 Task: Find connections with filter location Ibiúna with filter topic #startupwith filter profile language Spanish with filter current company Afaqs! with filter school Sri Krishna College of Technology with filter industry Agriculture, Construction, Mining Machinery Manufacturing with filter service category Packaging Design with filter keywords title Quality Control
Action: Mouse moved to (608, 109)
Screenshot: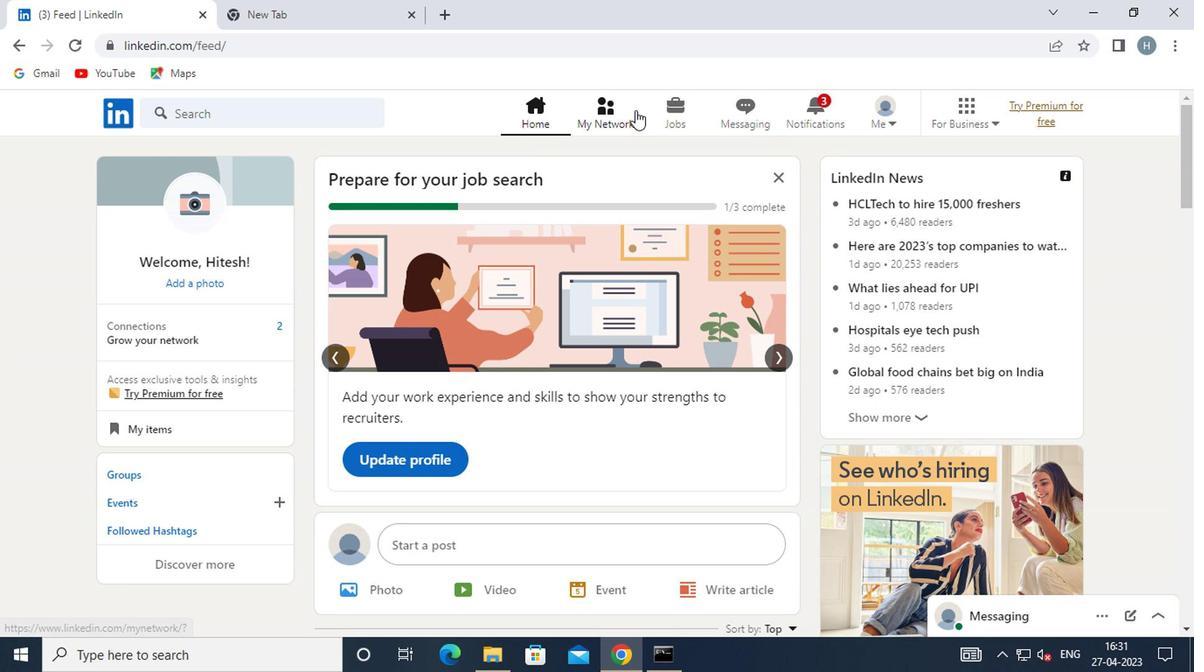 
Action: Mouse pressed left at (608, 109)
Screenshot: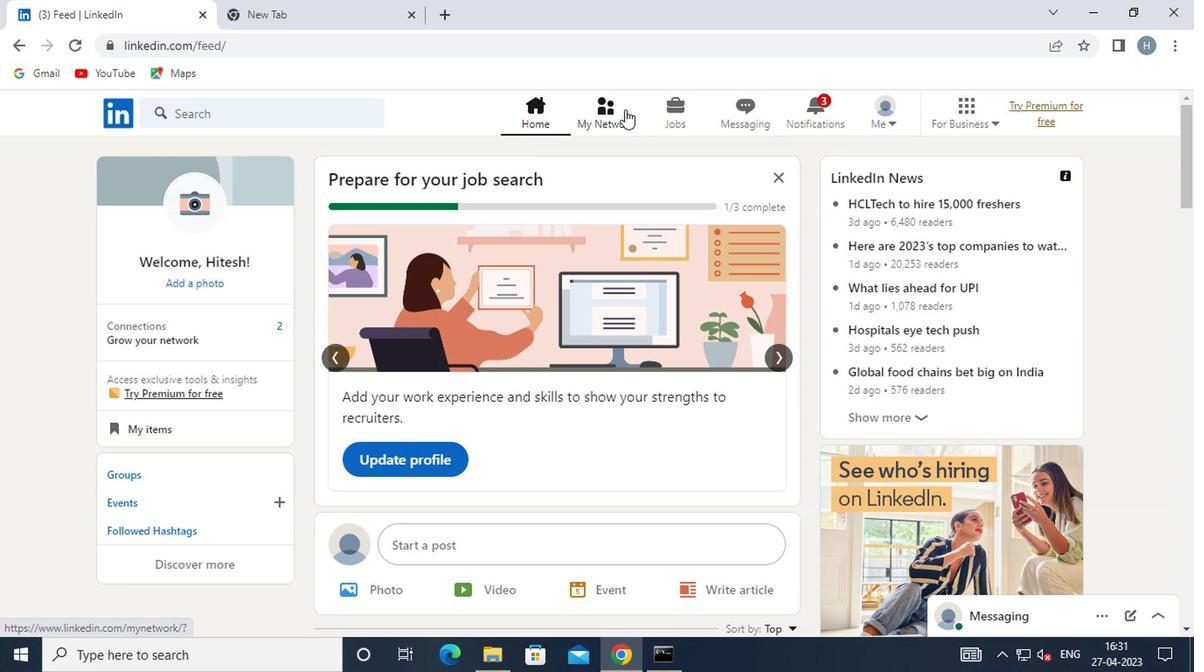 
Action: Mouse moved to (291, 210)
Screenshot: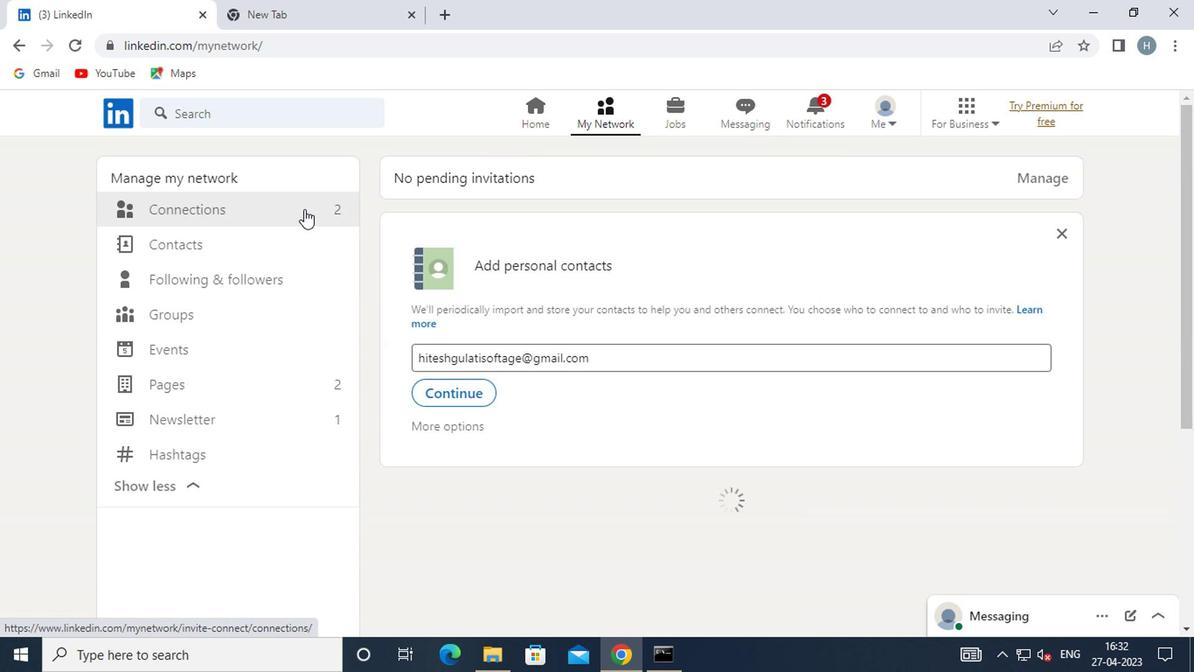 
Action: Mouse pressed left at (291, 210)
Screenshot: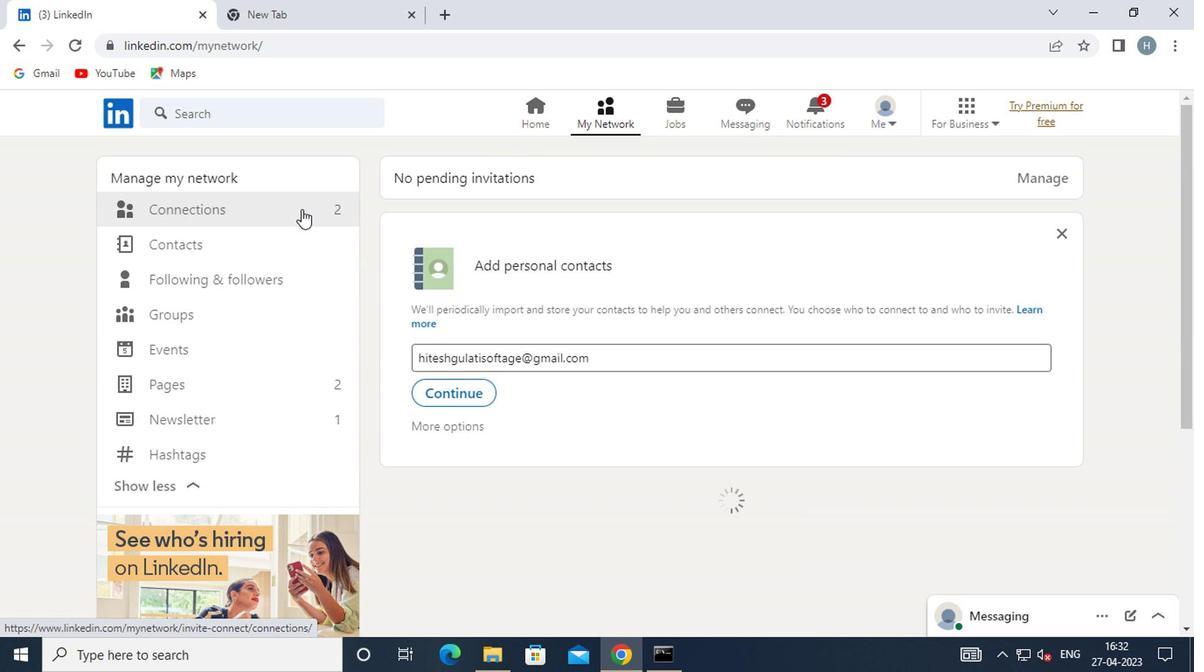 
Action: Mouse moved to (726, 214)
Screenshot: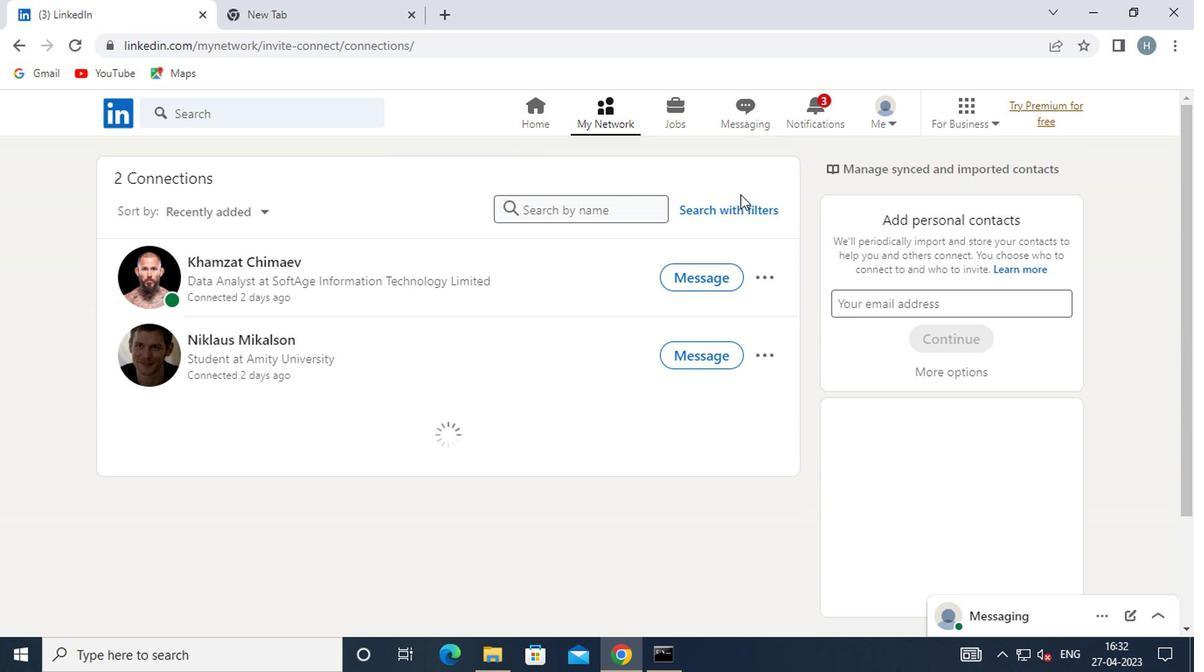 
Action: Mouse pressed left at (726, 214)
Screenshot: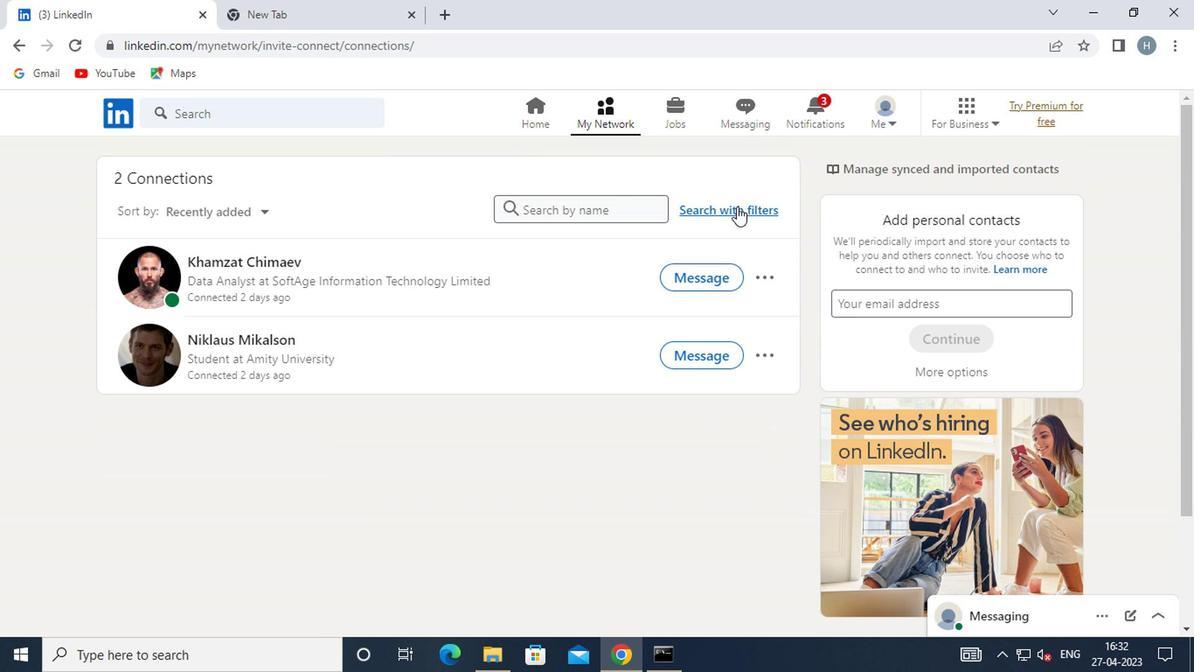 
Action: Mouse moved to (662, 159)
Screenshot: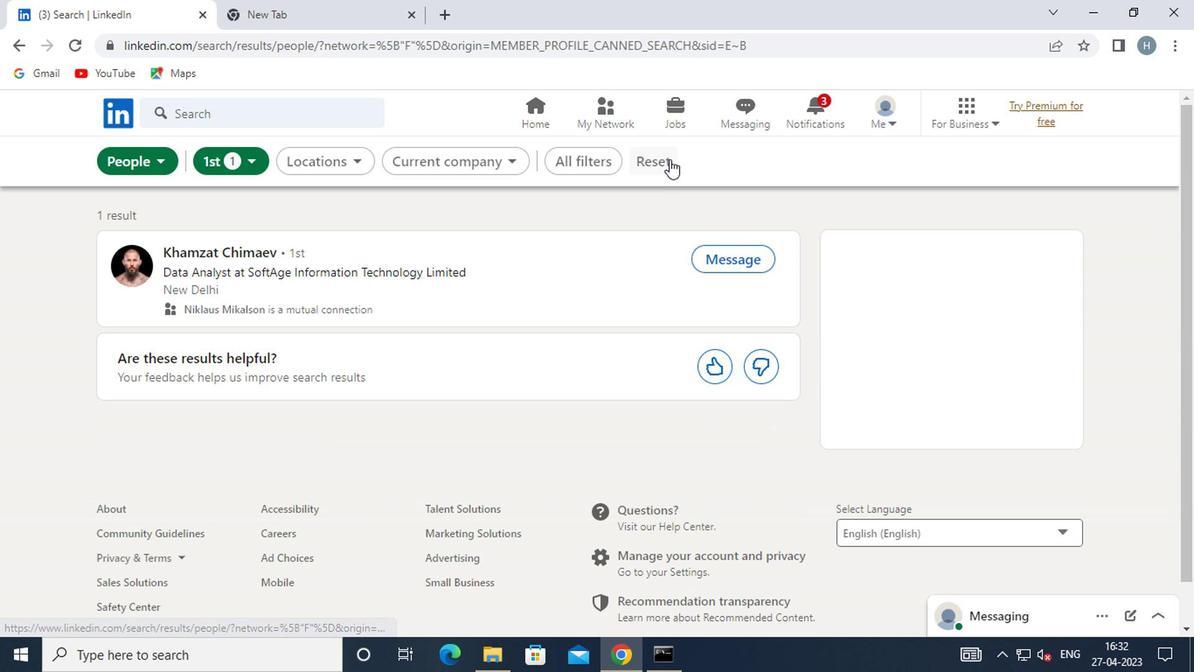
Action: Mouse pressed left at (662, 159)
Screenshot: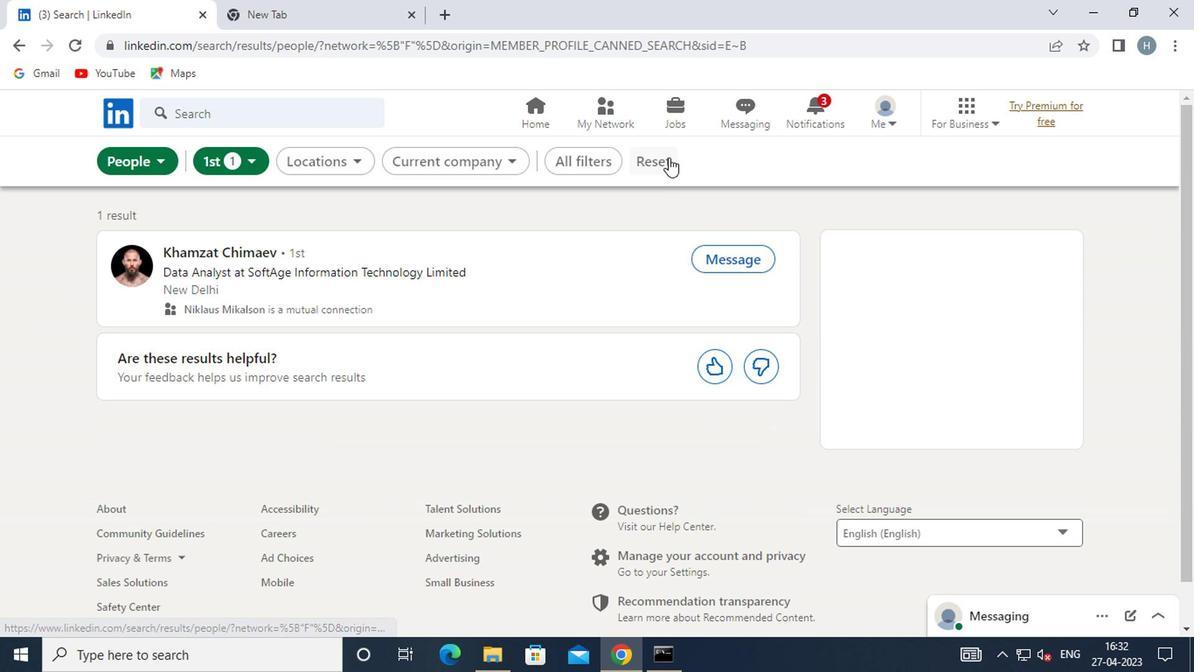 
Action: Mouse moved to (599, 162)
Screenshot: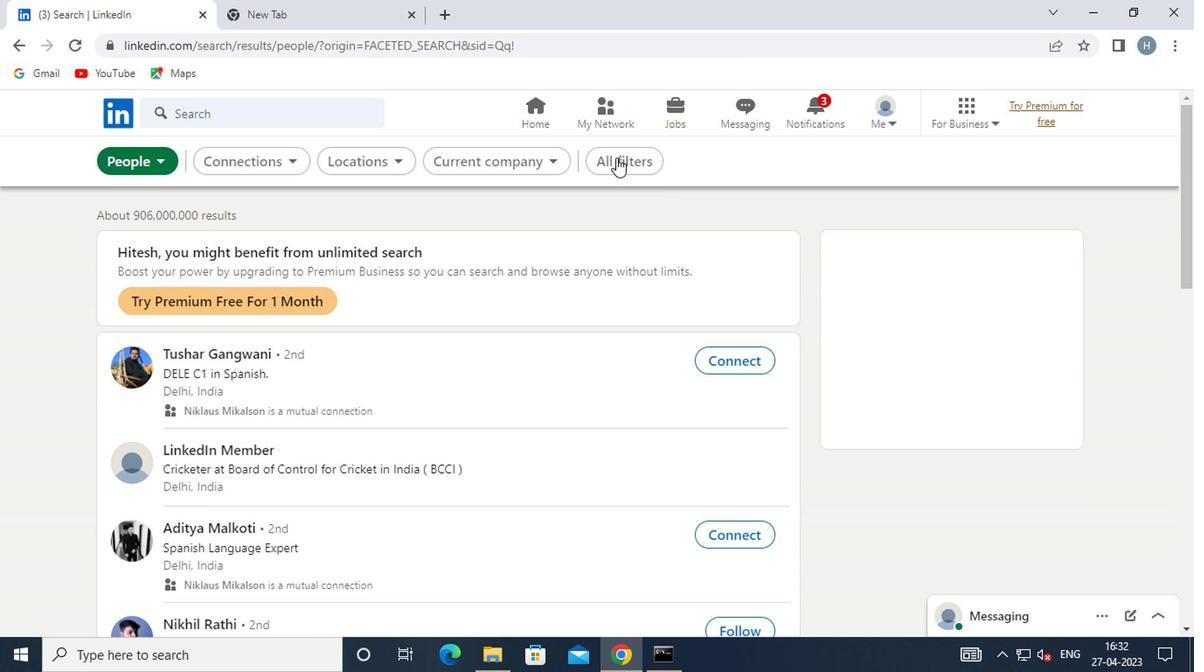 
Action: Mouse pressed left at (599, 162)
Screenshot: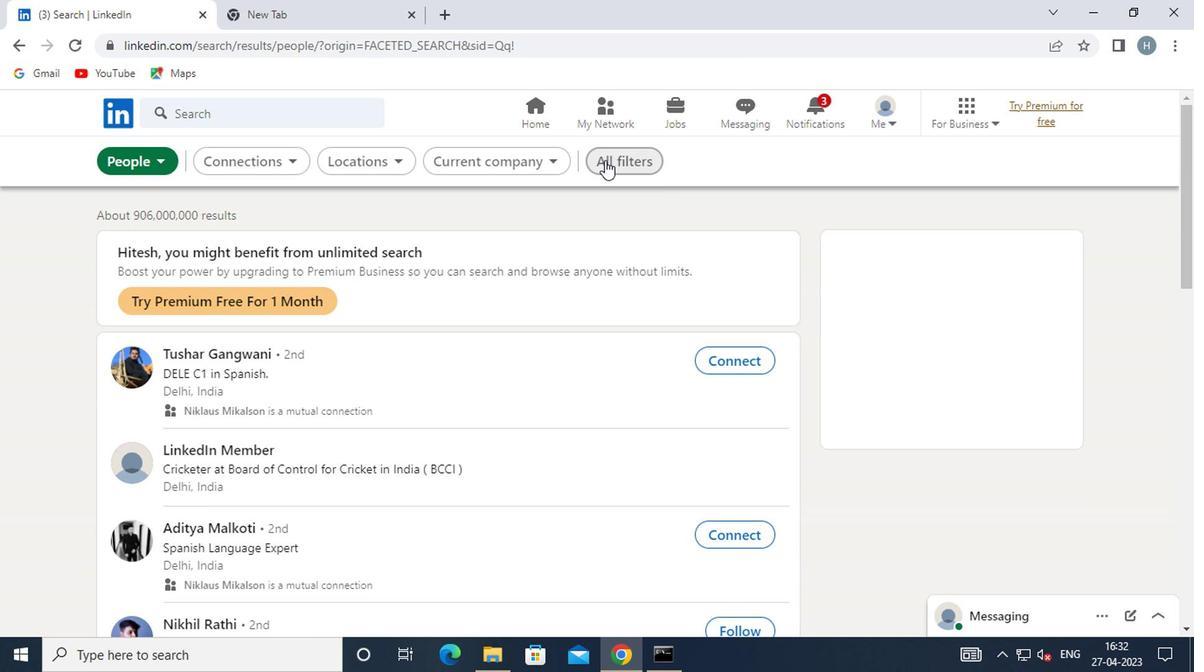 
Action: Mouse moved to (878, 380)
Screenshot: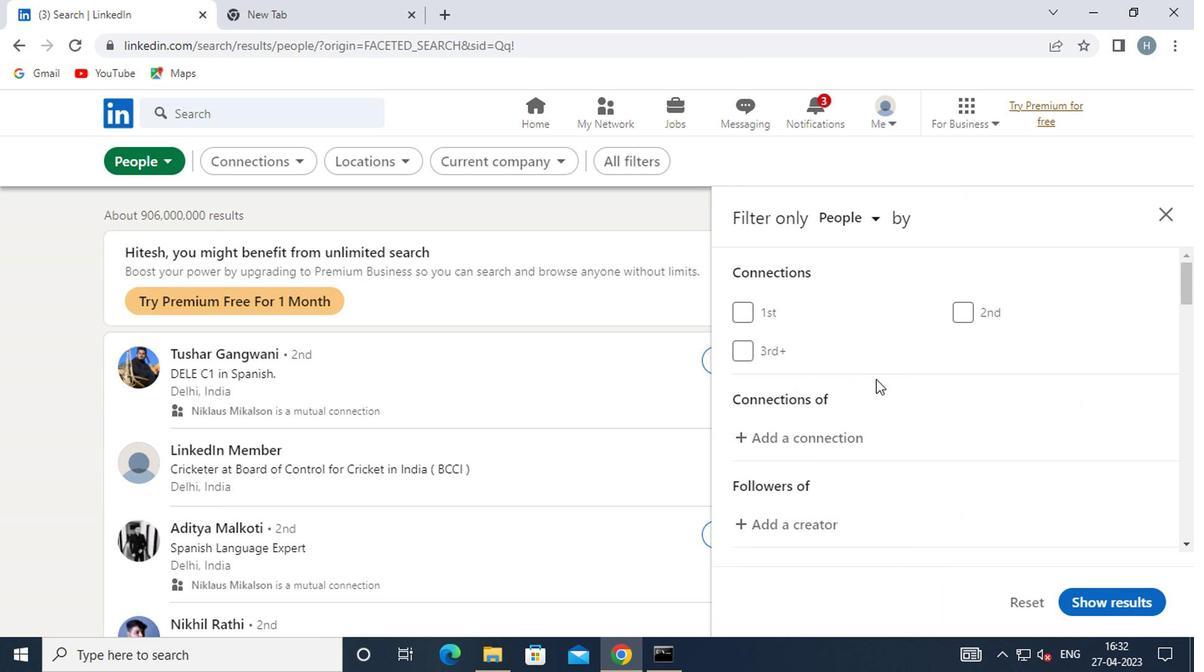 
Action: Mouse scrolled (878, 379) with delta (0, 0)
Screenshot: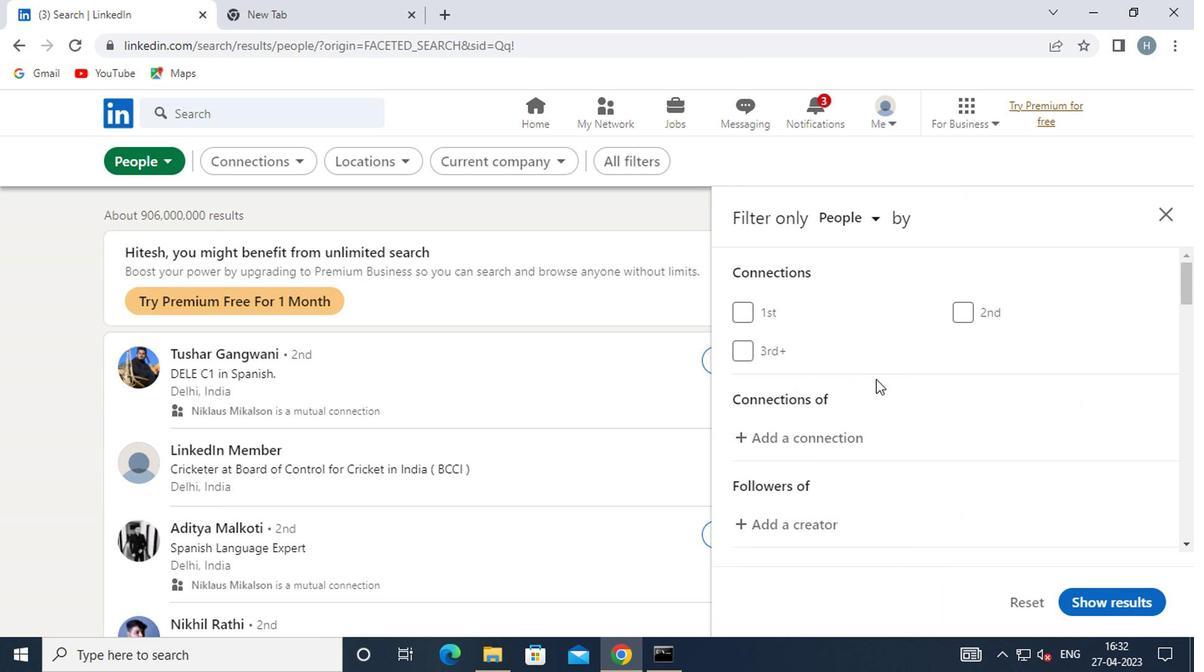 
Action: Mouse scrolled (878, 379) with delta (0, 0)
Screenshot: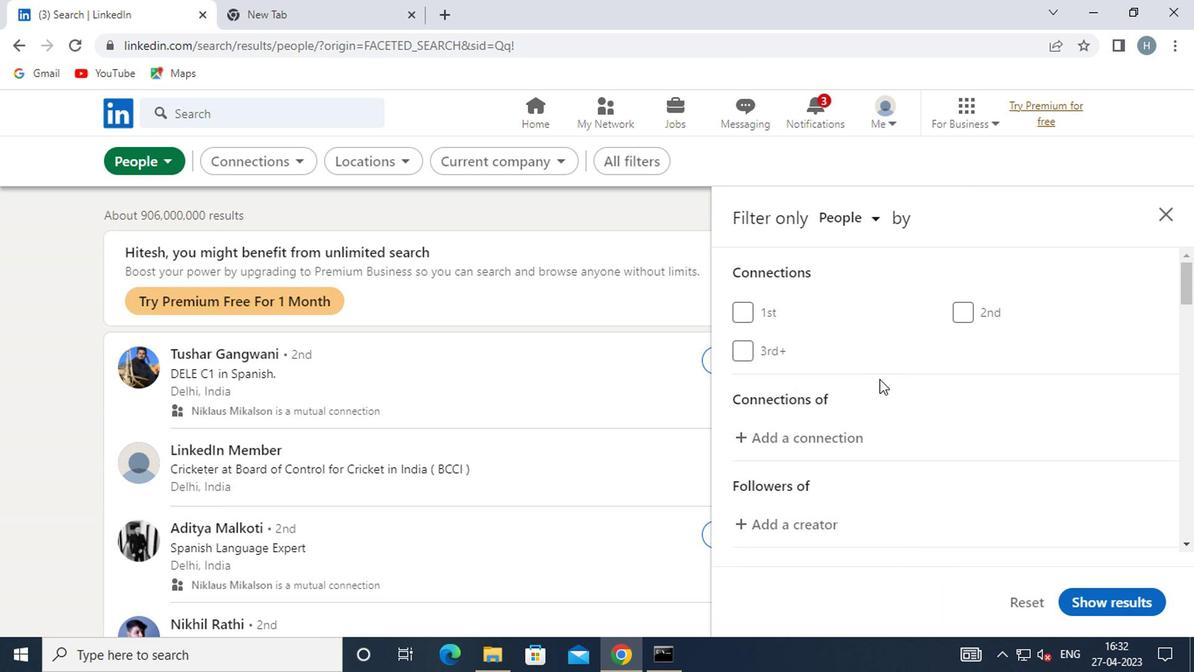 
Action: Mouse moved to (879, 380)
Screenshot: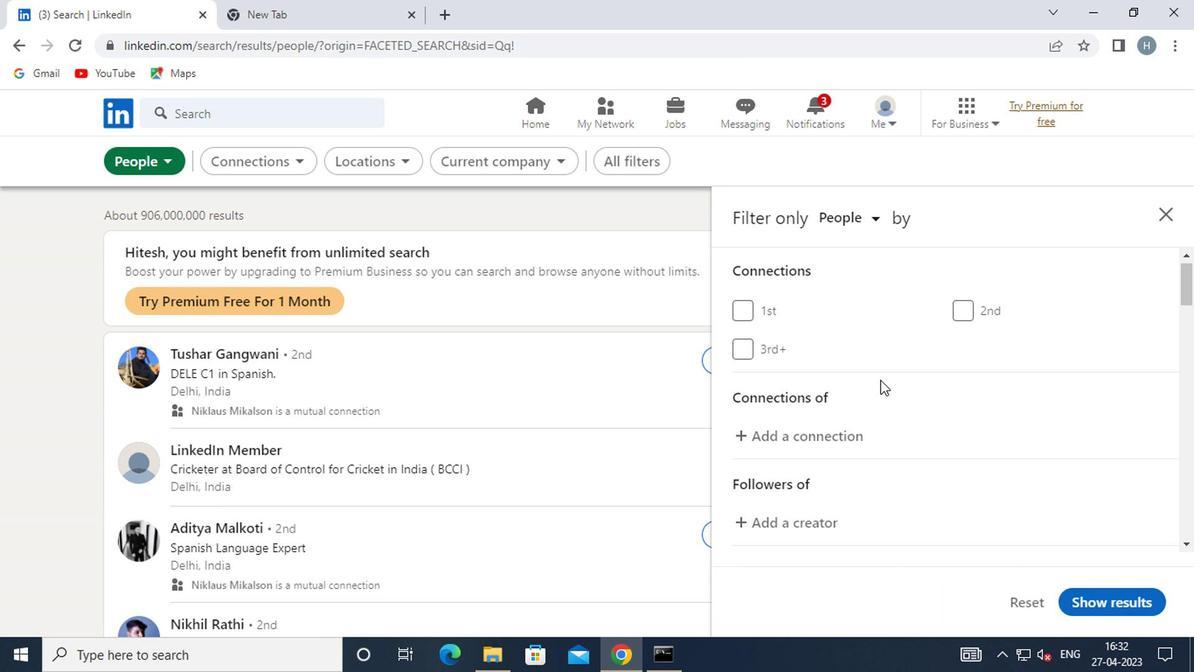 
Action: Mouse scrolled (879, 379) with delta (0, 0)
Screenshot: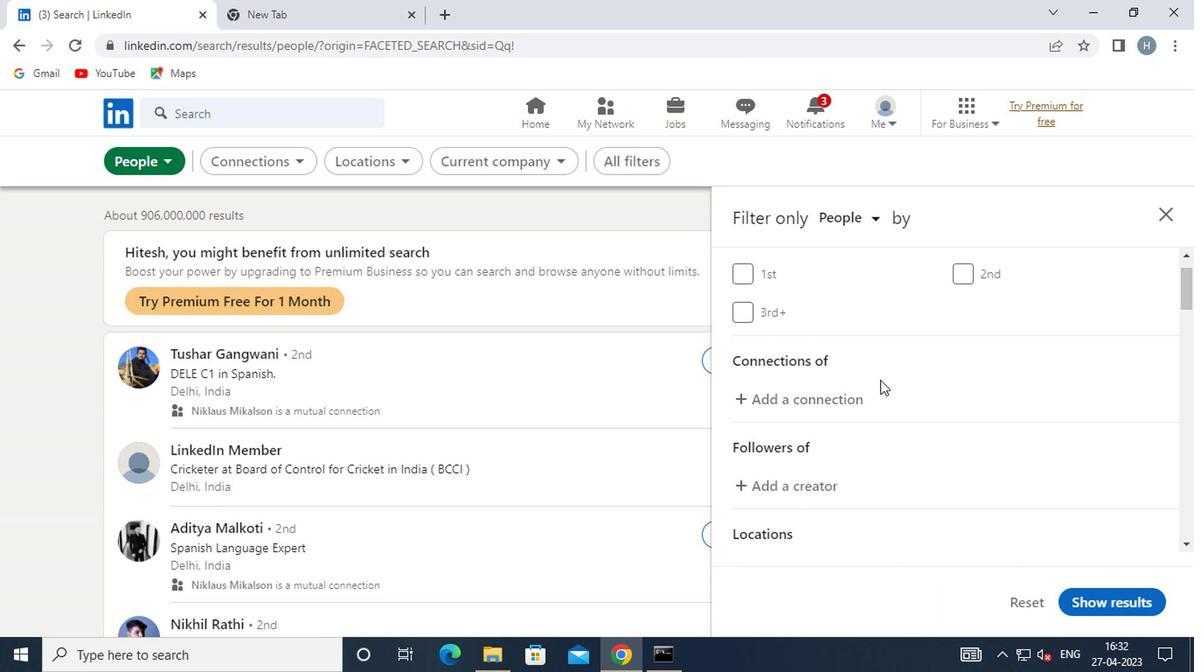 
Action: Mouse scrolled (879, 379) with delta (0, 0)
Screenshot: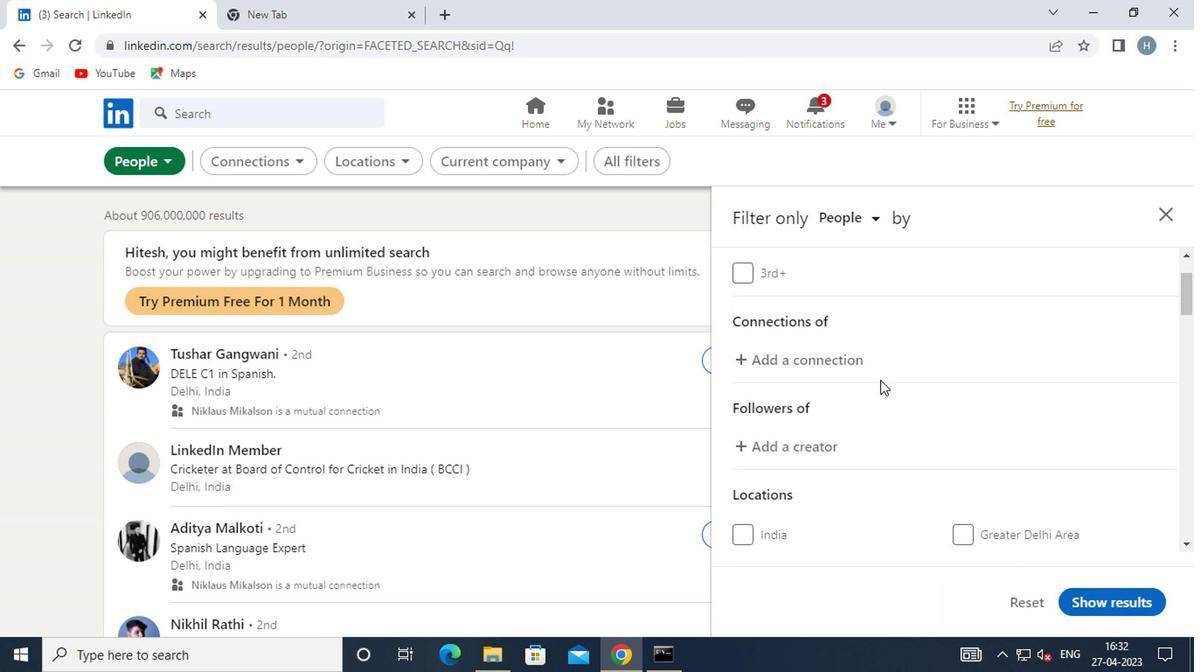 
Action: Mouse moved to (988, 324)
Screenshot: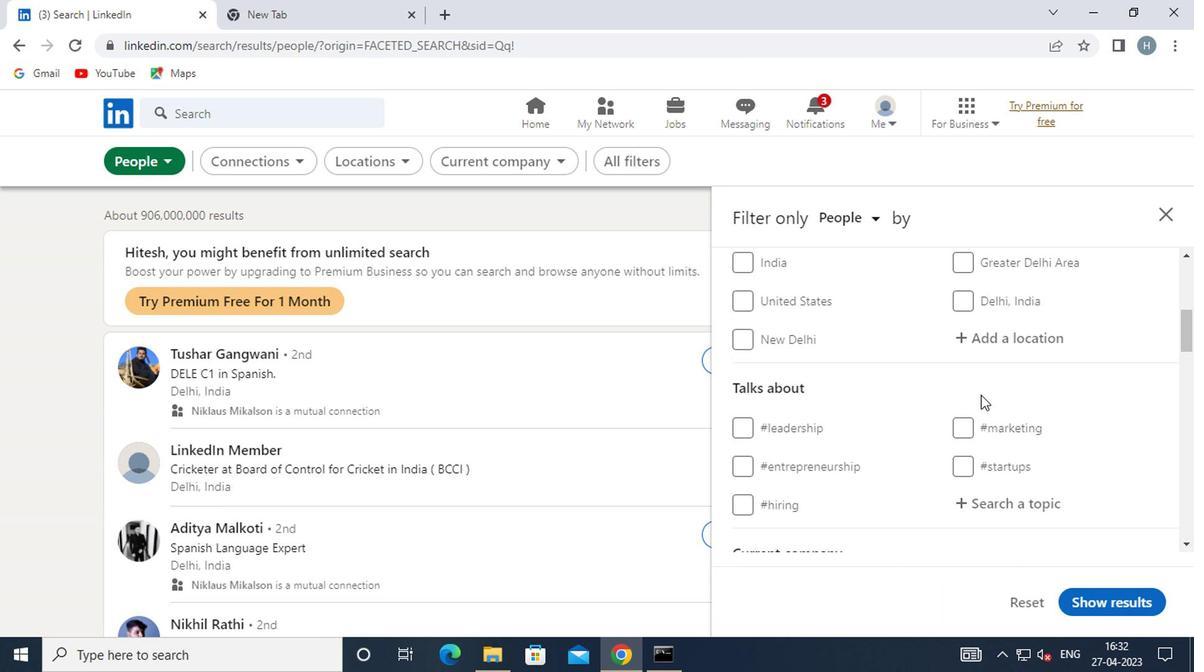 
Action: Mouse pressed left at (988, 324)
Screenshot: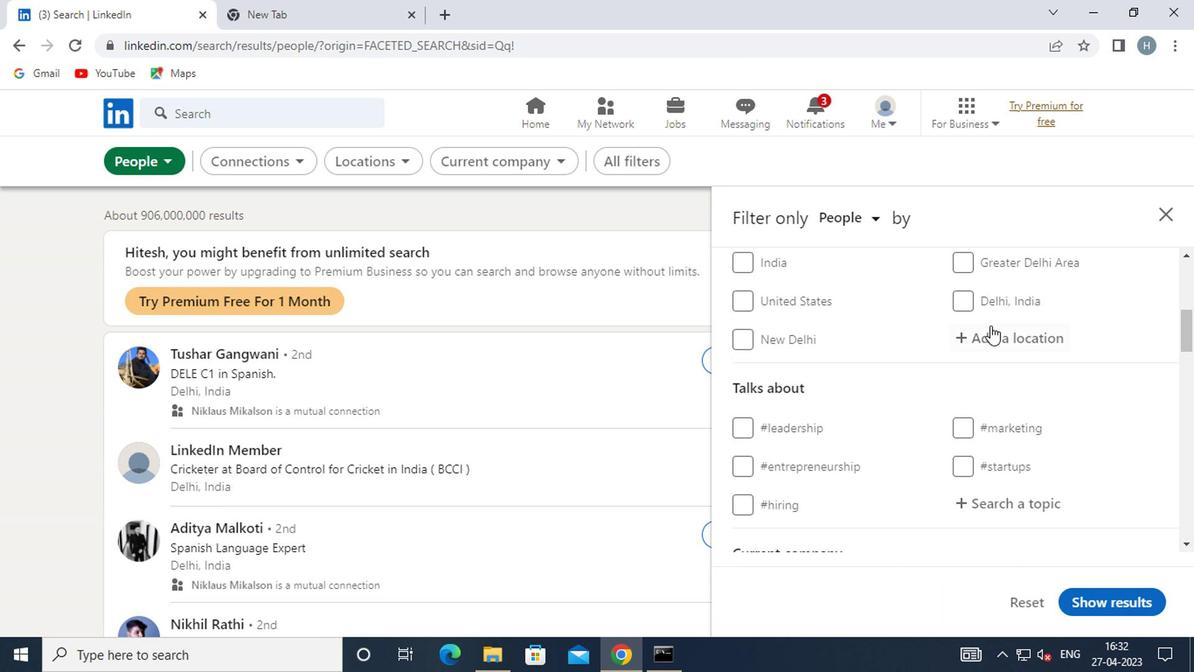 
Action: Mouse moved to (988, 327)
Screenshot: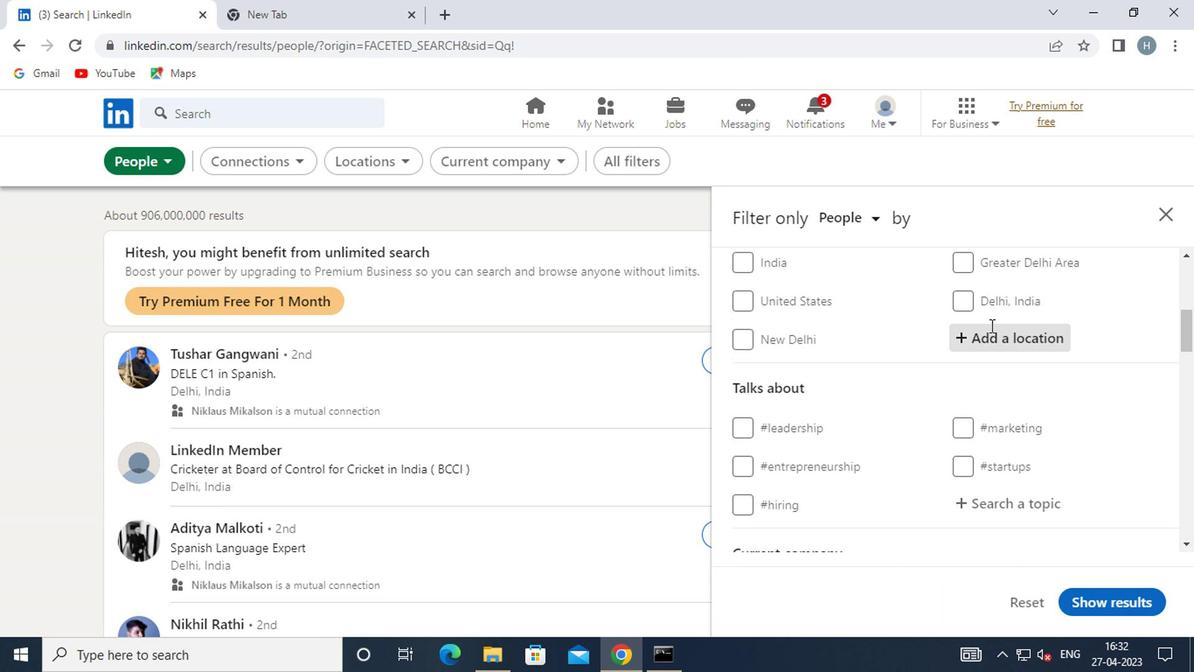 
Action: Key pressed <Key.shift><Key.shift><Key.shift><Key.shift><Key.shift><Key.shift><Key.shift>IBIUNA
Screenshot: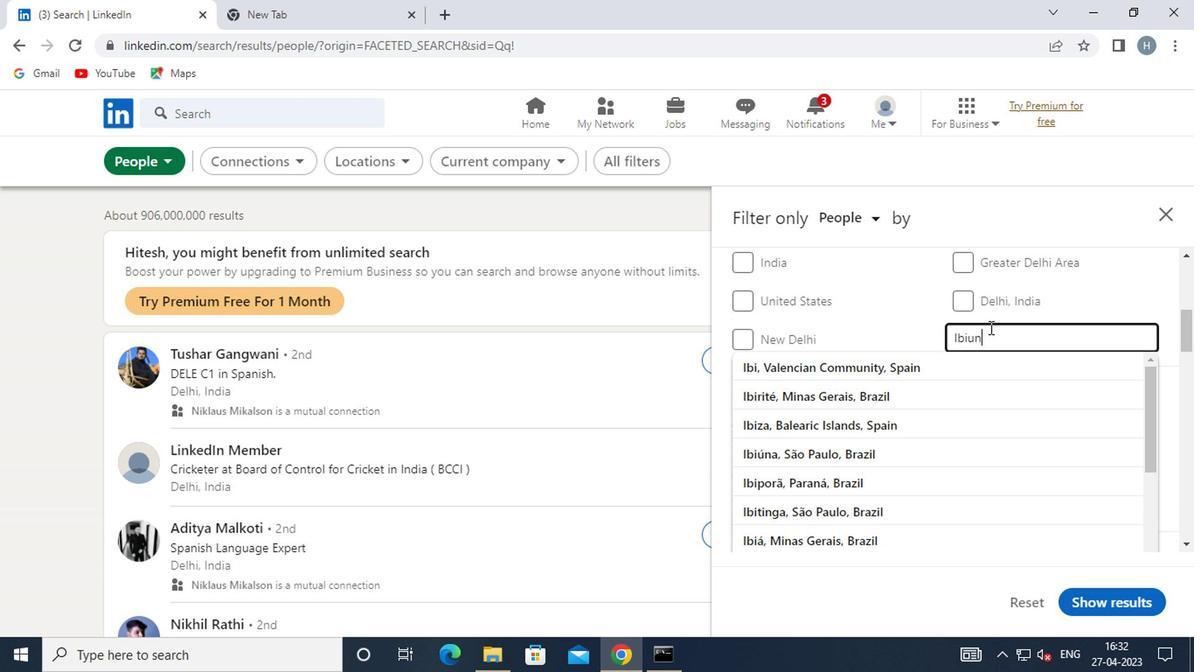 
Action: Mouse moved to (1095, 292)
Screenshot: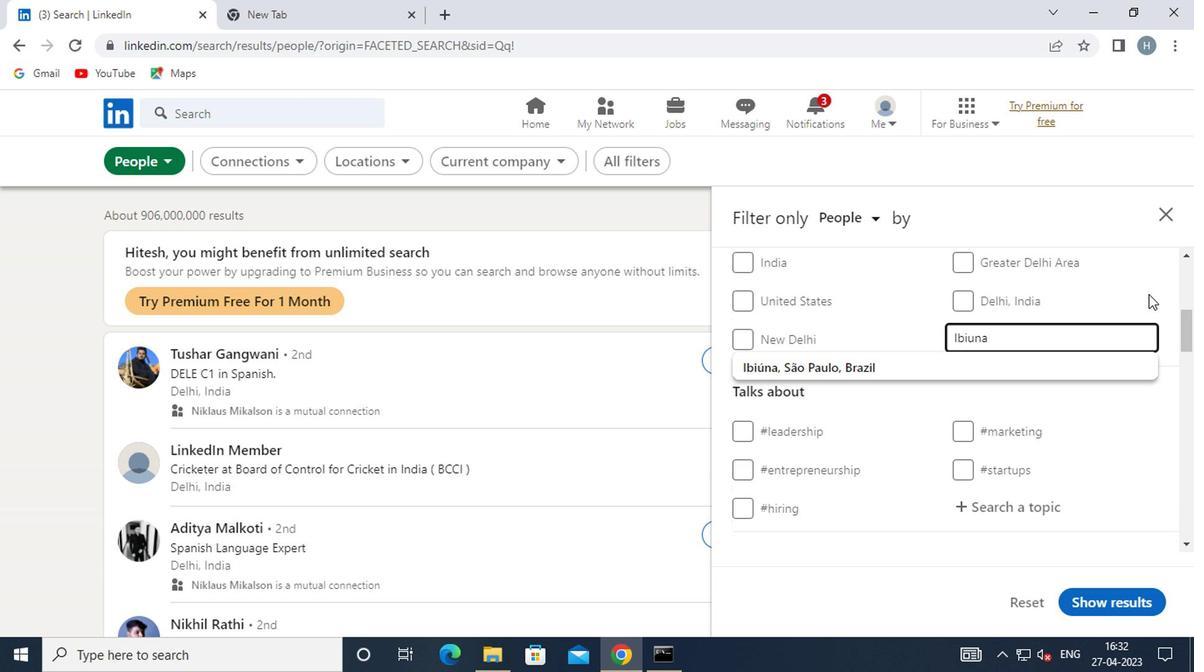 
Action: Mouse pressed left at (1095, 292)
Screenshot: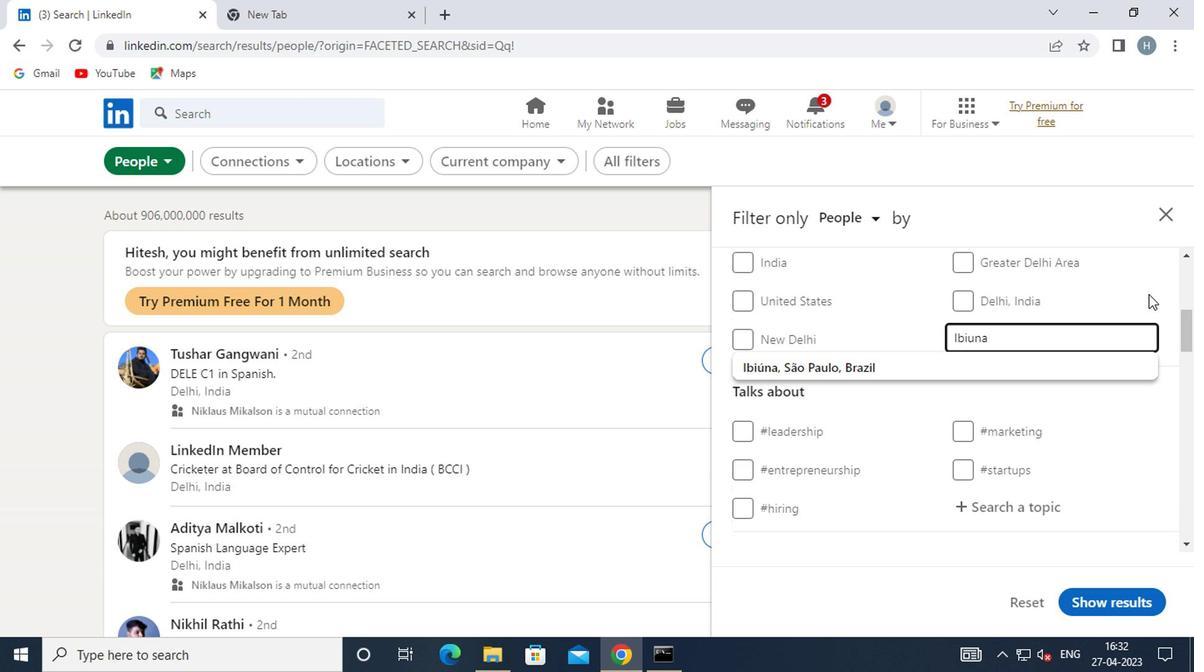 
Action: Mouse moved to (1054, 337)
Screenshot: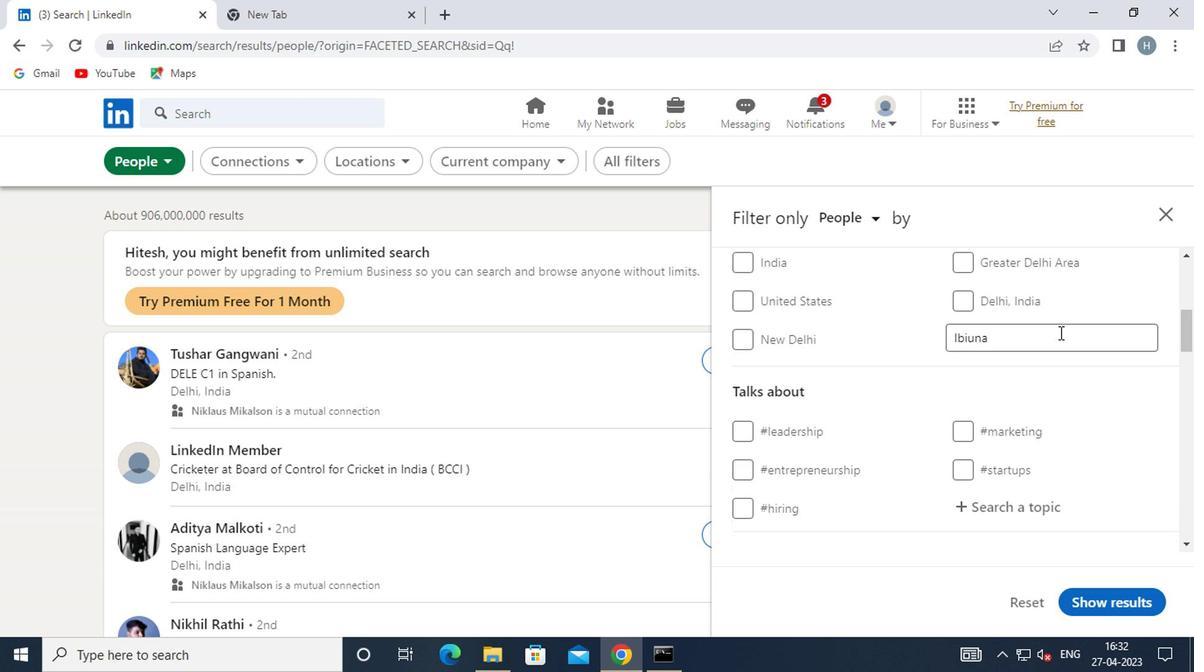 
Action: Mouse scrolled (1054, 336) with delta (0, -1)
Screenshot: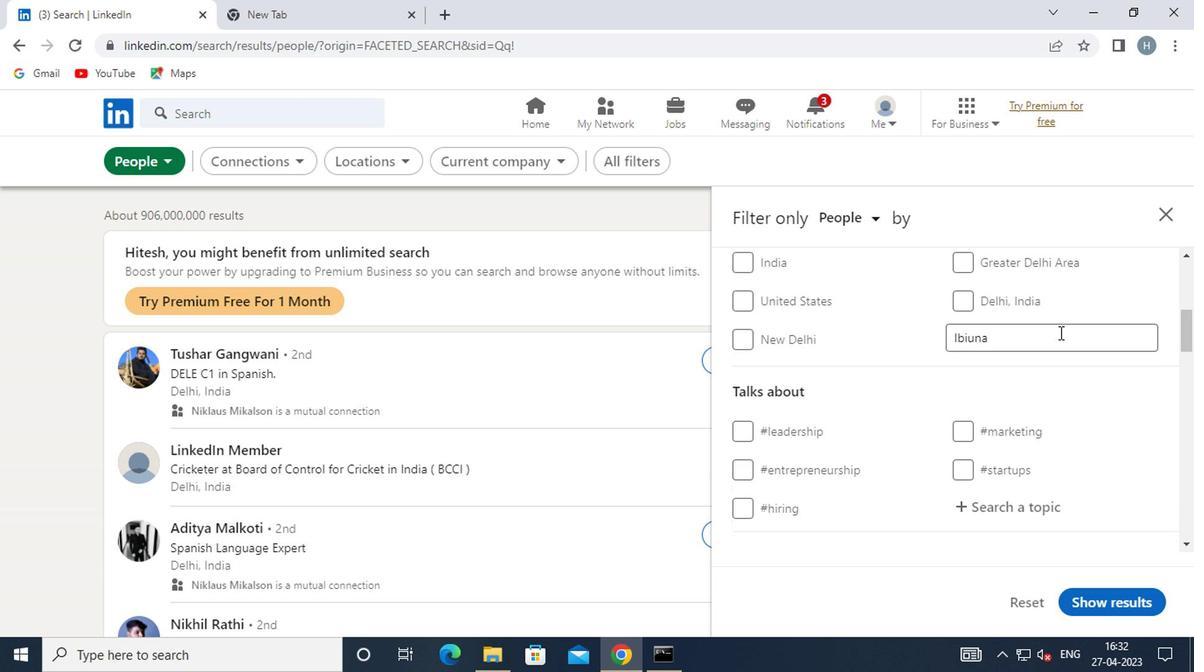 
Action: Mouse moved to (1054, 339)
Screenshot: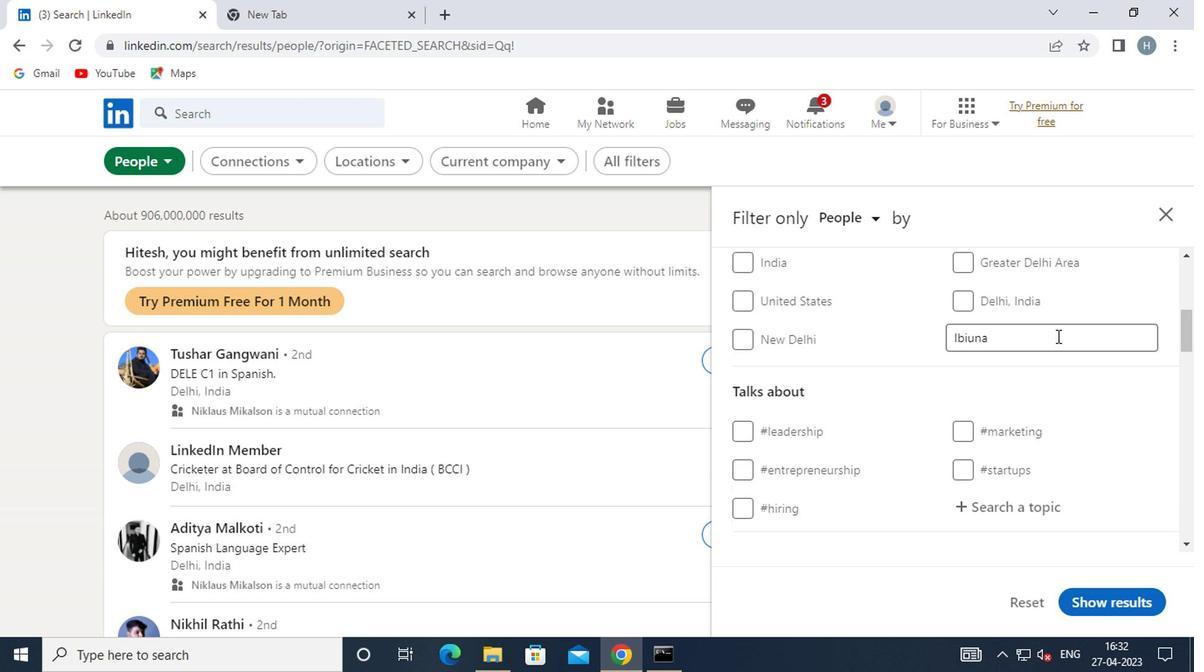 
Action: Mouse scrolled (1054, 338) with delta (0, 0)
Screenshot: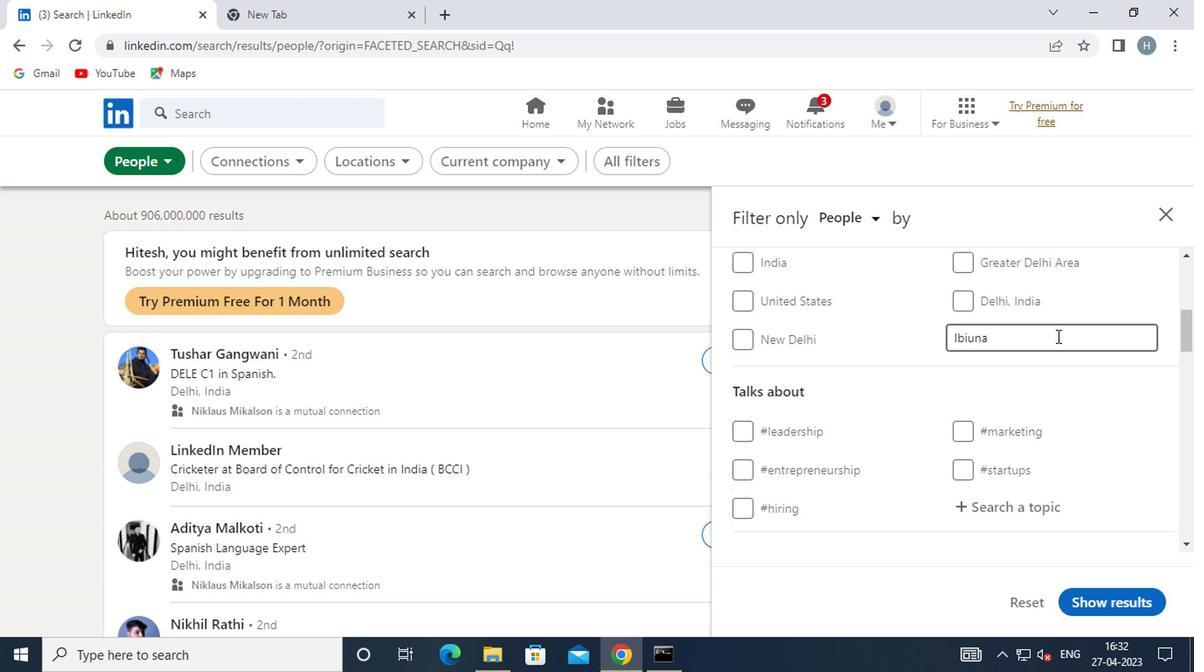 
Action: Mouse moved to (1020, 334)
Screenshot: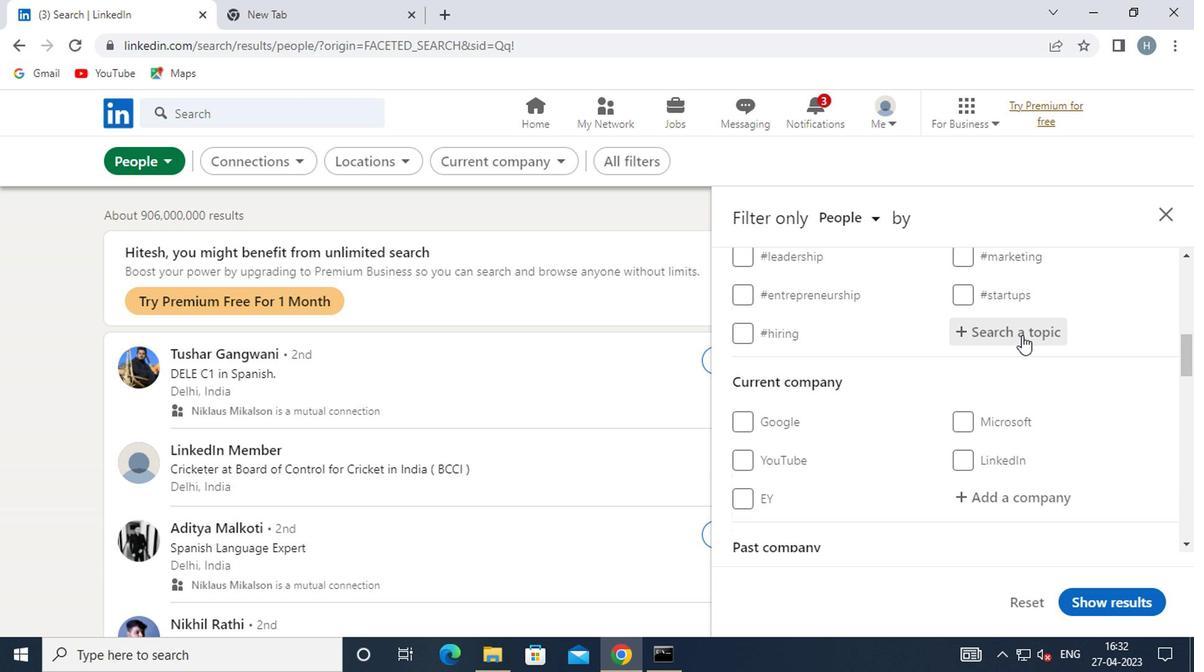 
Action: Mouse pressed left at (1020, 334)
Screenshot: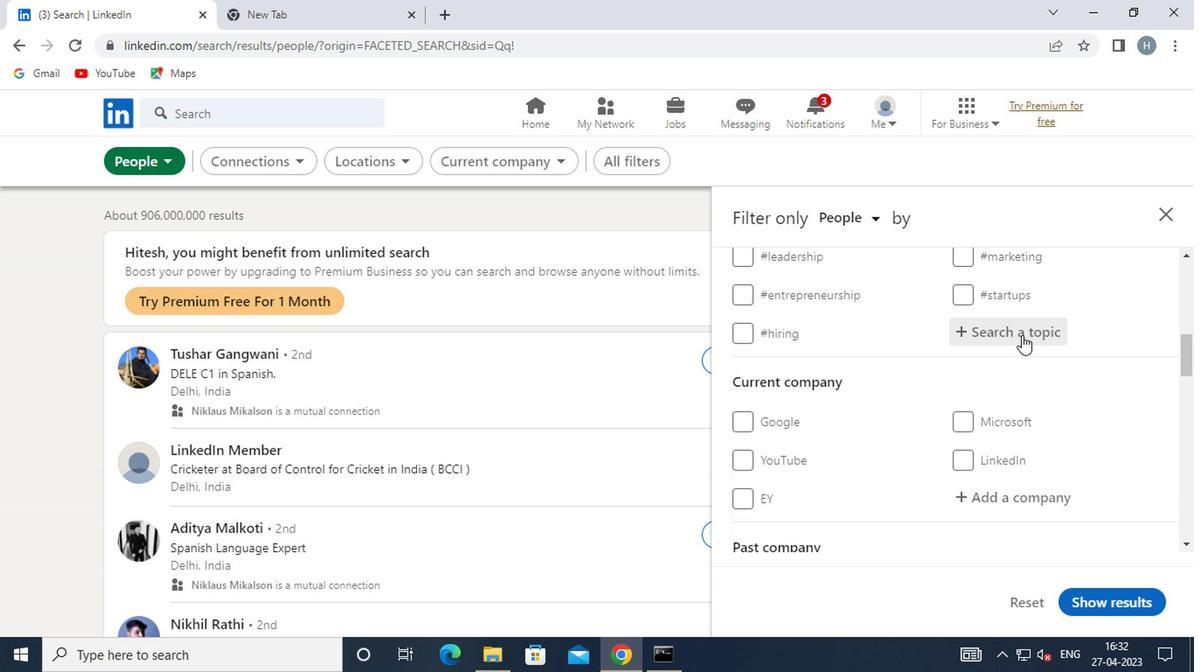 
Action: Mouse moved to (1018, 332)
Screenshot: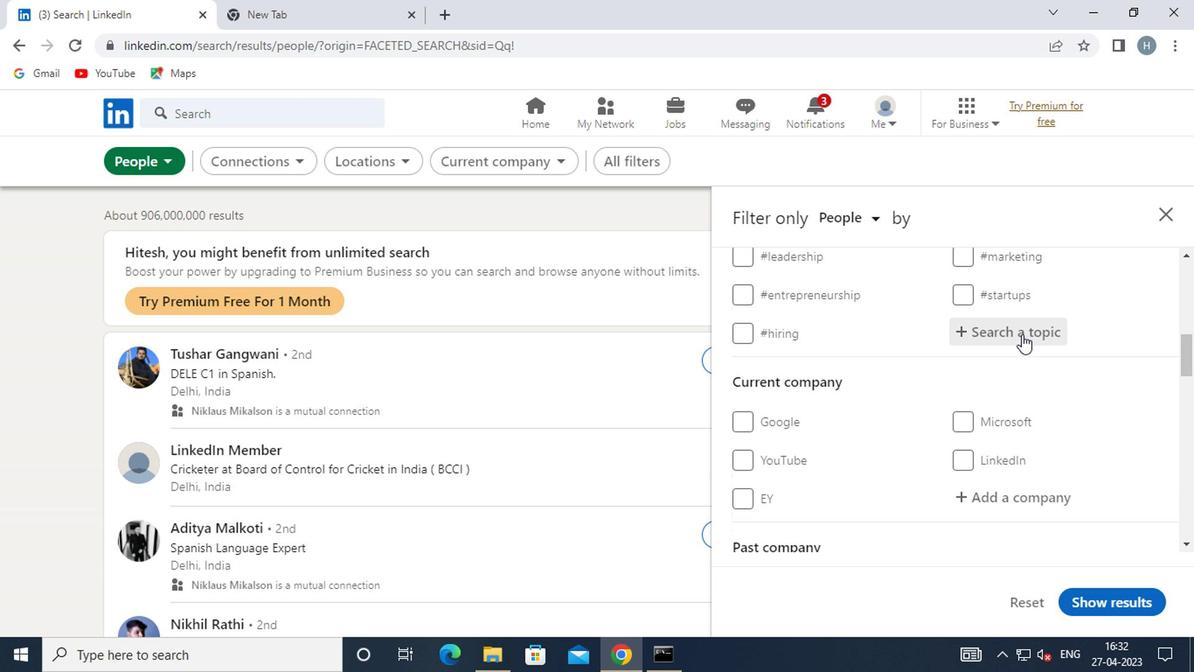 
Action: Key pressed <Key.shift><Key.shift><Key.shift><Key.shift><Key.shift><Key.shift><Key.shift><Key.shift>#STARTUP
Screenshot: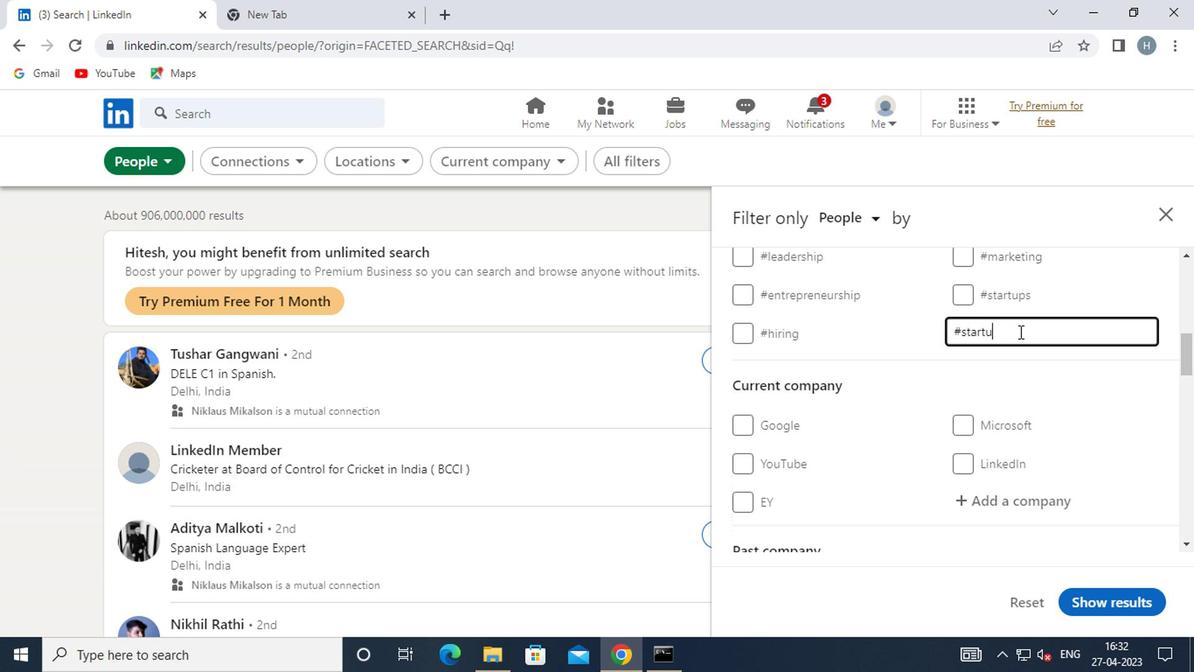 
Action: Mouse moved to (1012, 329)
Screenshot: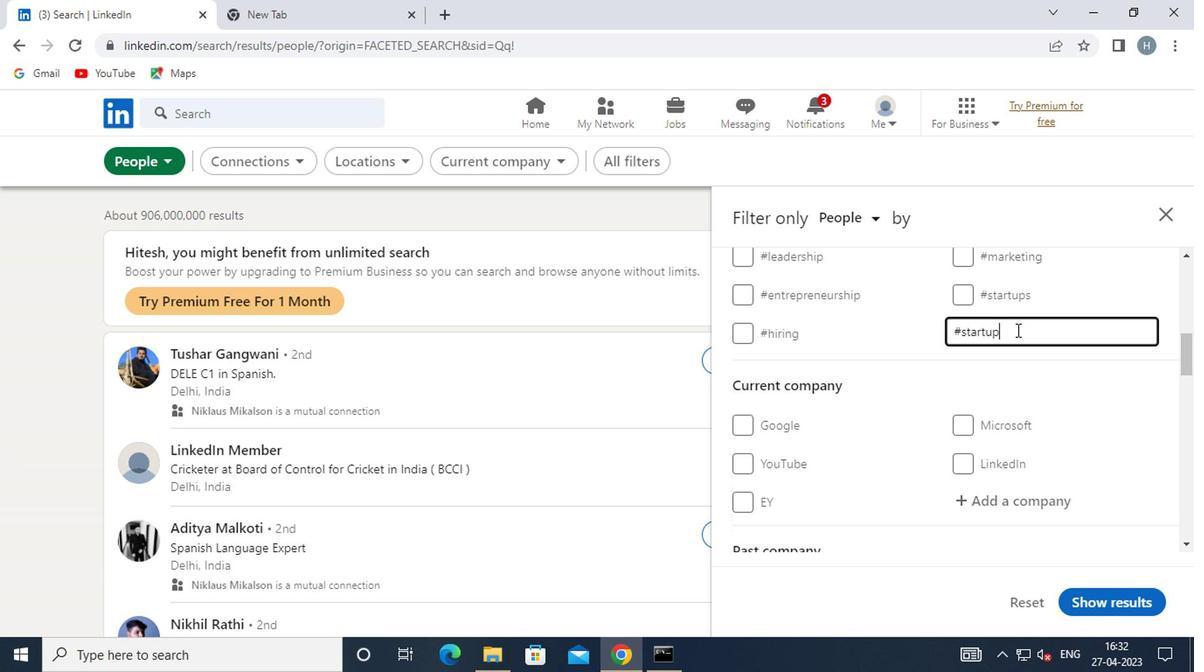 
Action: Key pressed W
Screenshot: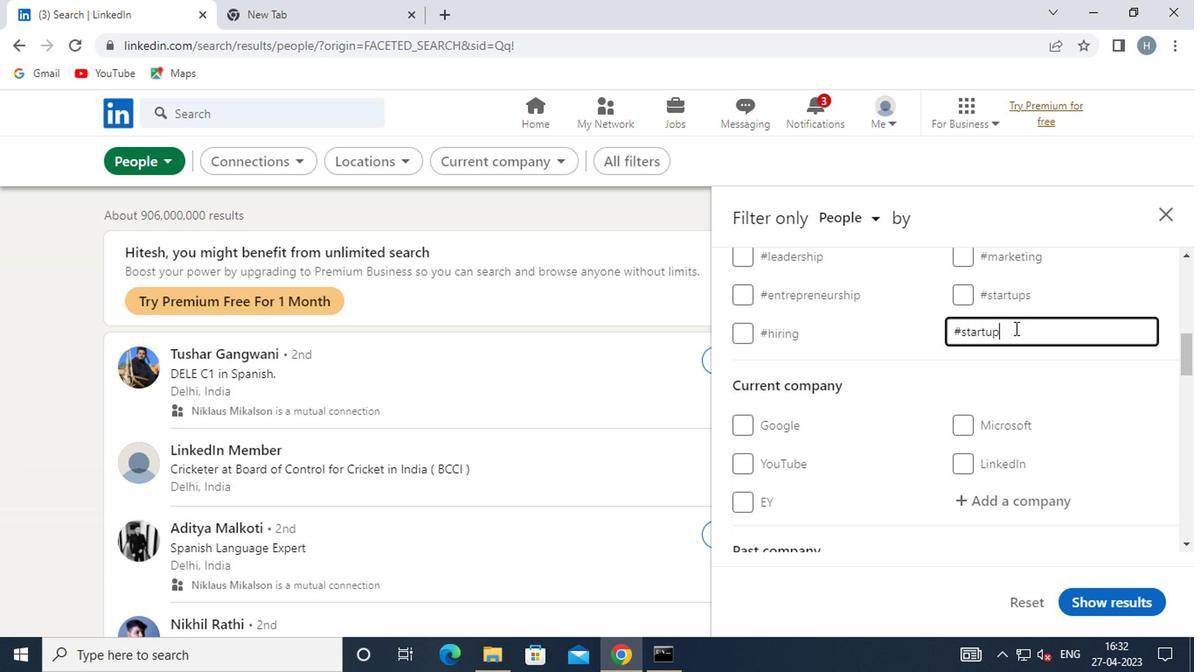 
Action: Mouse moved to (1011, 338)
Screenshot: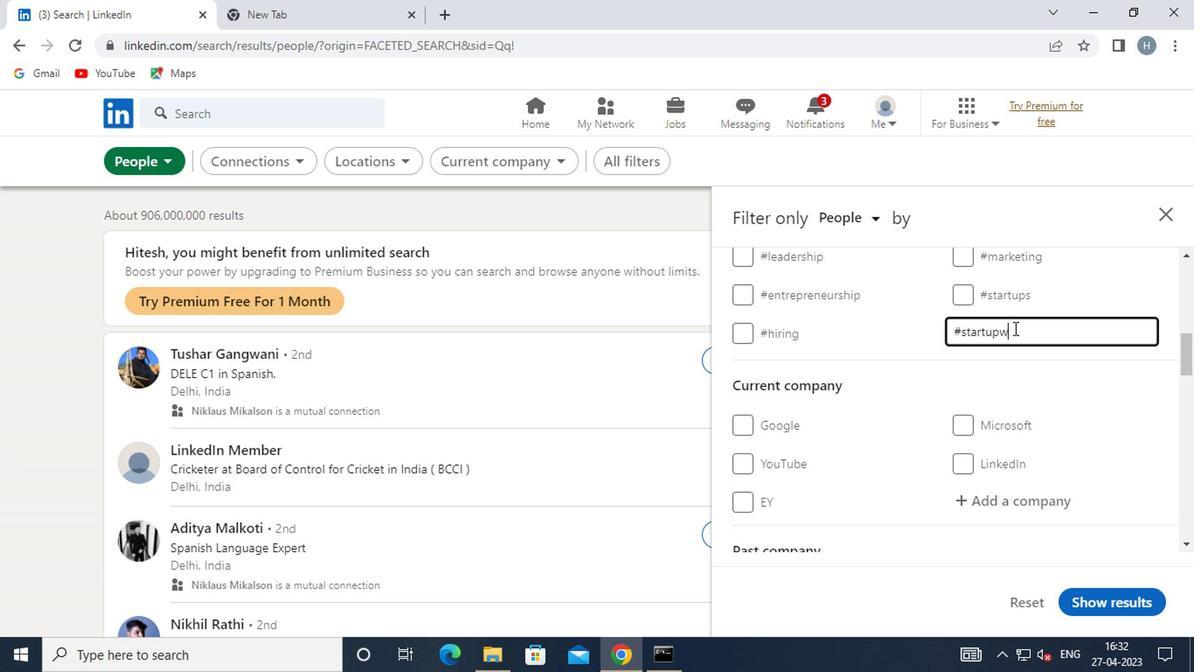 
Action: Key pressed I
Screenshot: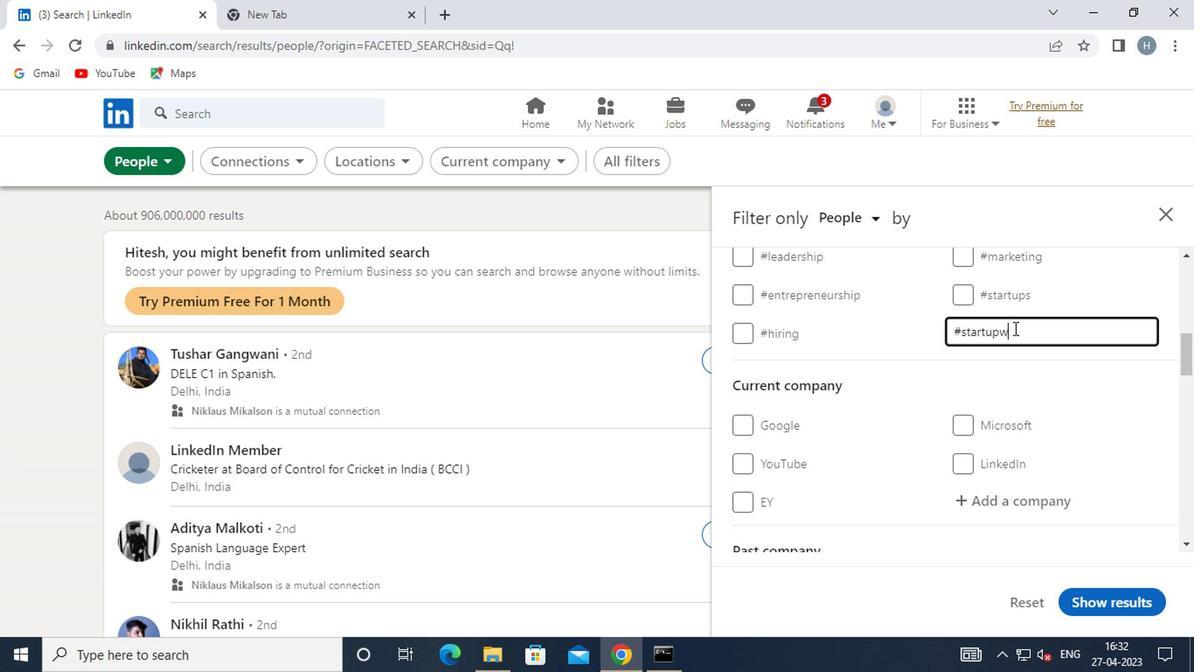 
Action: Mouse moved to (1011, 337)
Screenshot: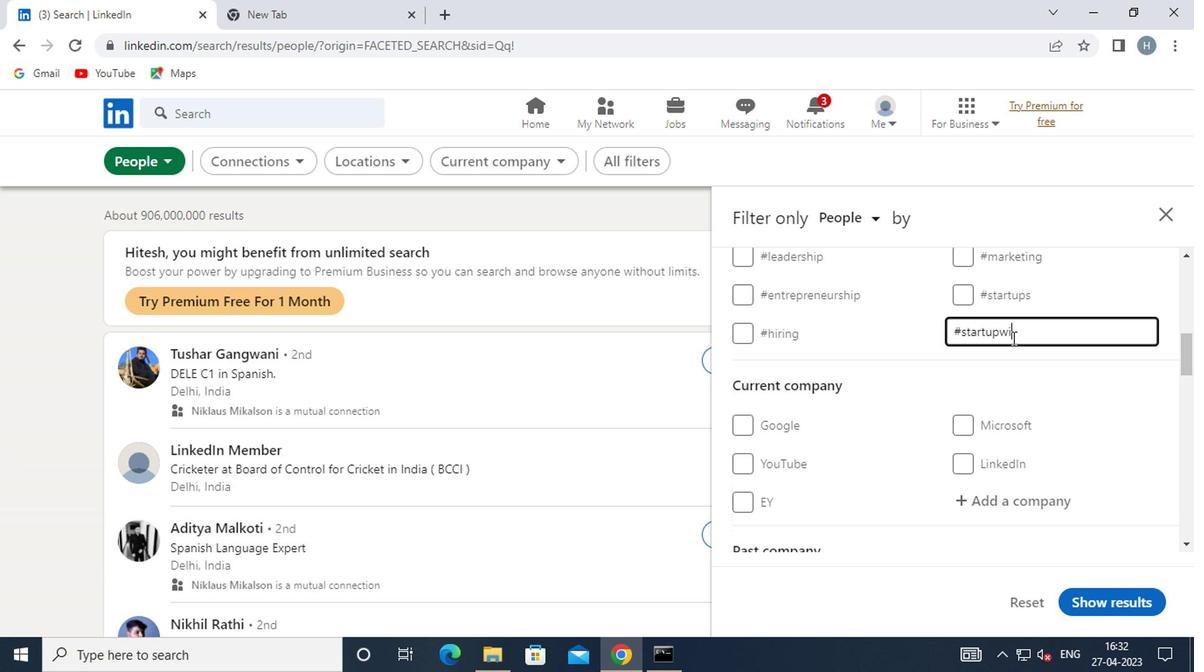 
Action: Key pressed T
Screenshot: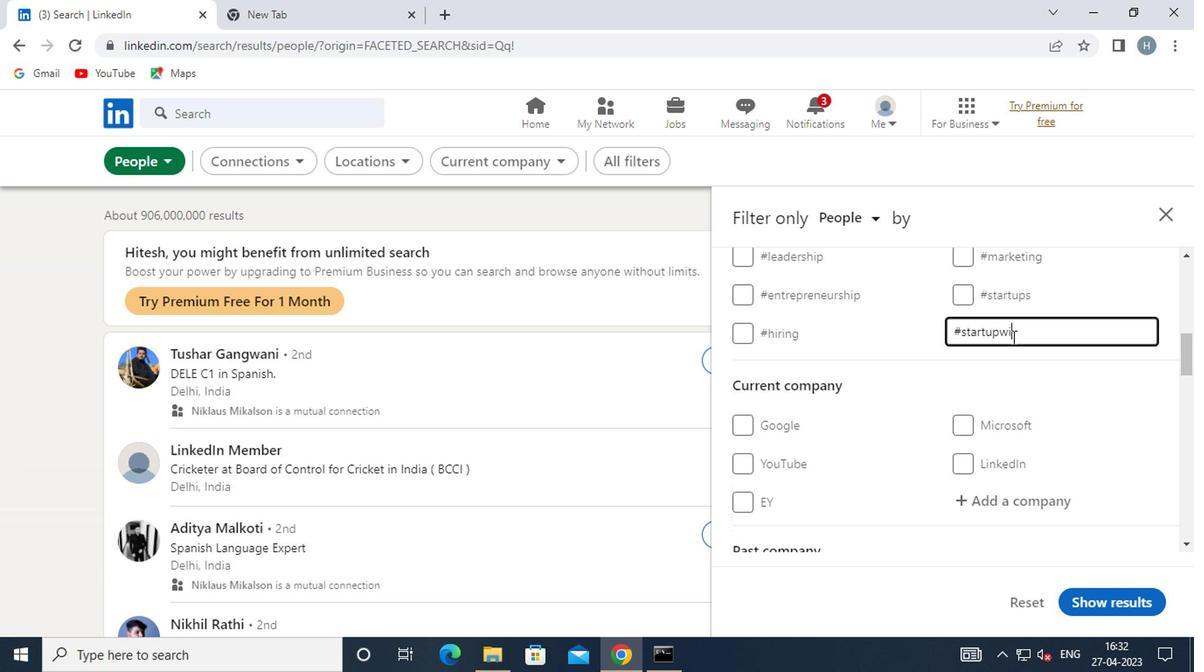 
Action: Mouse moved to (1010, 336)
Screenshot: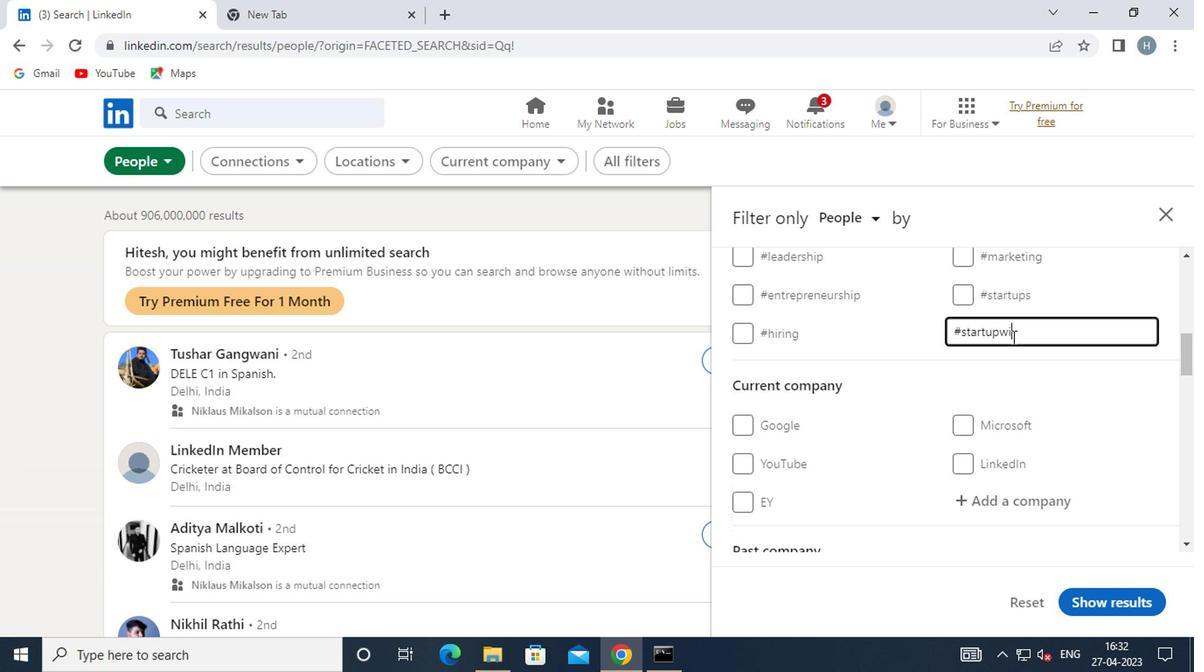 
Action: Key pressed H
Screenshot: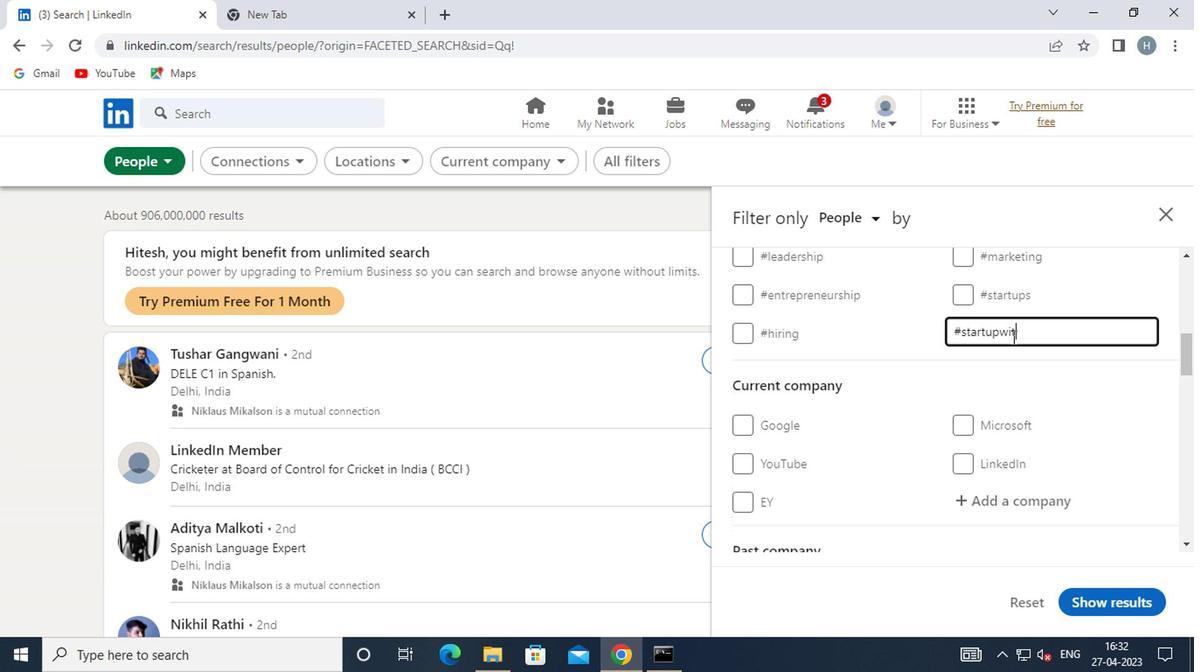 
Action: Mouse moved to (1059, 369)
Screenshot: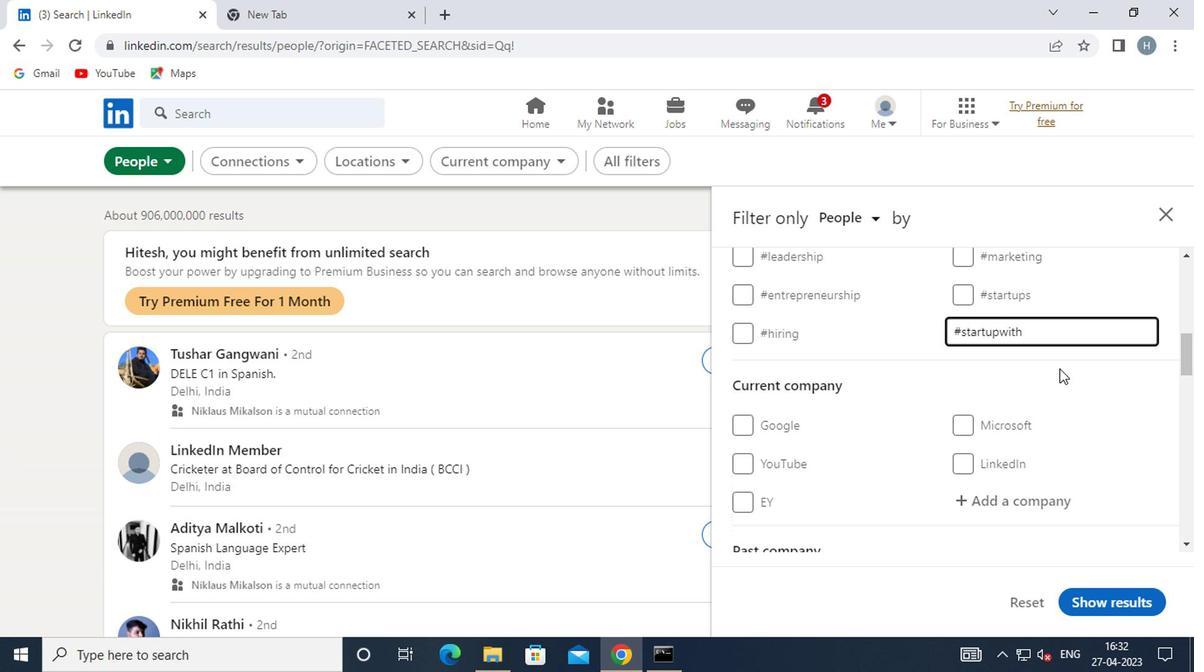 
Action: Mouse pressed left at (1059, 369)
Screenshot: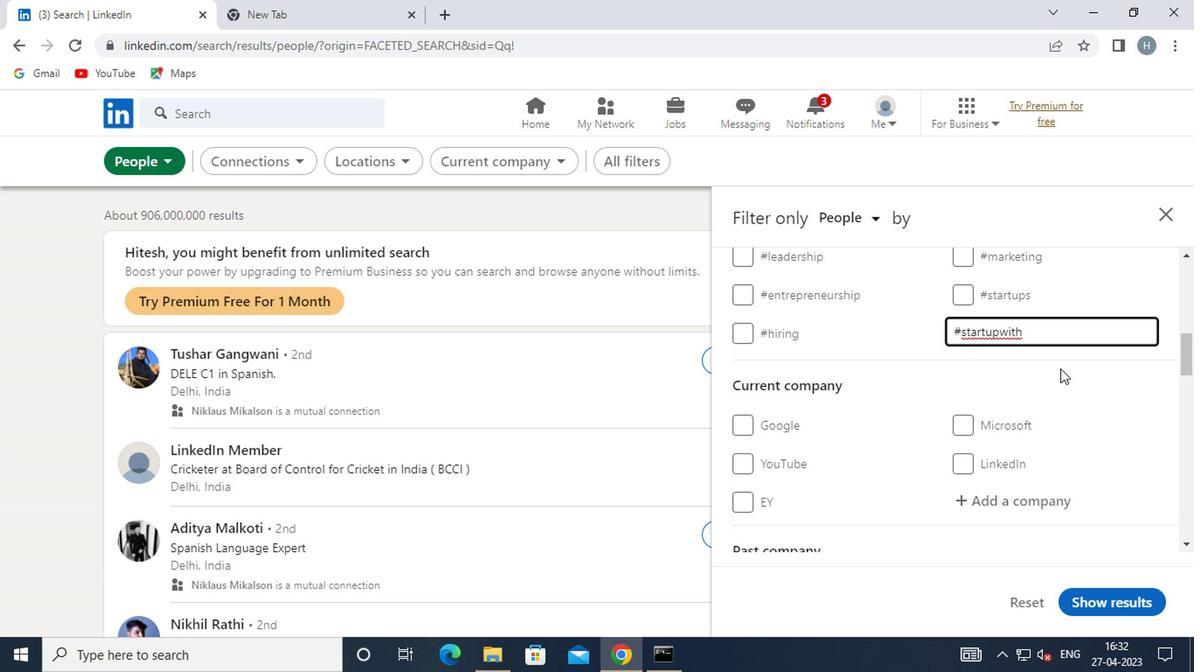 
Action: Mouse scrolled (1059, 368) with delta (0, 0)
Screenshot: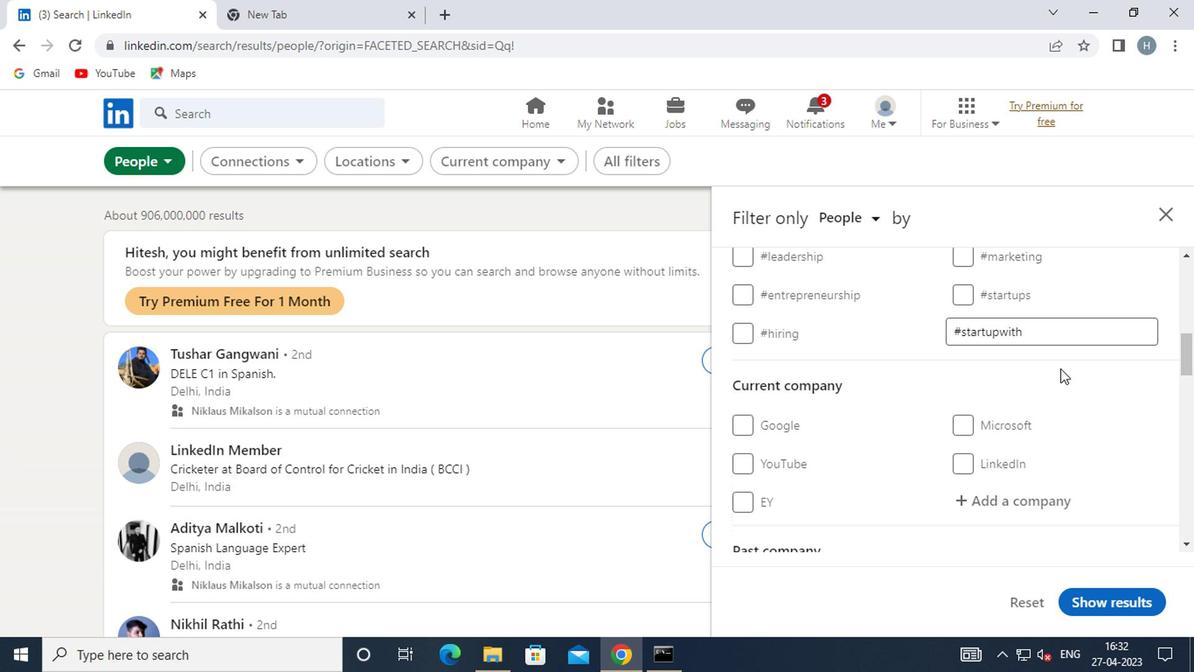 
Action: Mouse moved to (1059, 367)
Screenshot: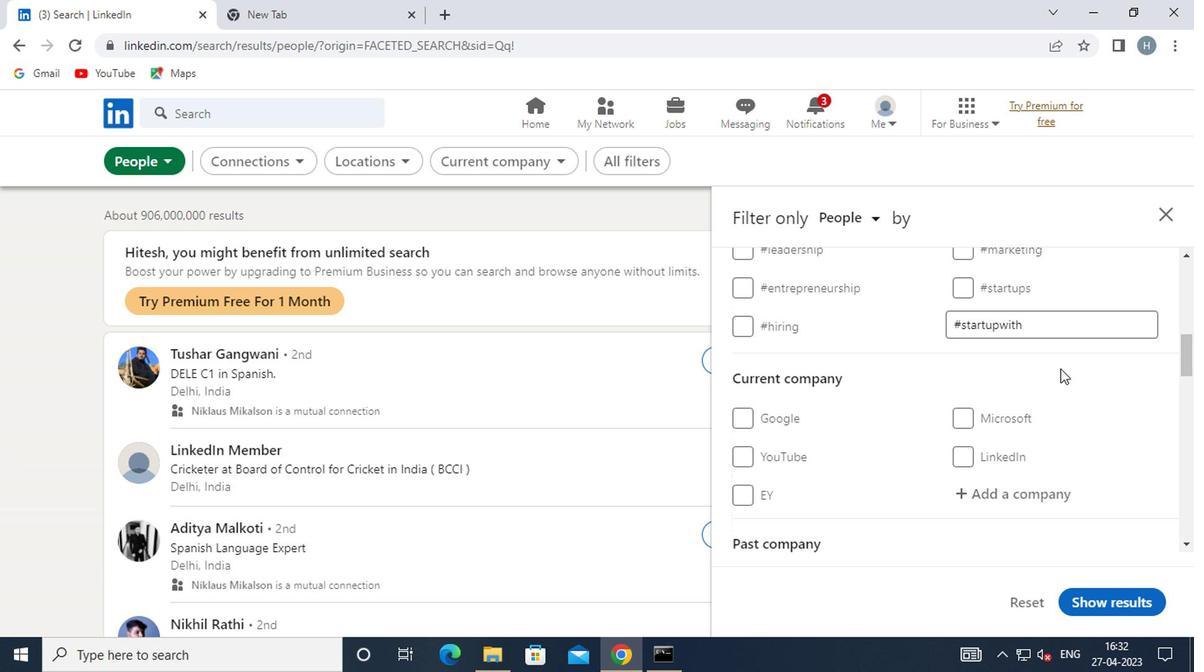 
Action: Mouse scrolled (1059, 366) with delta (0, 0)
Screenshot: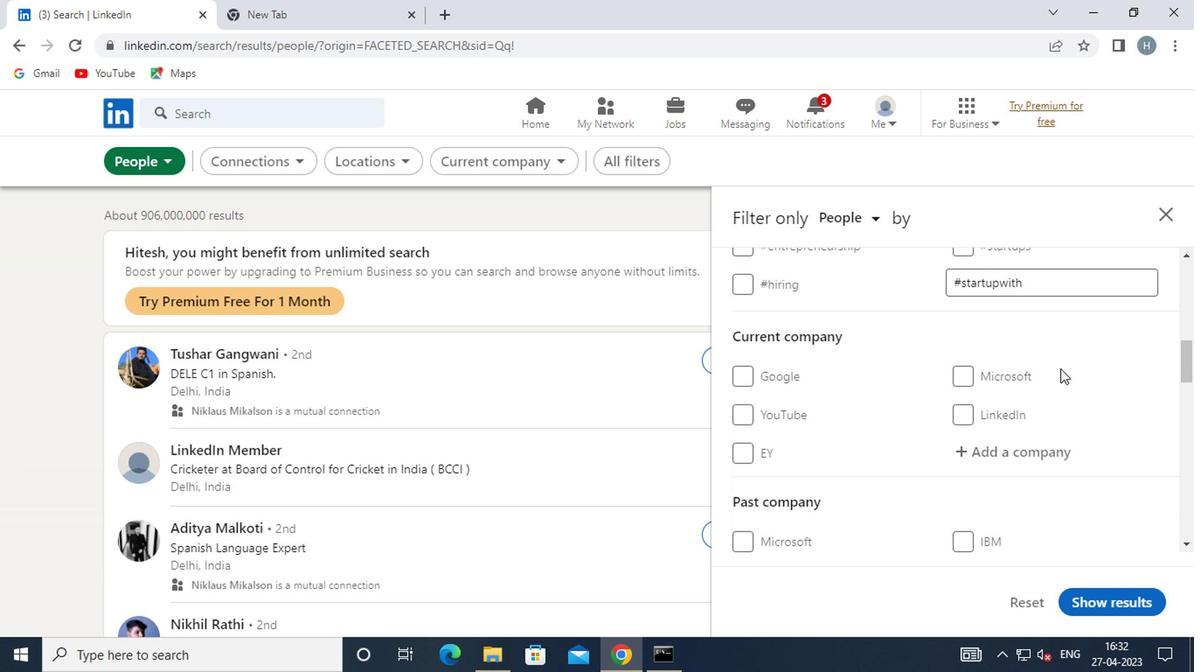 
Action: Mouse moved to (1059, 362)
Screenshot: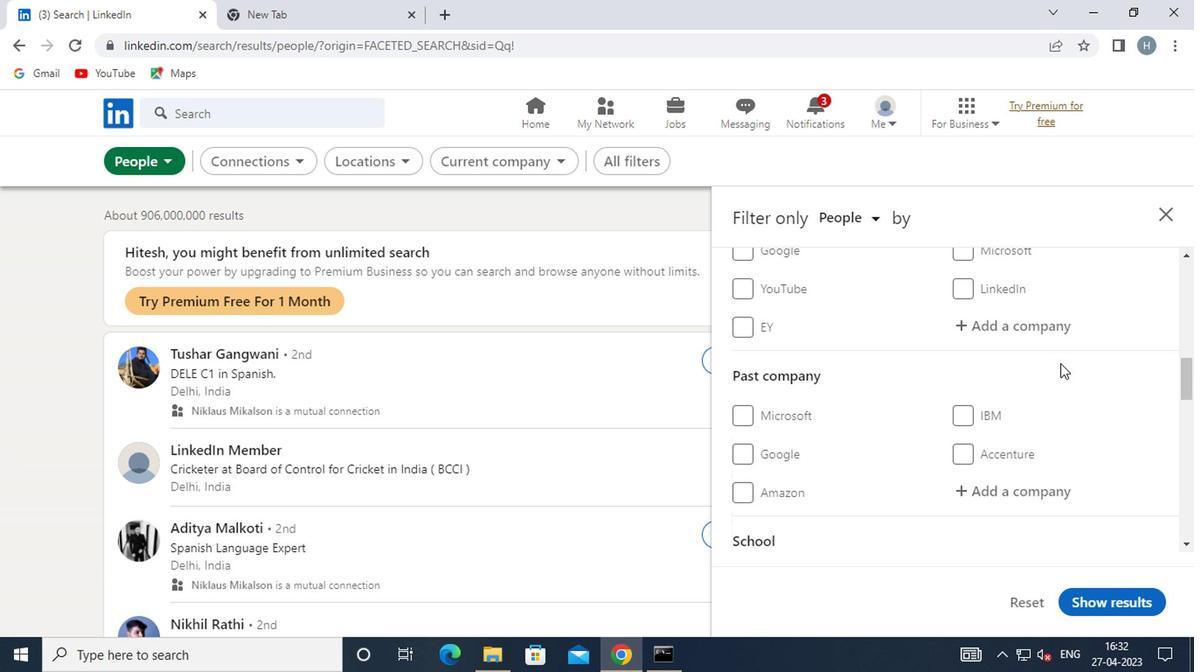 
Action: Mouse scrolled (1059, 361) with delta (0, 0)
Screenshot: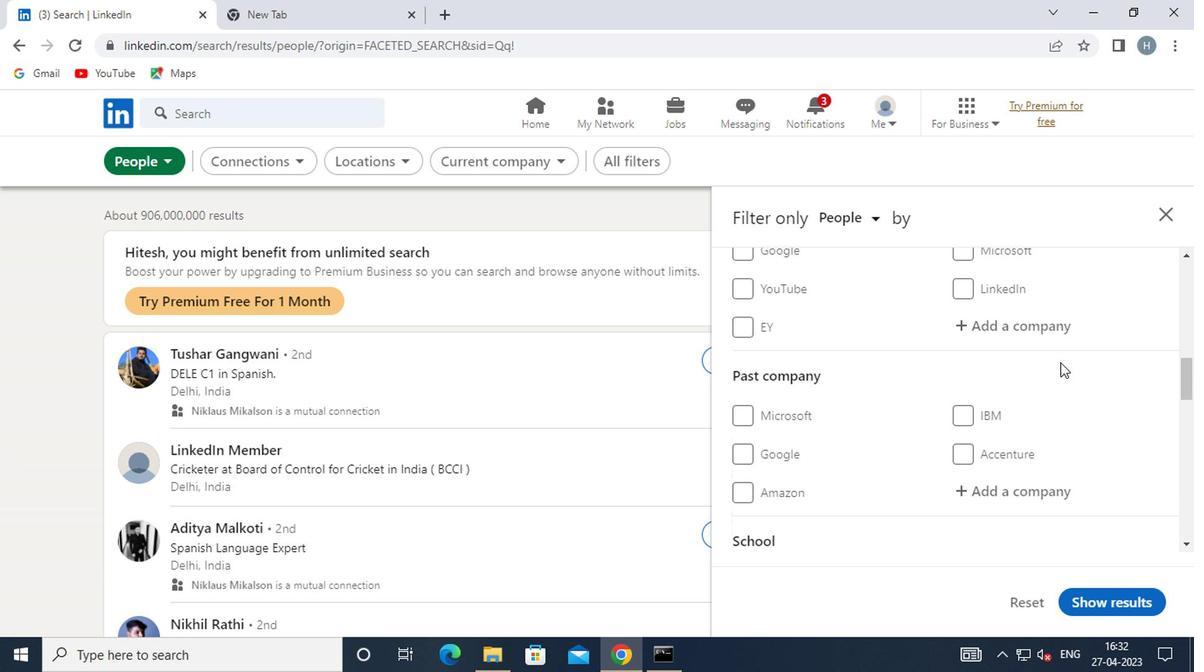 
Action: Mouse moved to (1059, 362)
Screenshot: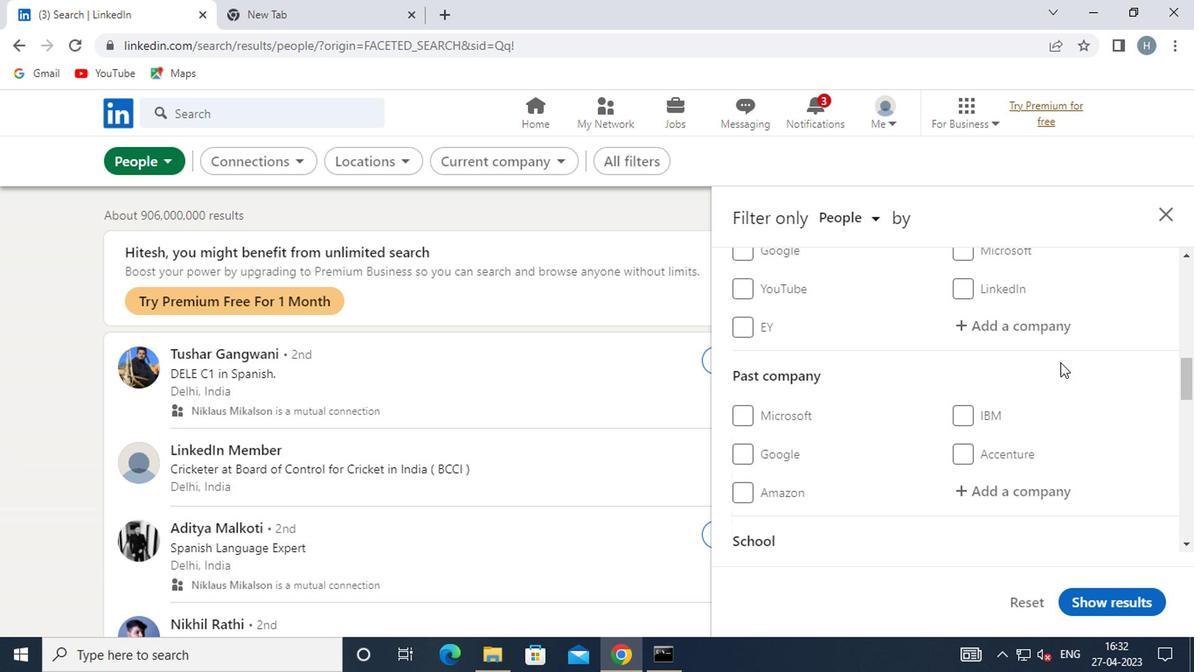 
Action: Mouse scrolled (1059, 361) with delta (0, 0)
Screenshot: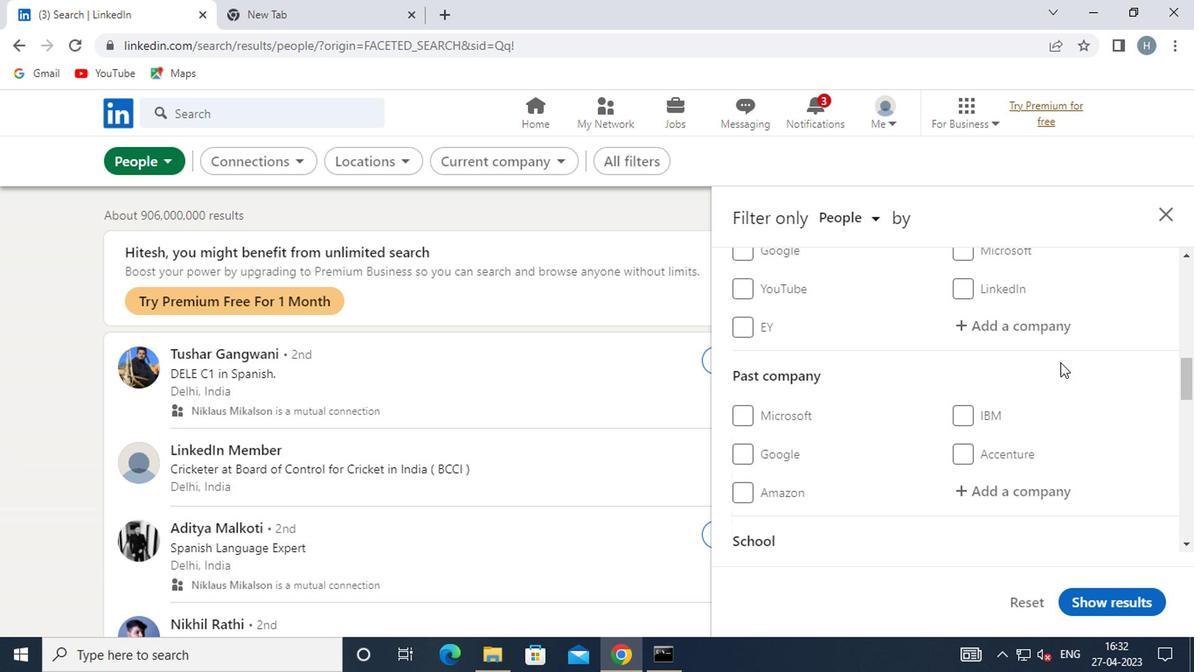
Action: Mouse scrolled (1059, 361) with delta (0, 0)
Screenshot: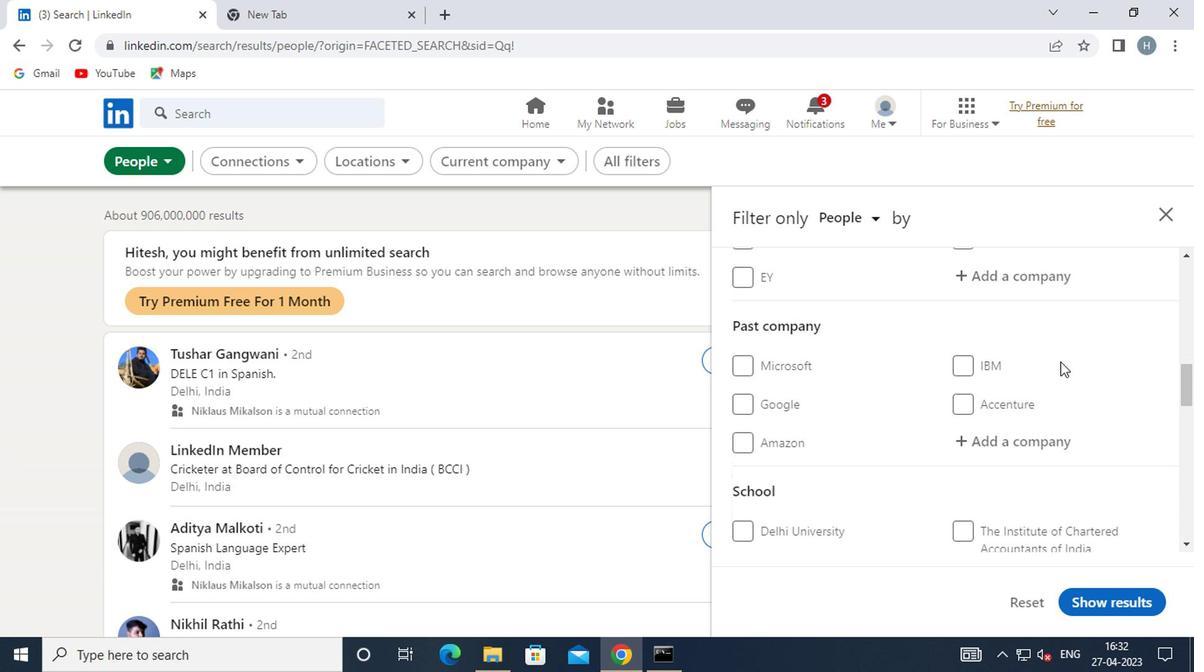 
Action: Mouse moved to (1049, 367)
Screenshot: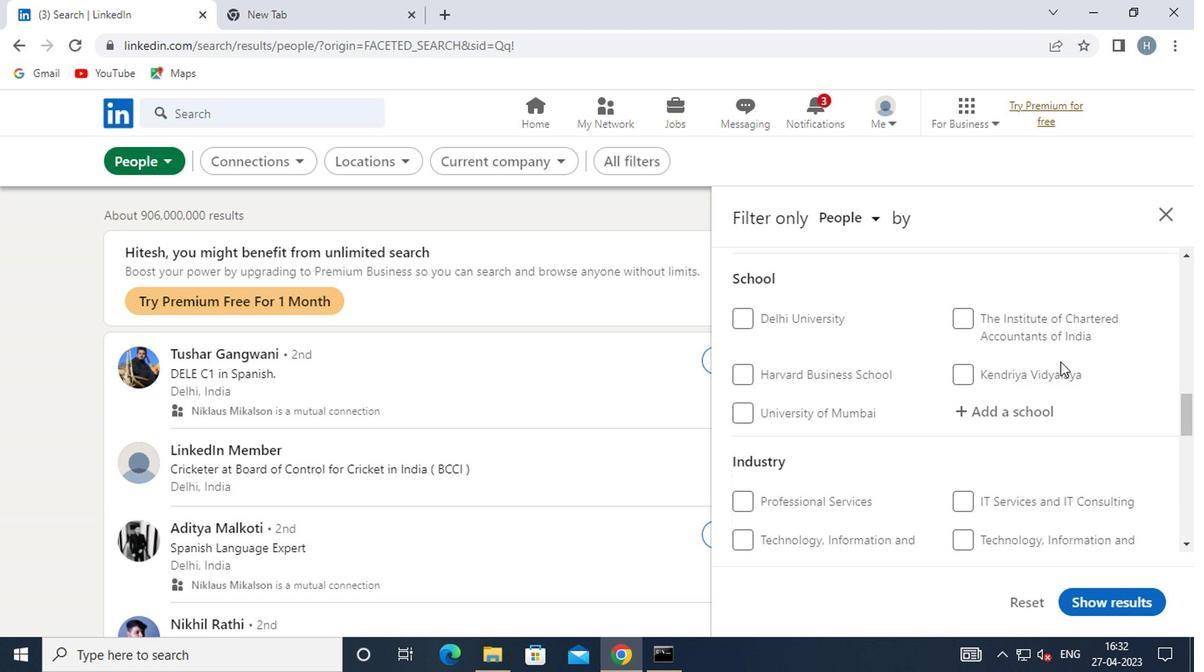 
Action: Mouse scrolled (1049, 366) with delta (0, 0)
Screenshot: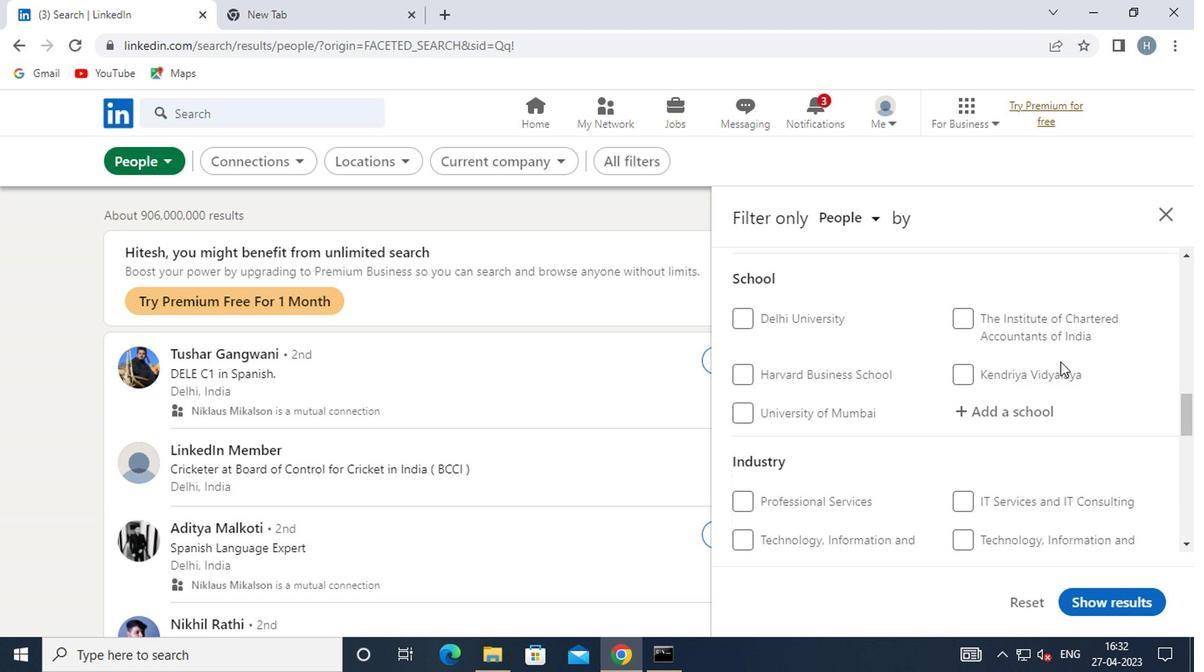 
Action: Mouse moved to (1042, 371)
Screenshot: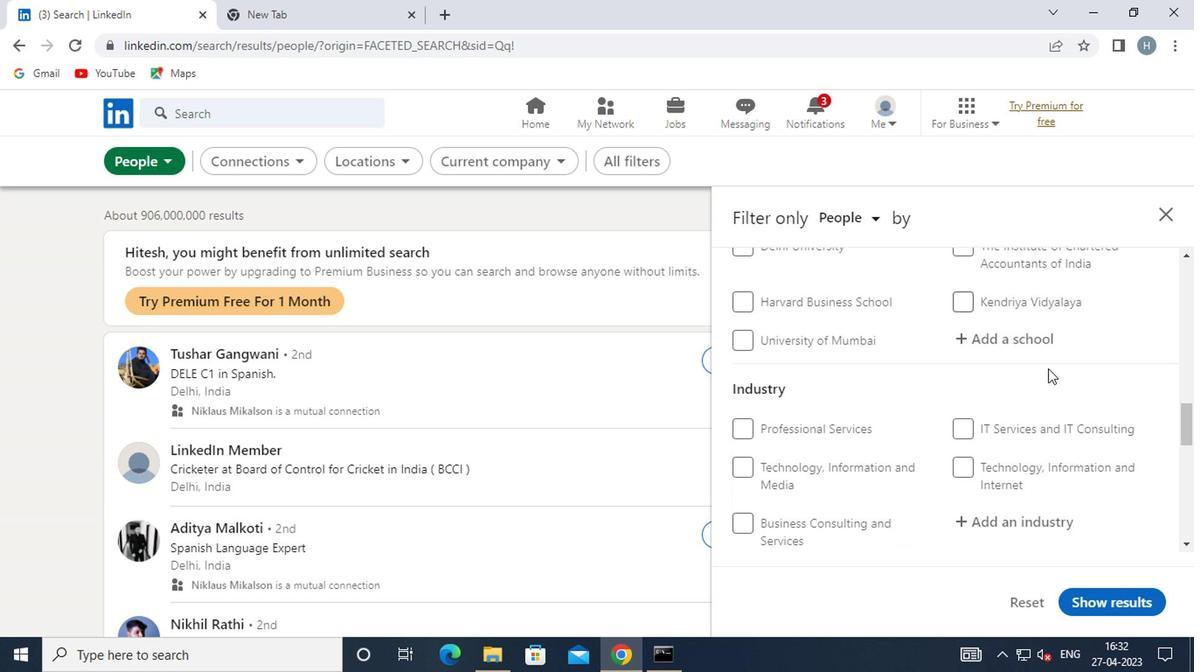 
Action: Mouse scrolled (1042, 370) with delta (0, 0)
Screenshot: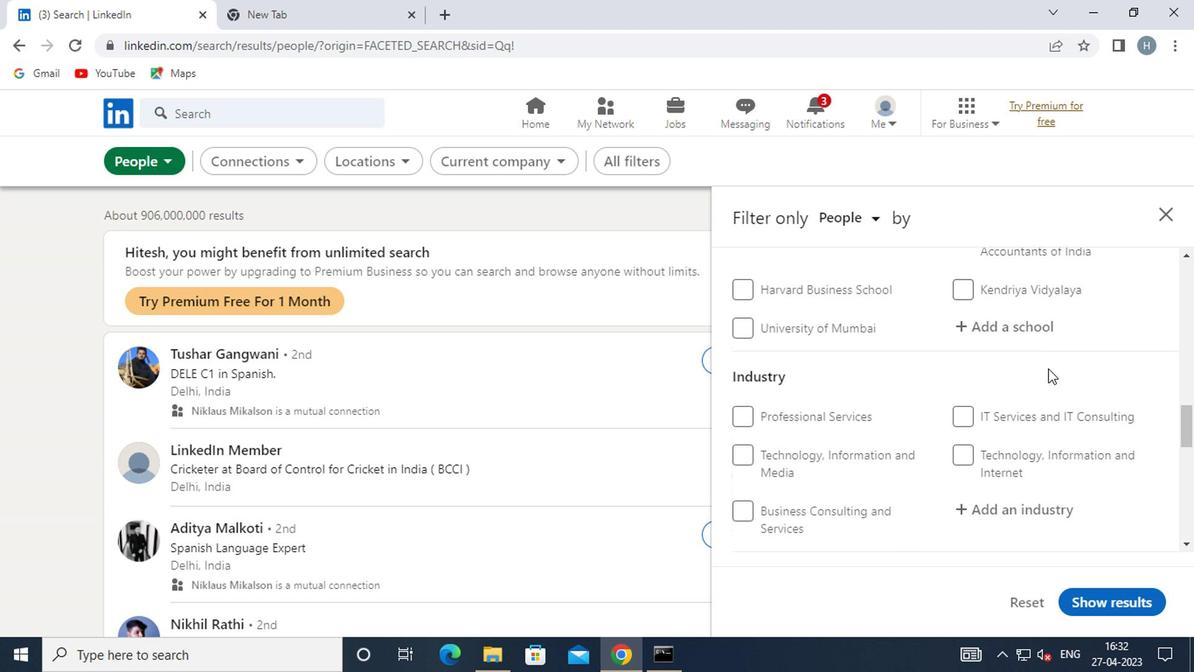 
Action: Mouse moved to (1028, 373)
Screenshot: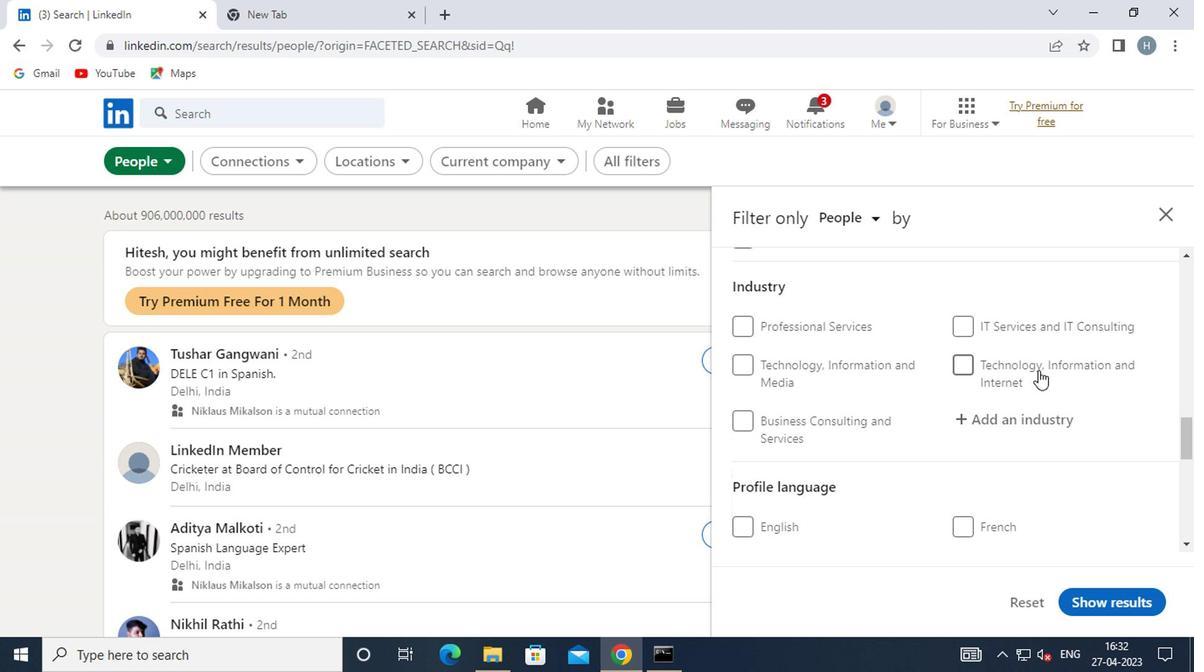 
Action: Mouse scrolled (1028, 372) with delta (0, 0)
Screenshot: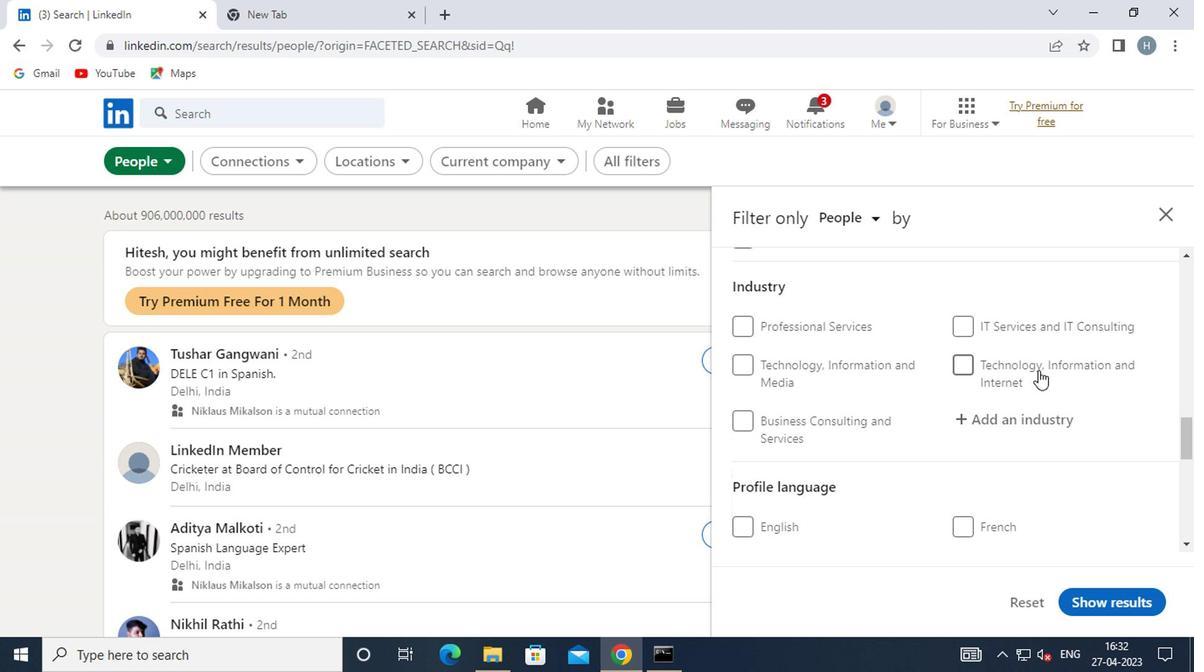 
Action: Mouse moved to (1020, 375)
Screenshot: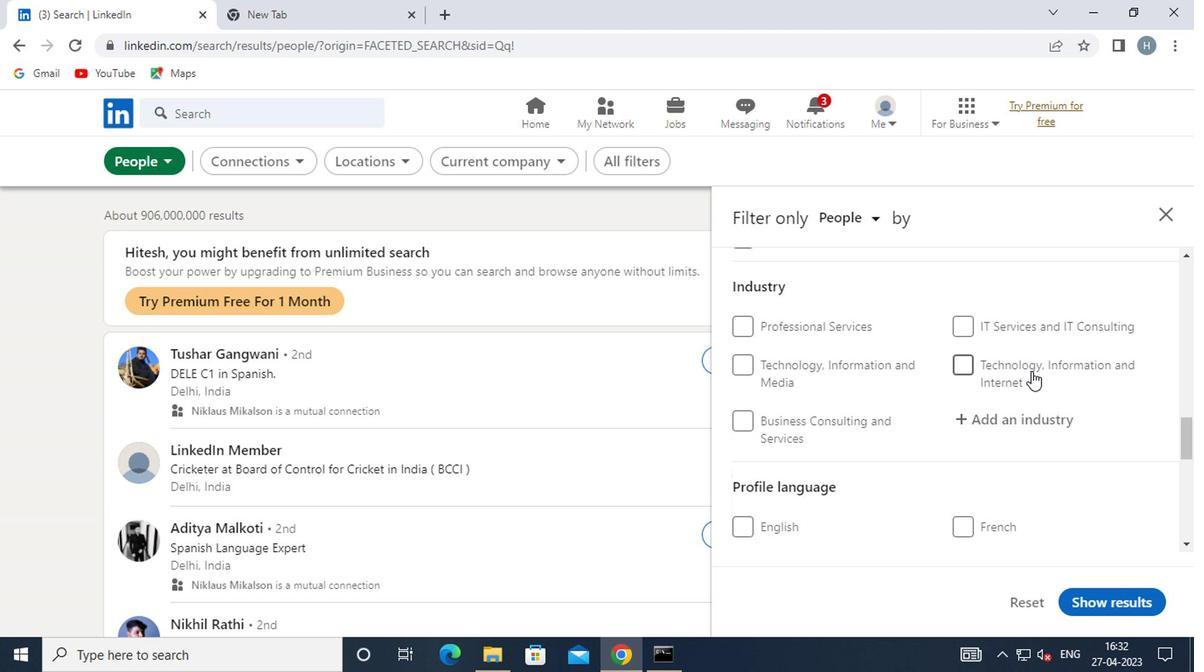 
Action: Mouse scrolled (1020, 374) with delta (0, 0)
Screenshot: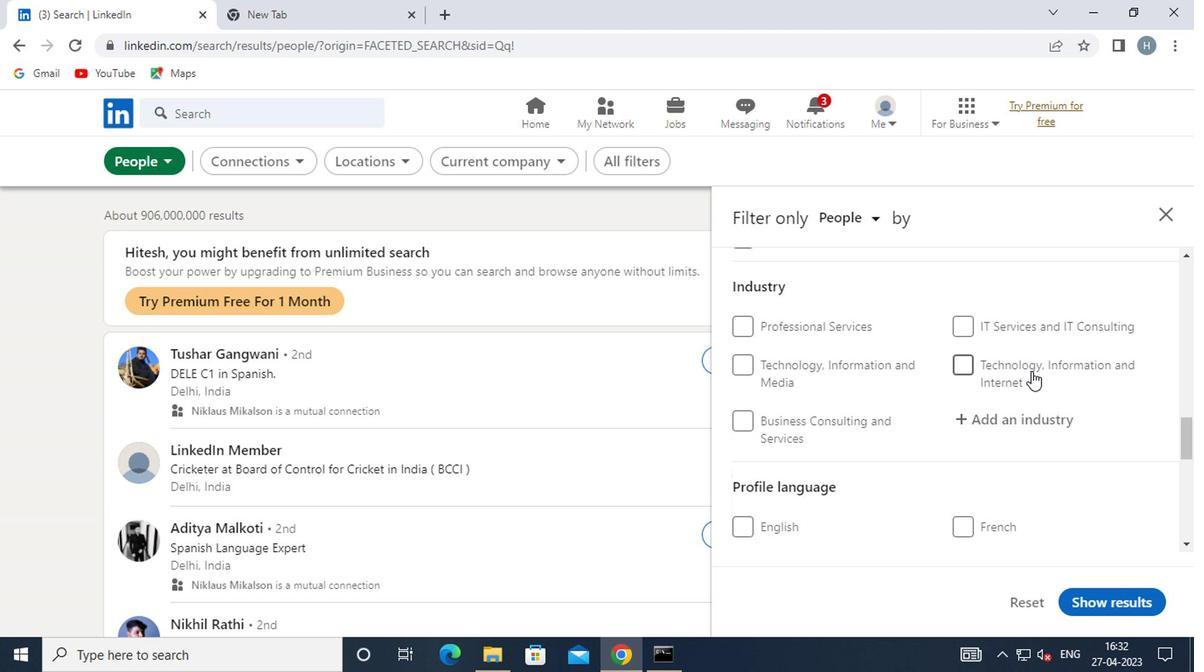 
Action: Mouse moved to (781, 390)
Screenshot: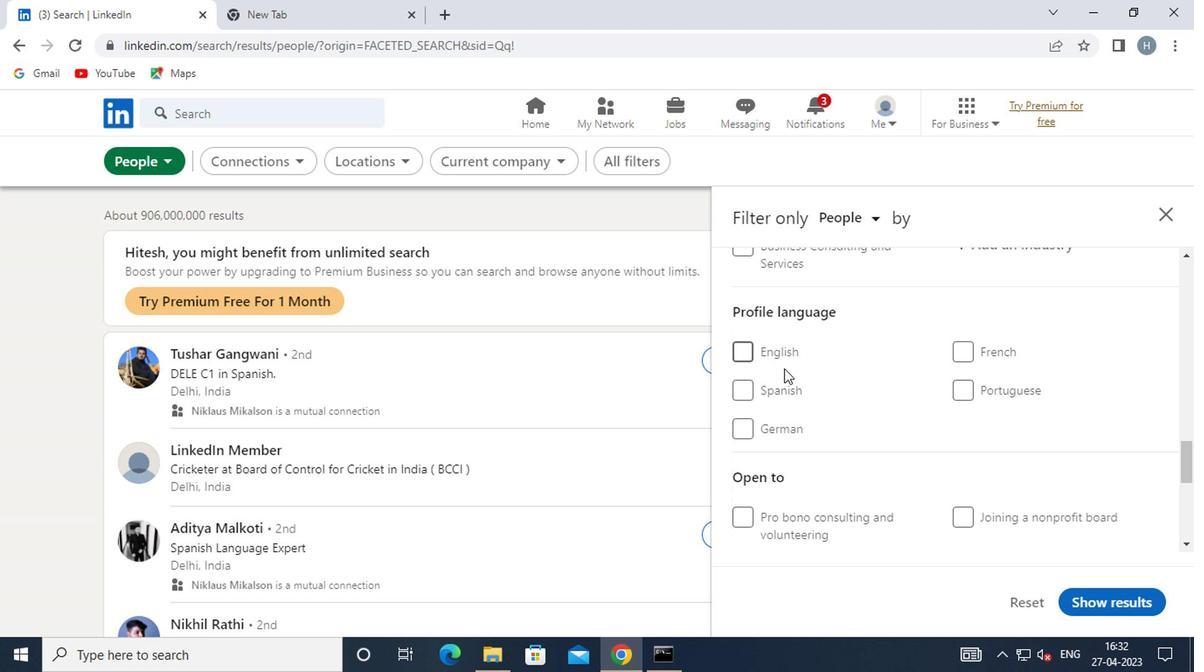 
Action: Mouse pressed left at (781, 390)
Screenshot: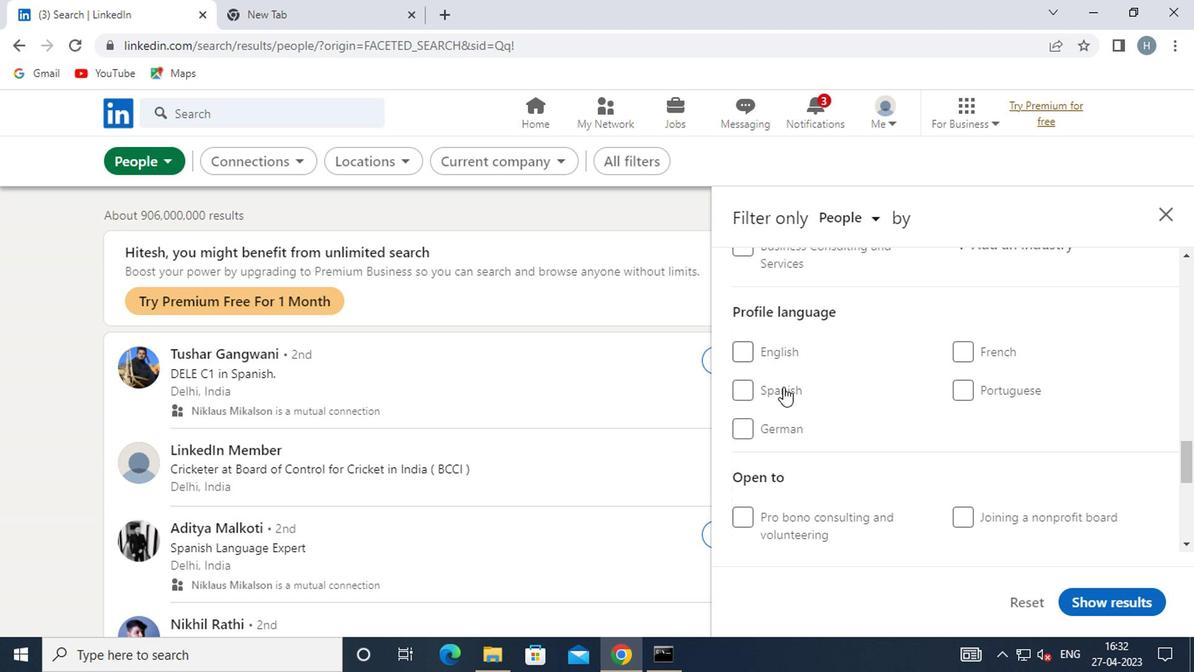
Action: Mouse moved to (880, 370)
Screenshot: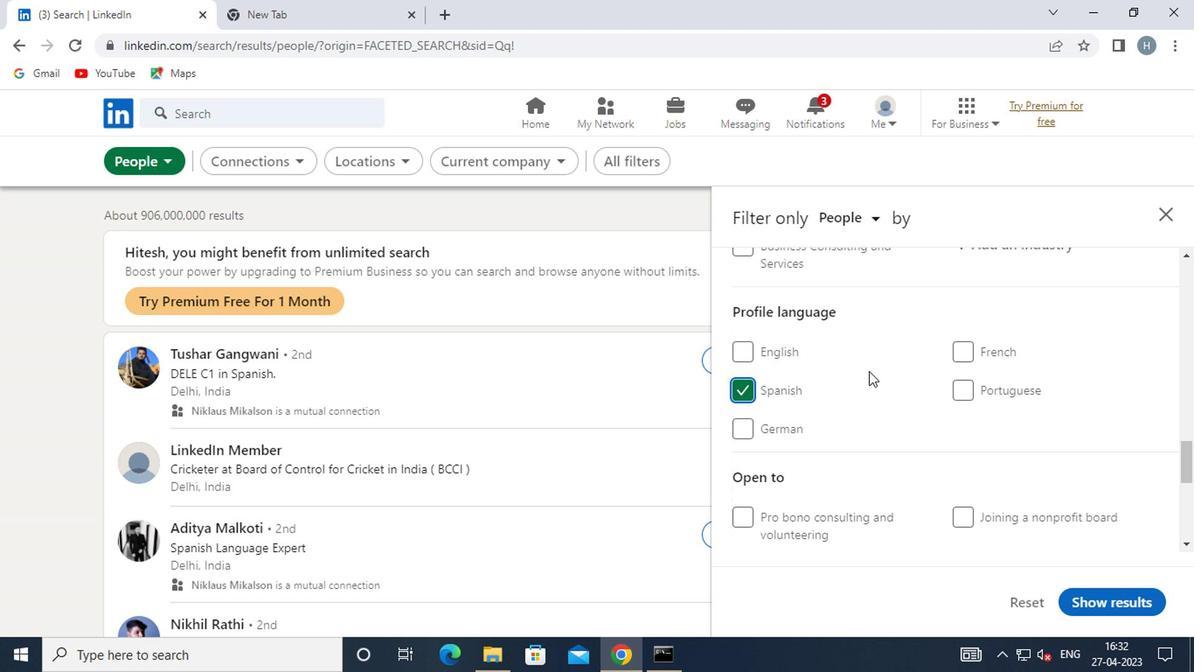 
Action: Mouse scrolled (880, 371) with delta (0, 0)
Screenshot: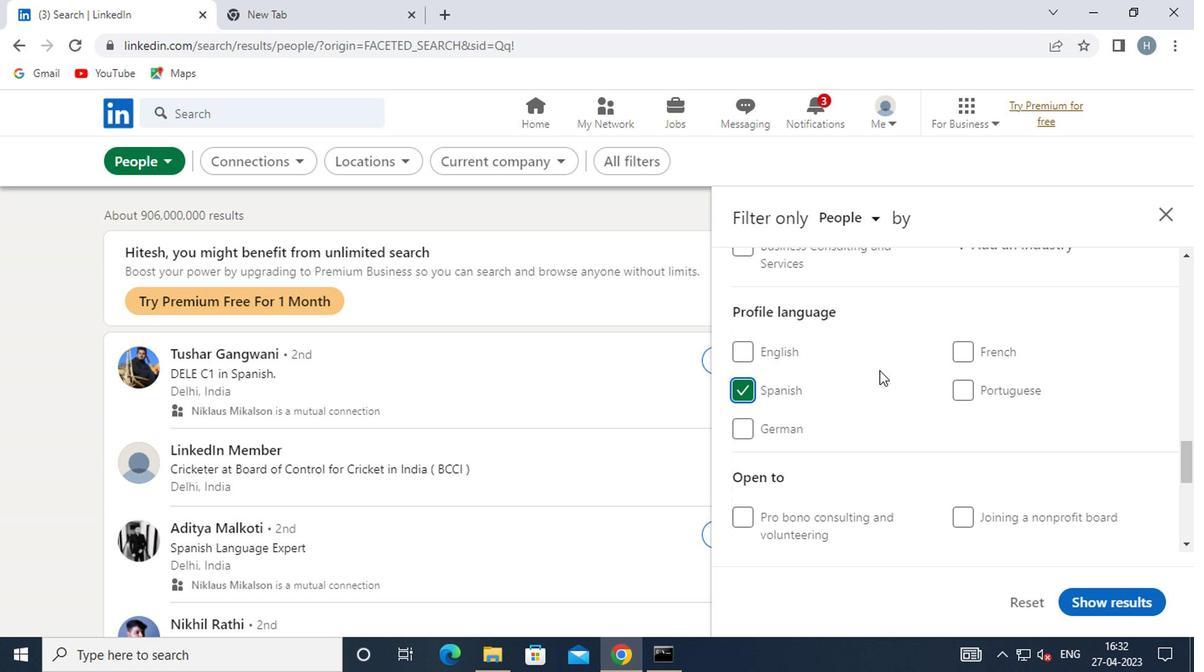 
Action: Mouse scrolled (880, 371) with delta (0, 0)
Screenshot: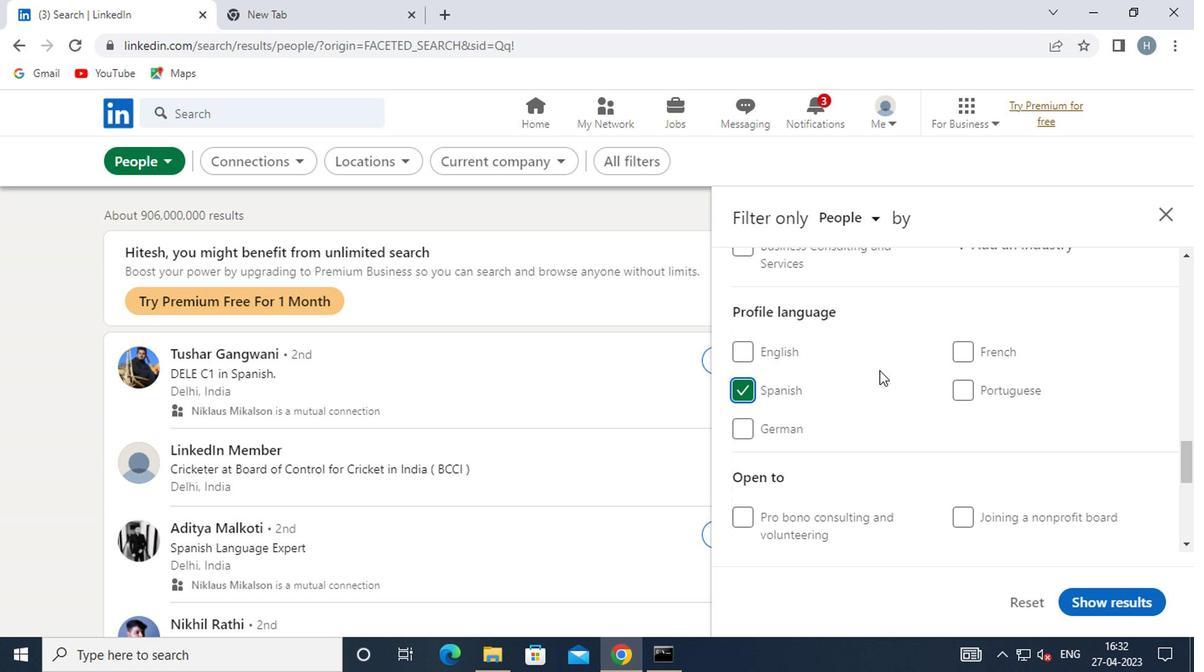 
Action: Mouse moved to (911, 374)
Screenshot: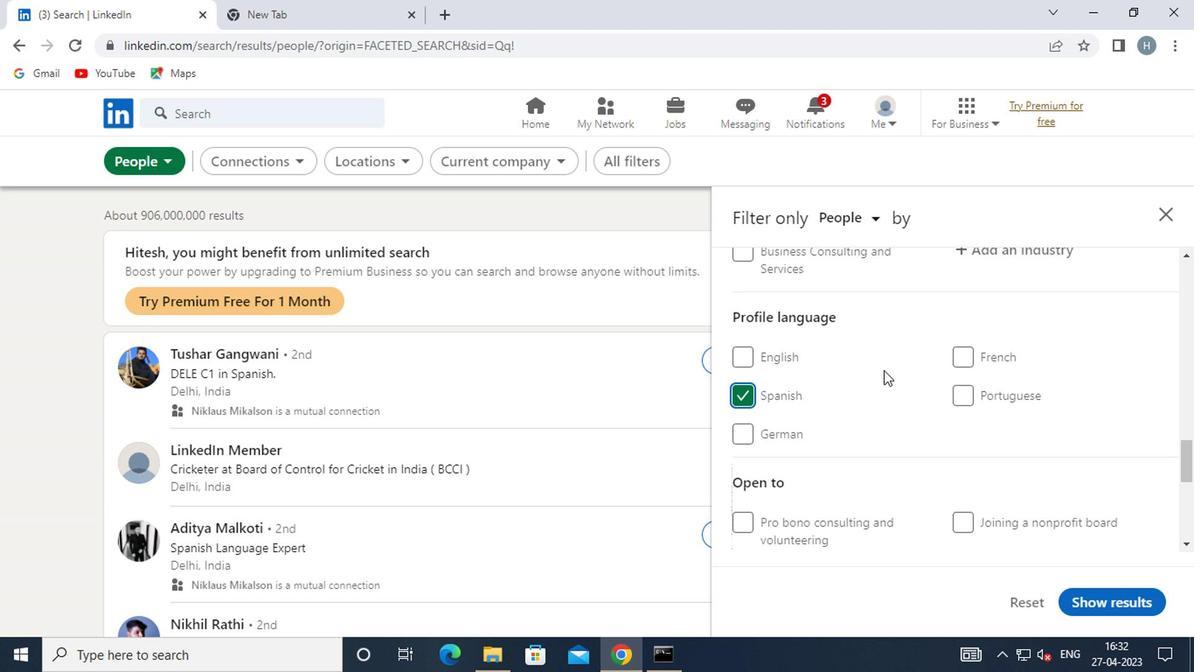 
Action: Mouse scrolled (911, 375) with delta (0, 0)
Screenshot: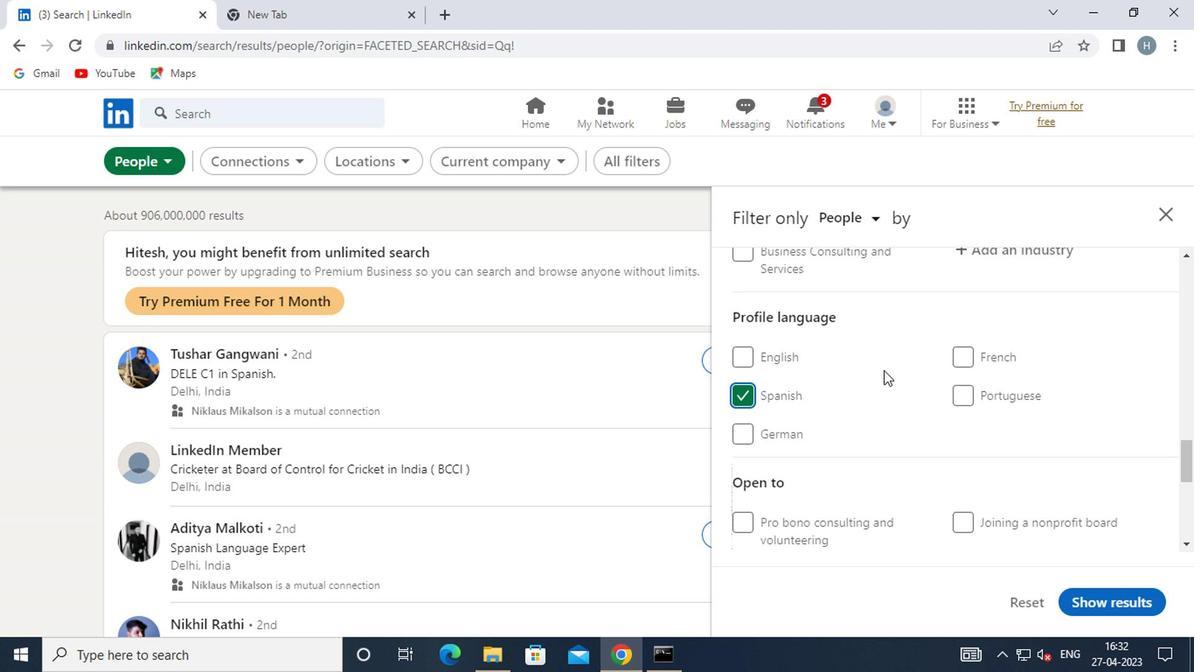 
Action: Mouse moved to (913, 374)
Screenshot: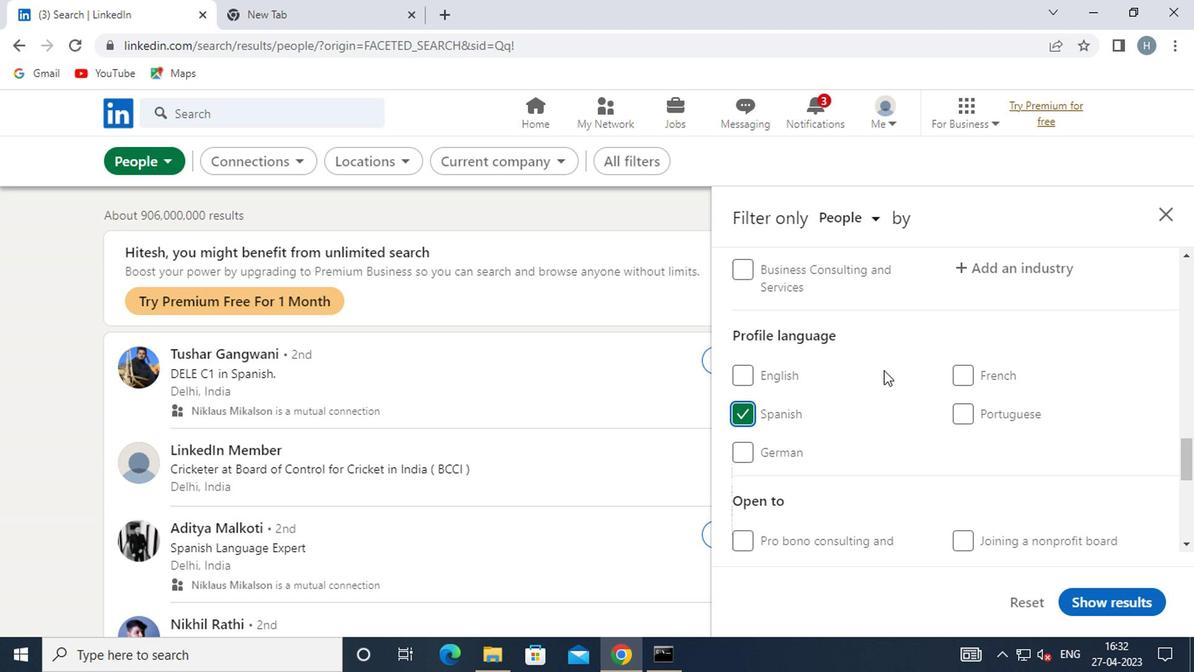 
Action: Mouse scrolled (913, 375) with delta (0, 0)
Screenshot: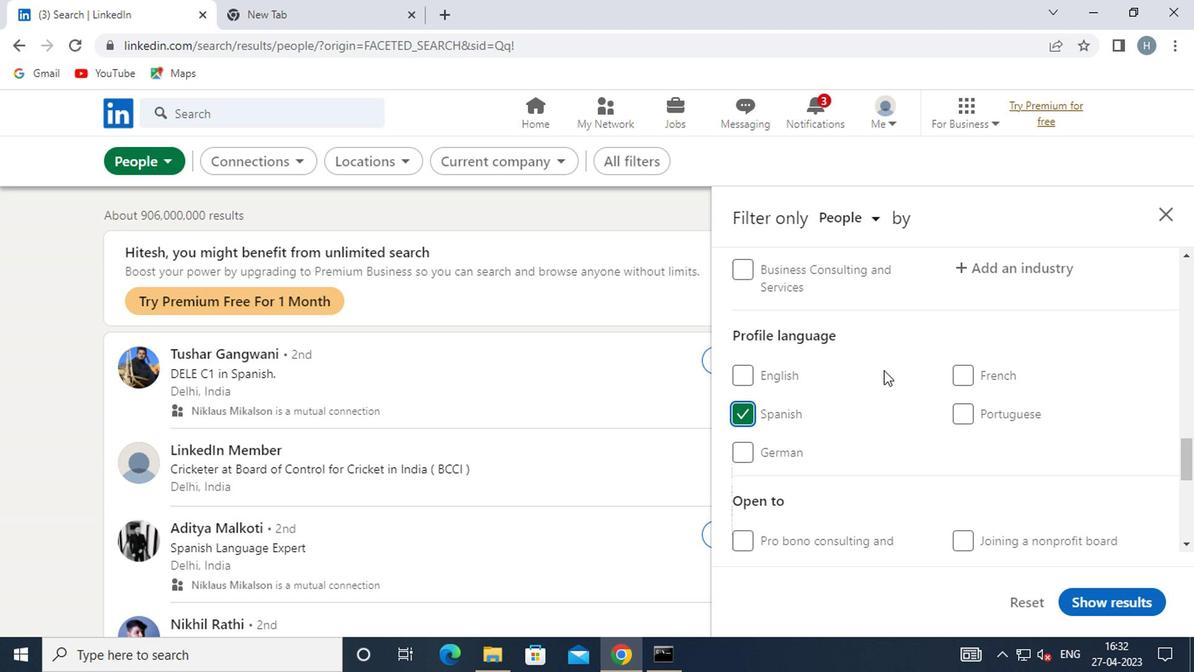 
Action: Mouse scrolled (913, 375) with delta (0, 0)
Screenshot: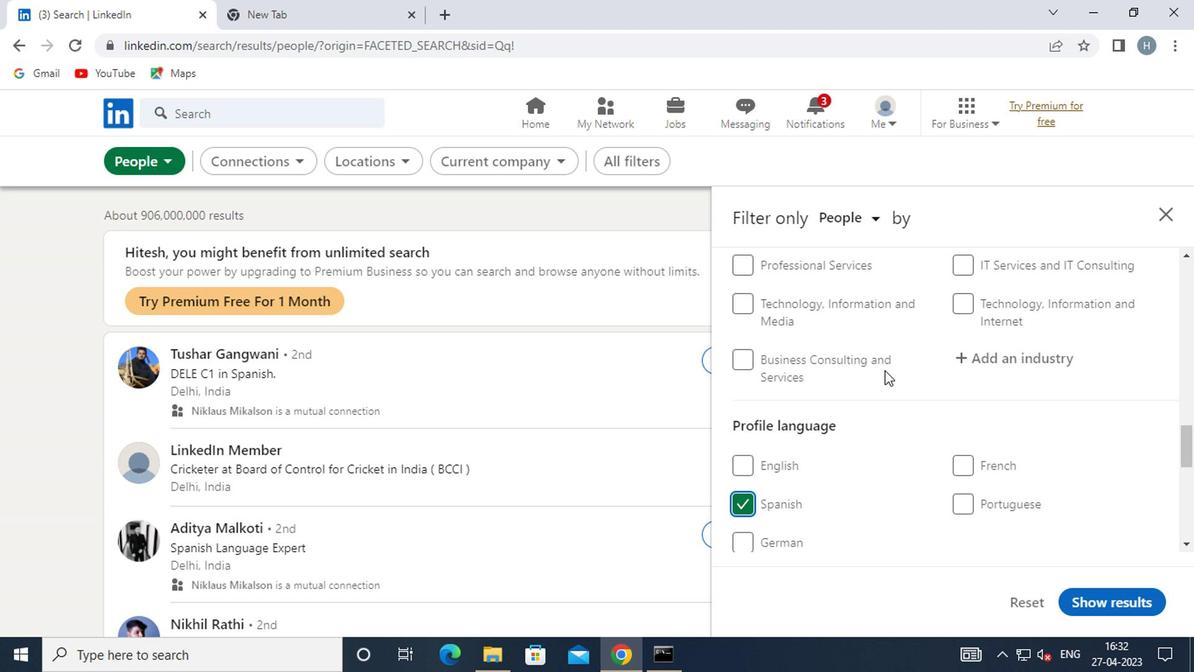 
Action: Mouse moved to (920, 372)
Screenshot: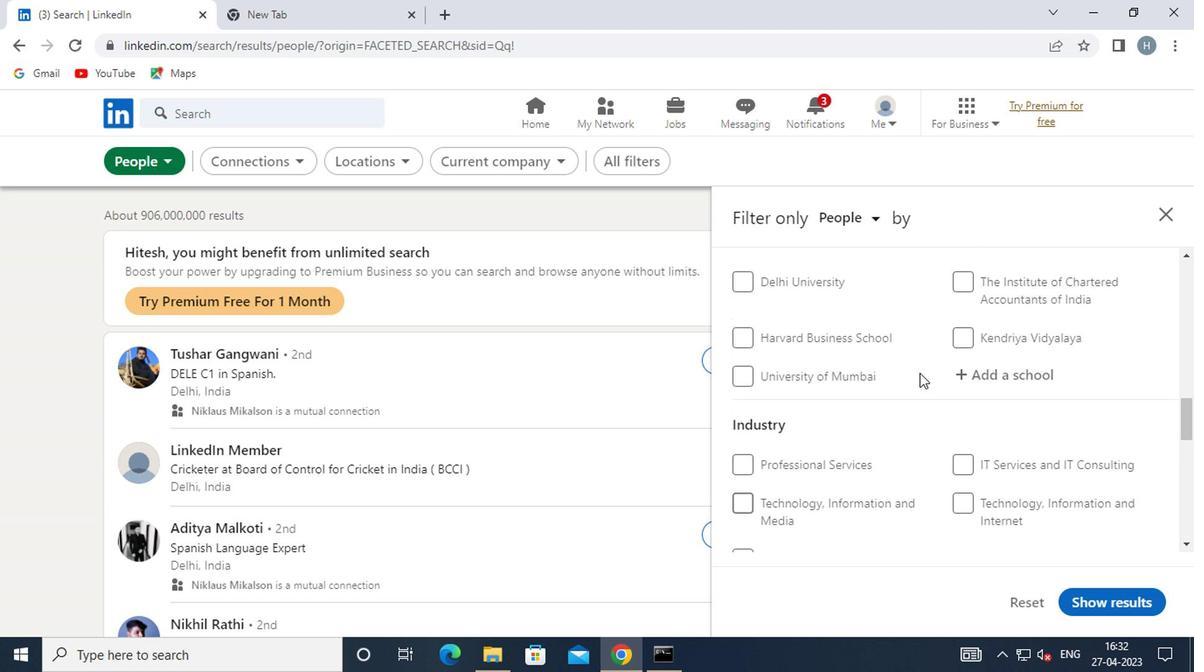 
Action: Mouse scrolled (920, 373) with delta (0, 0)
Screenshot: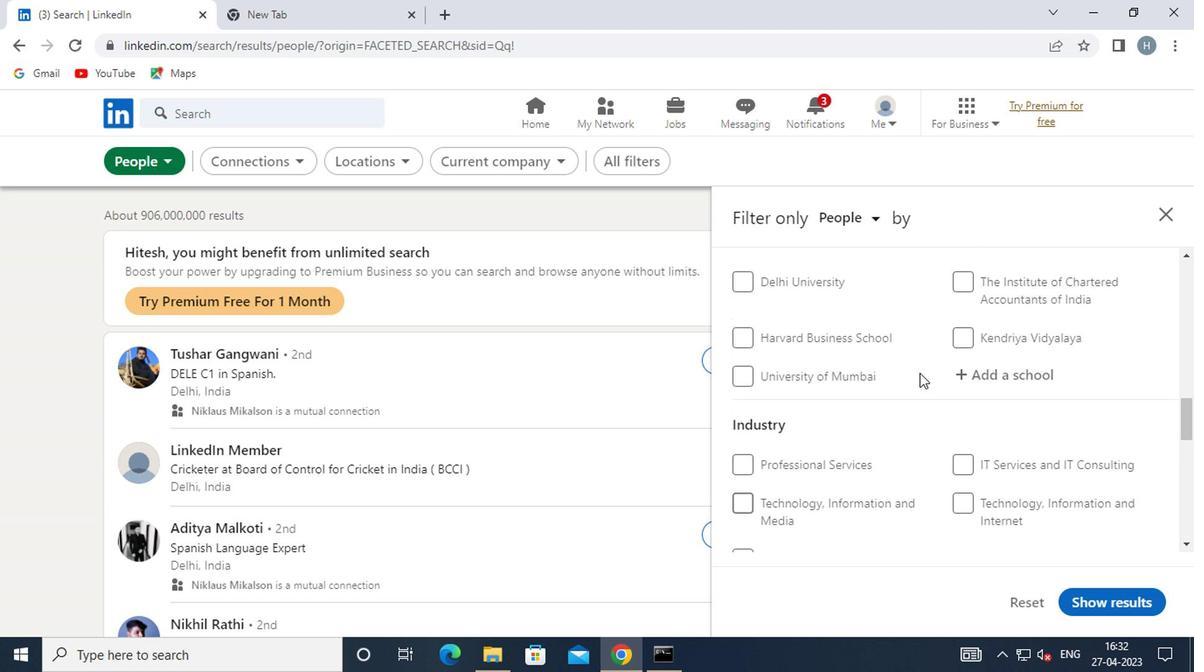 
Action: Mouse moved to (929, 371)
Screenshot: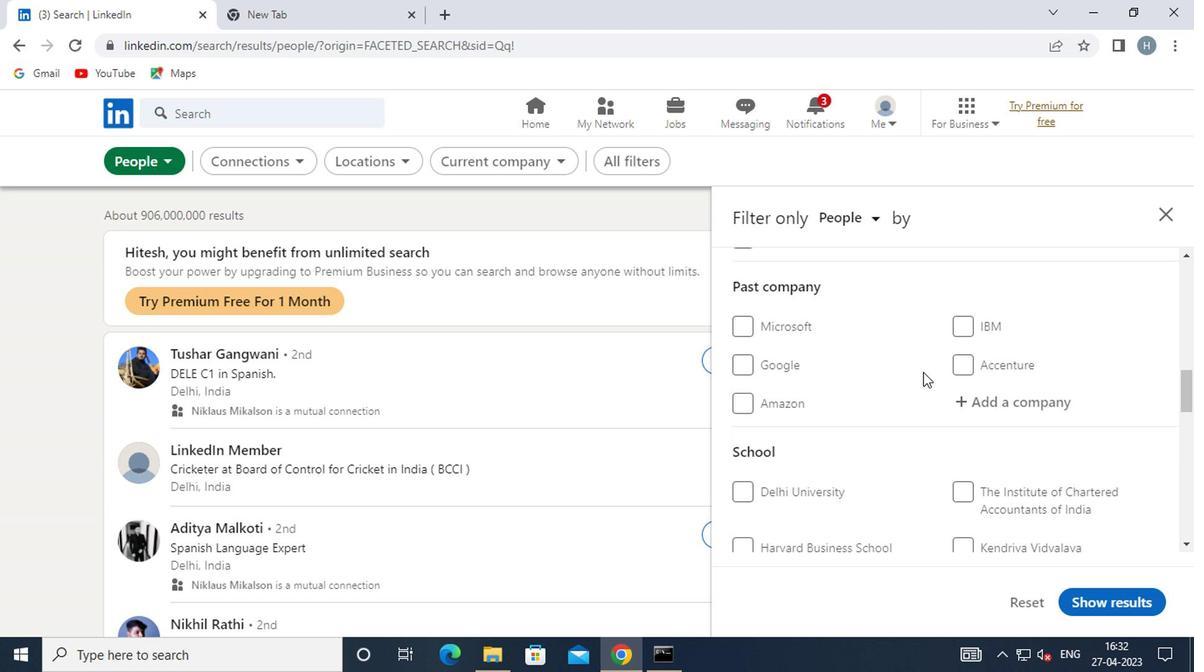 
Action: Mouse scrolled (929, 372) with delta (0, 1)
Screenshot: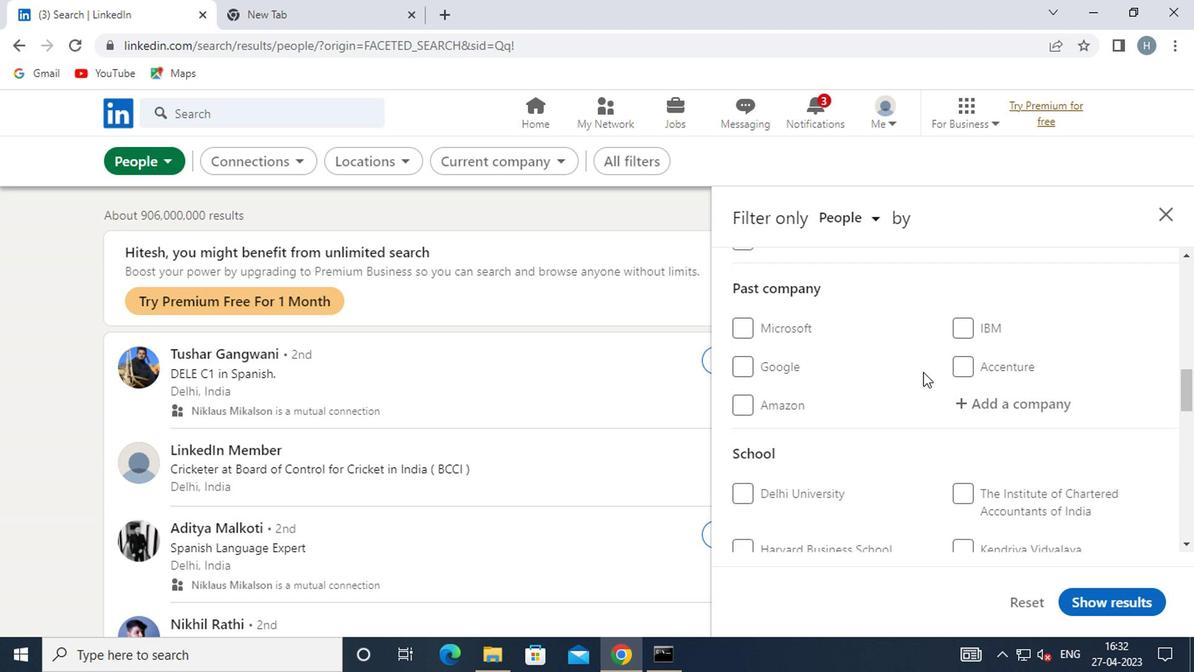 
Action: Mouse scrolled (929, 372) with delta (0, 1)
Screenshot: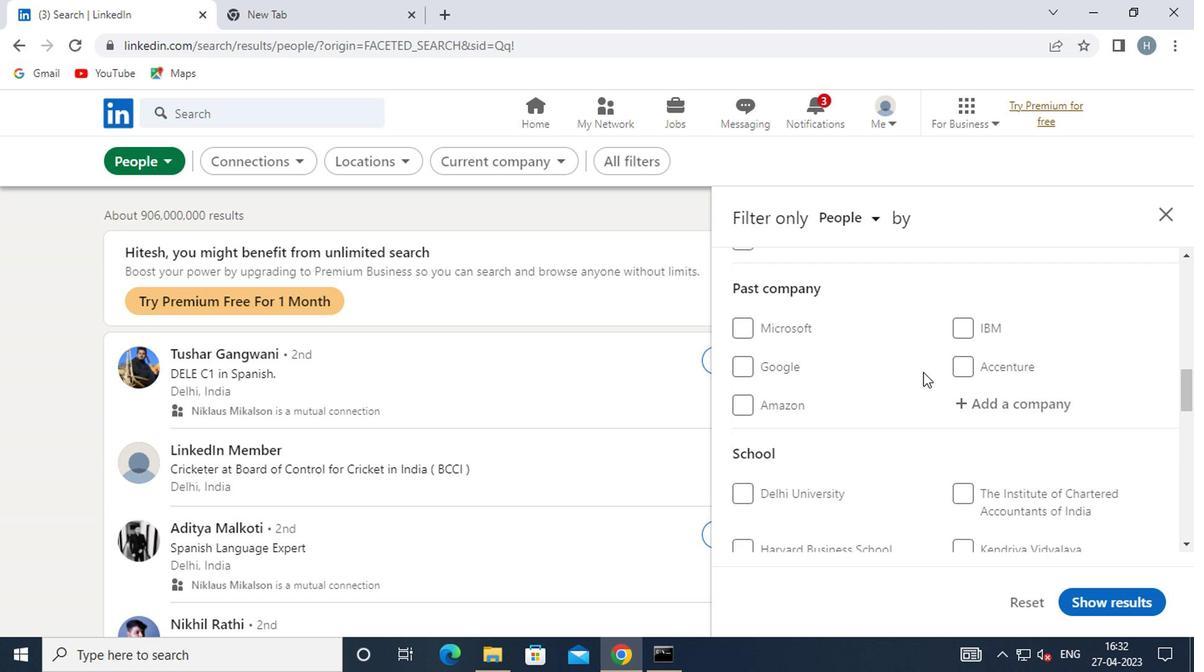 
Action: Mouse moved to (1000, 413)
Screenshot: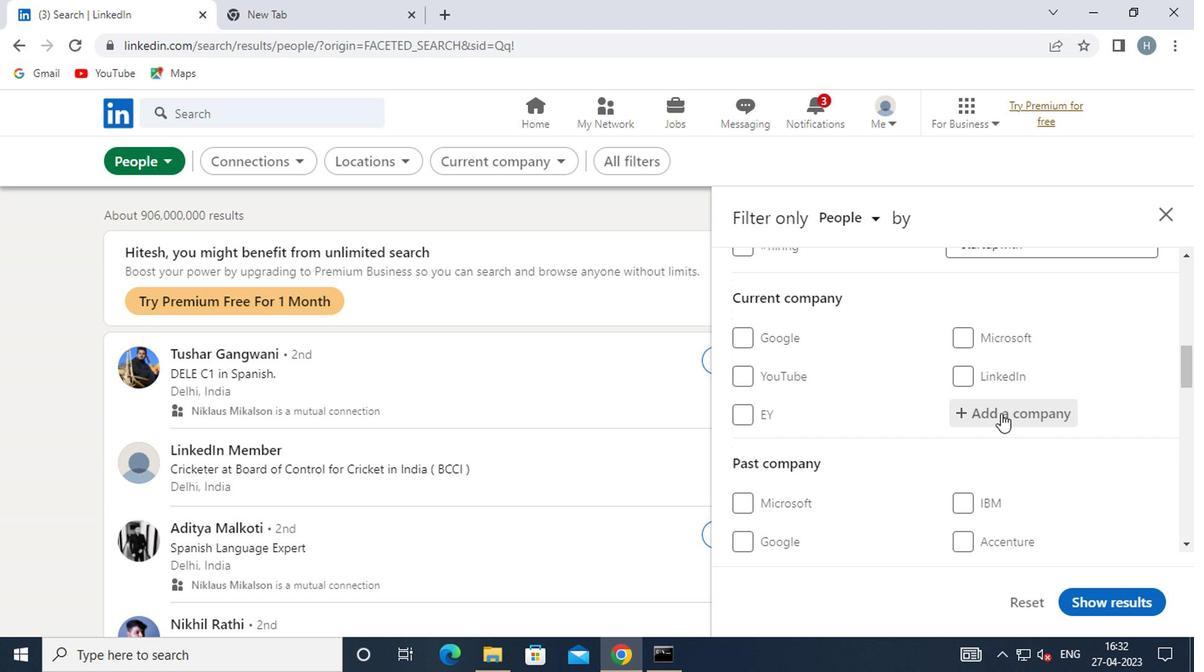 
Action: Mouse pressed left at (1000, 413)
Screenshot: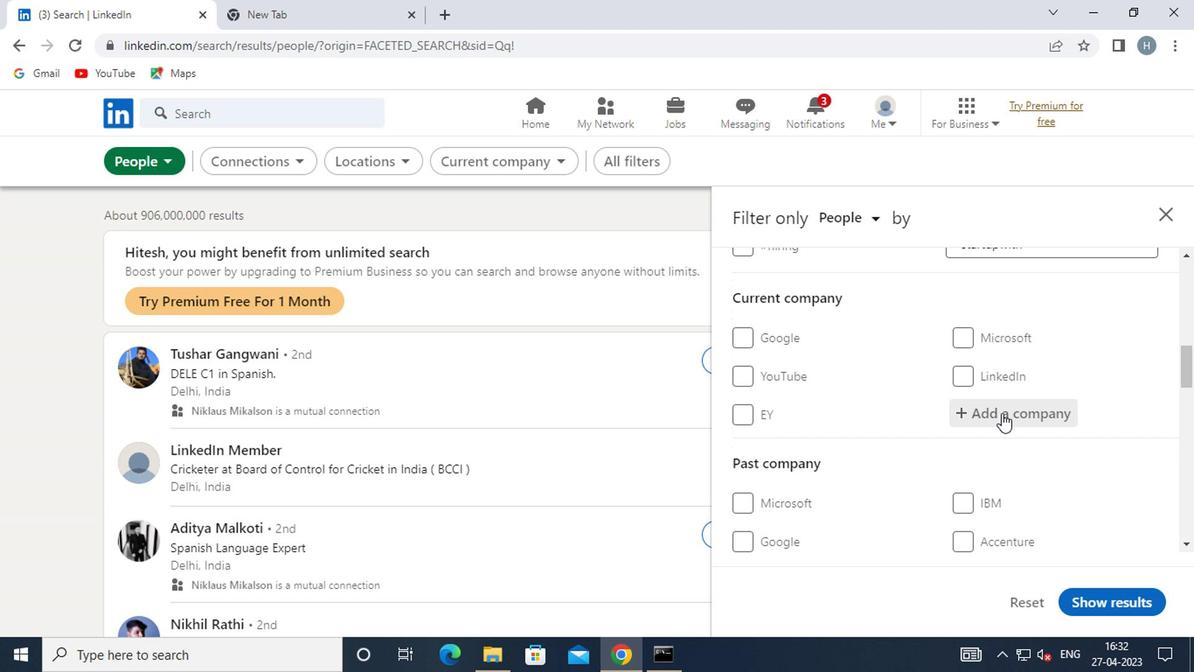 
Action: Mouse moved to (994, 410)
Screenshot: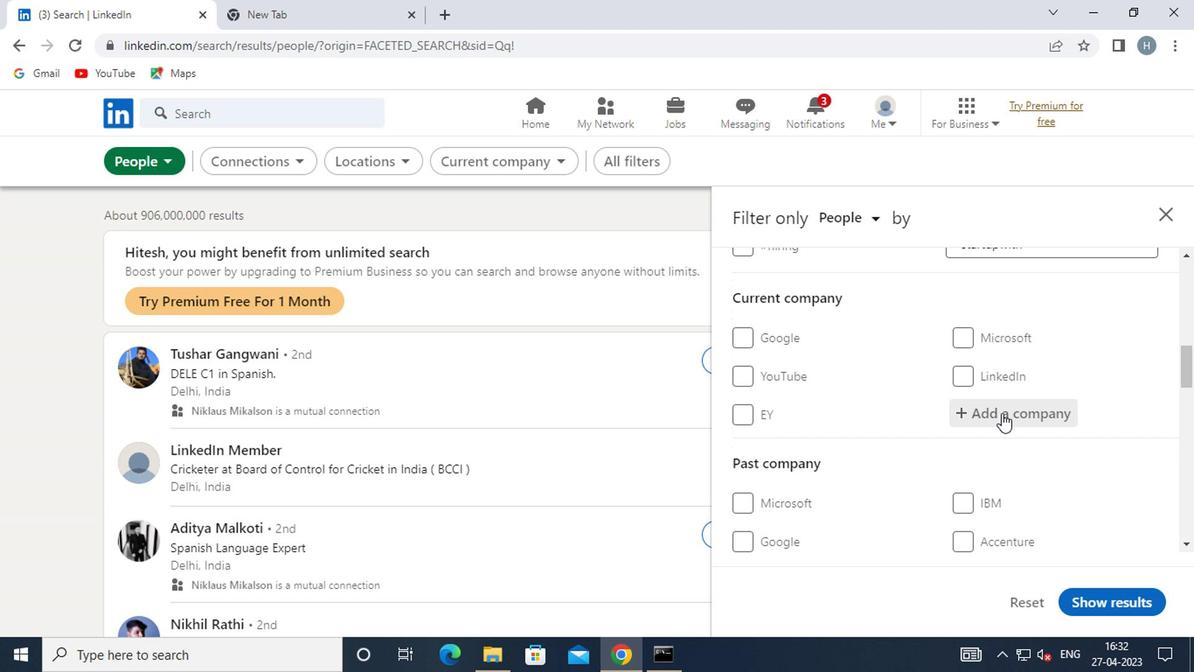 
Action: Key pressed <Key.shift>AFAQ
Screenshot: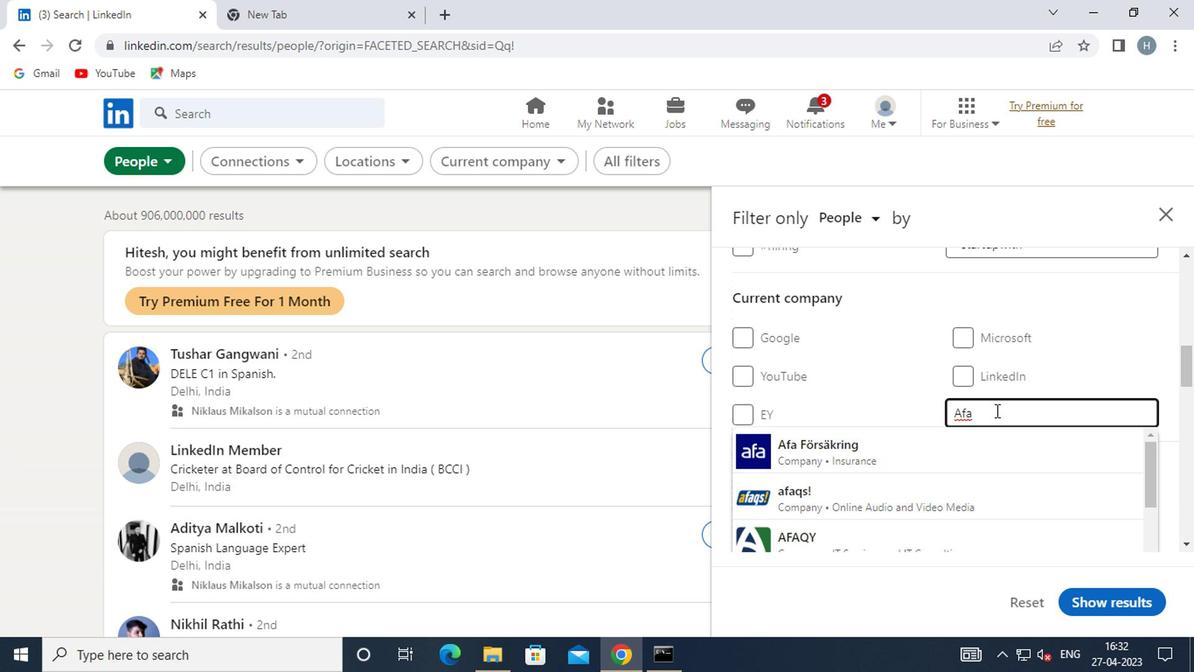 
Action: Mouse moved to (994, 412)
Screenshot: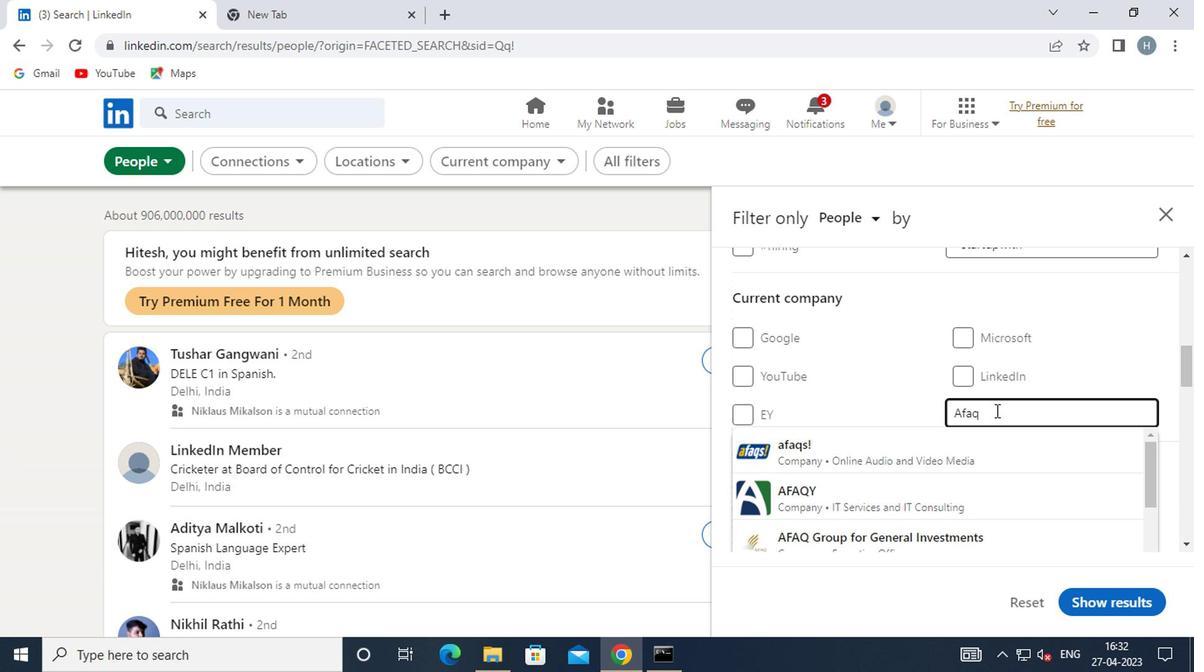 
Action: Key pressed S
Screenshot: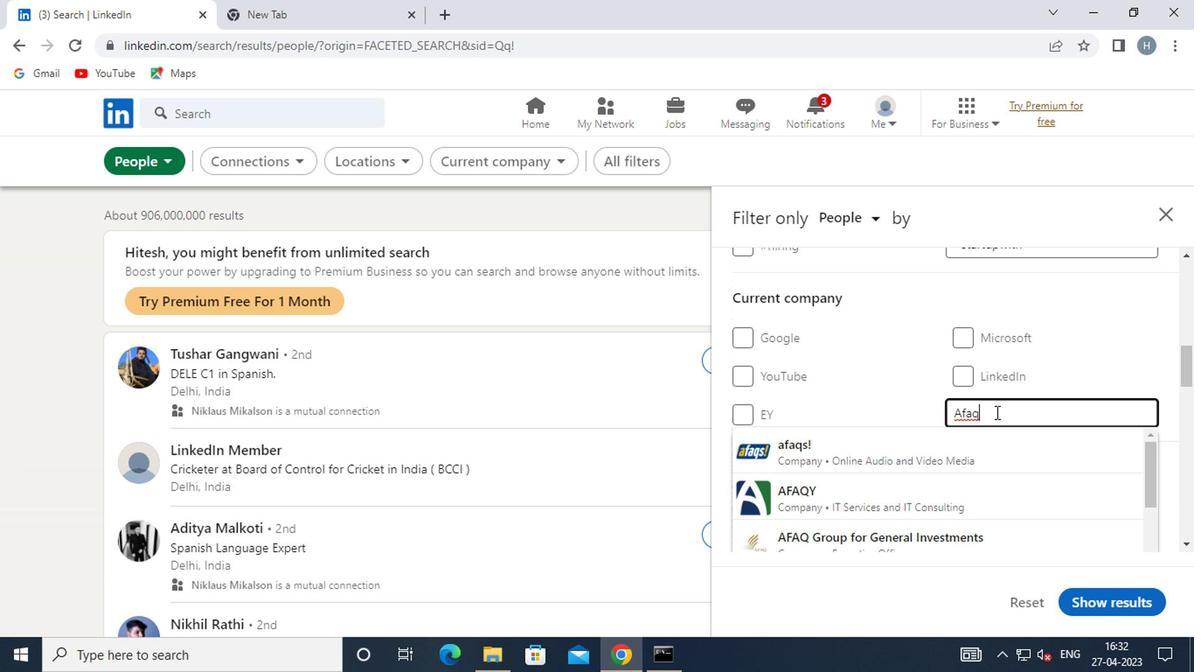 
Action: Mouse moved to (934, 444)
Screenshot: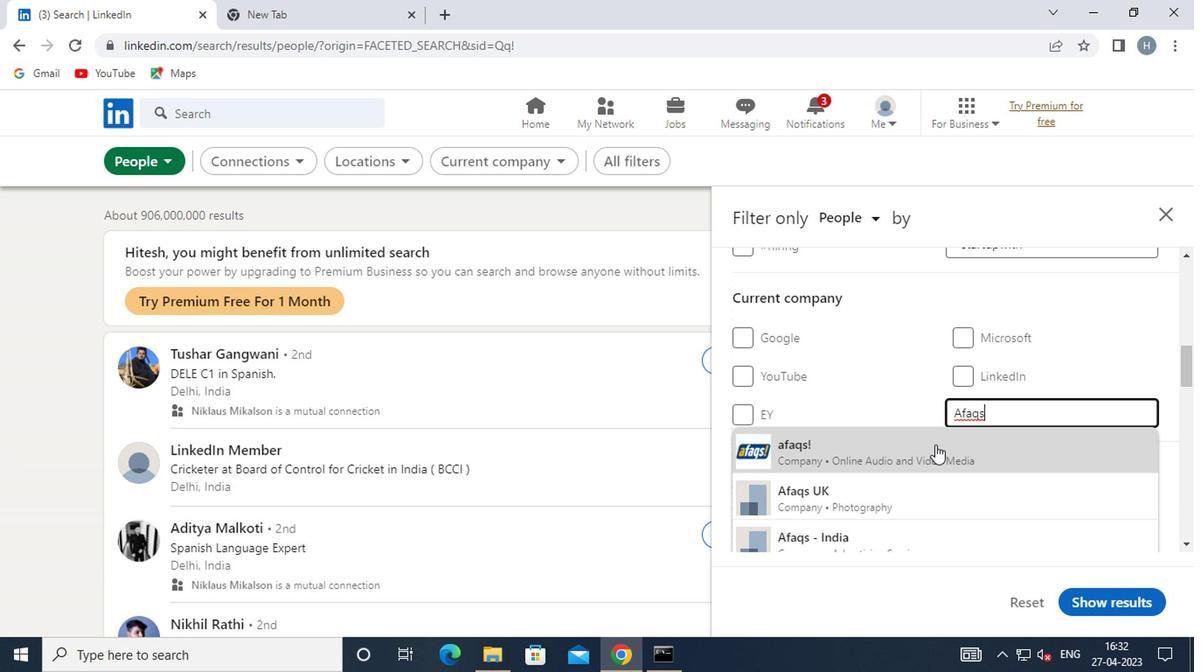 
Action: Mouse pressed left at (934, 444)
Screenshot: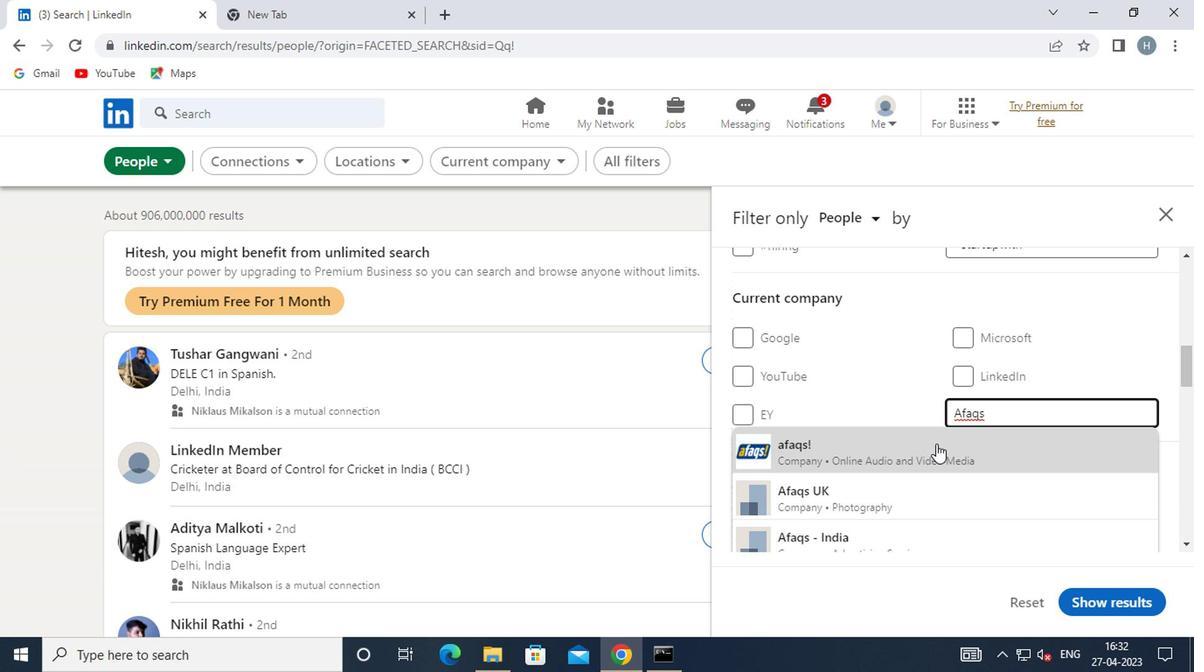 
Action: Mouse moved to (935, 419)
Screenshot: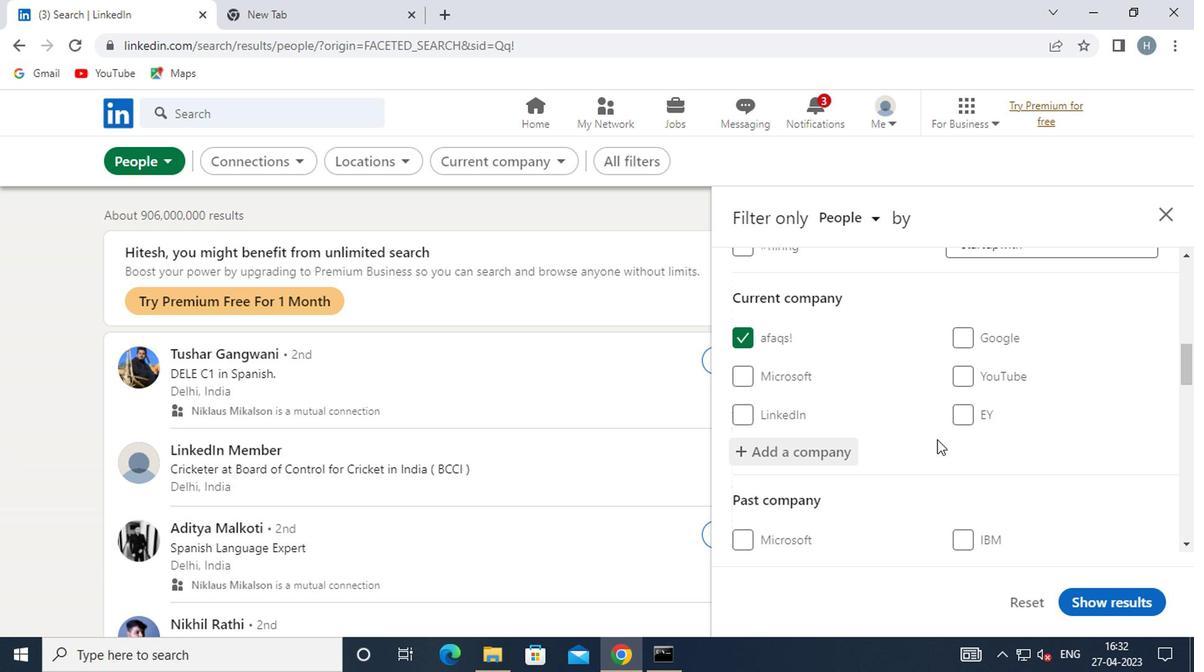 
Action: Mouse scrolled (935, 418) with delta (0, 0)
Screenshot: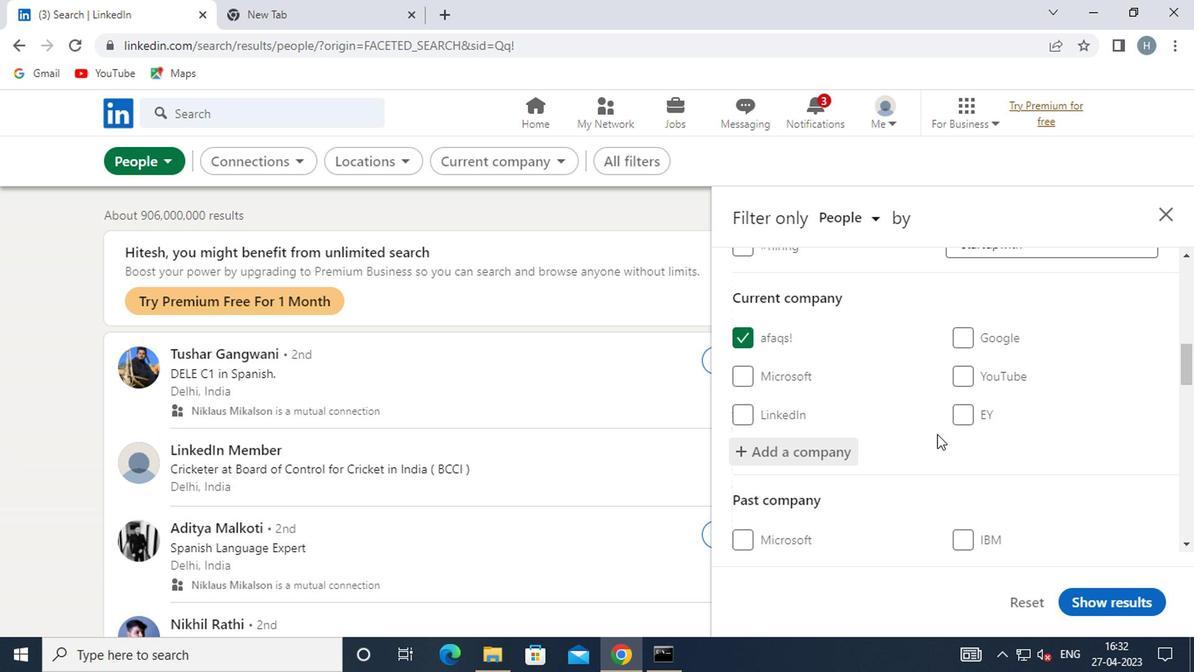 
Action: Mouse scrolled (935, 418) with delta (0, 0)
Screenshot: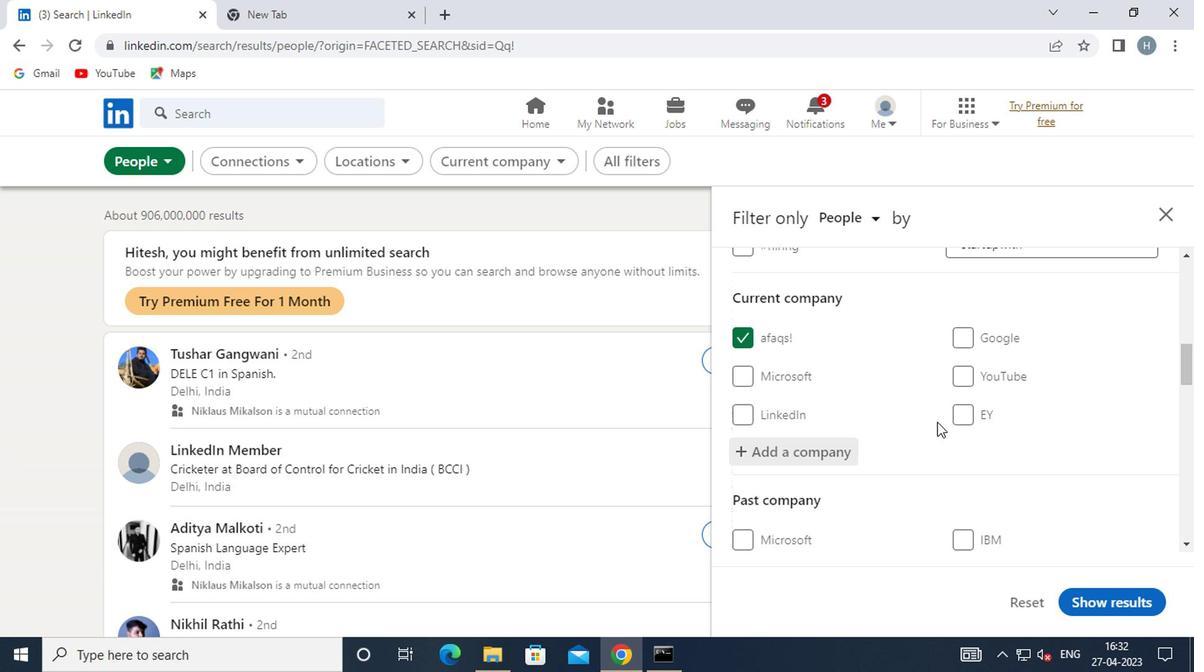 
Action: Mouse scrolled (935, 420) with delta (0, 1)
Screenshot: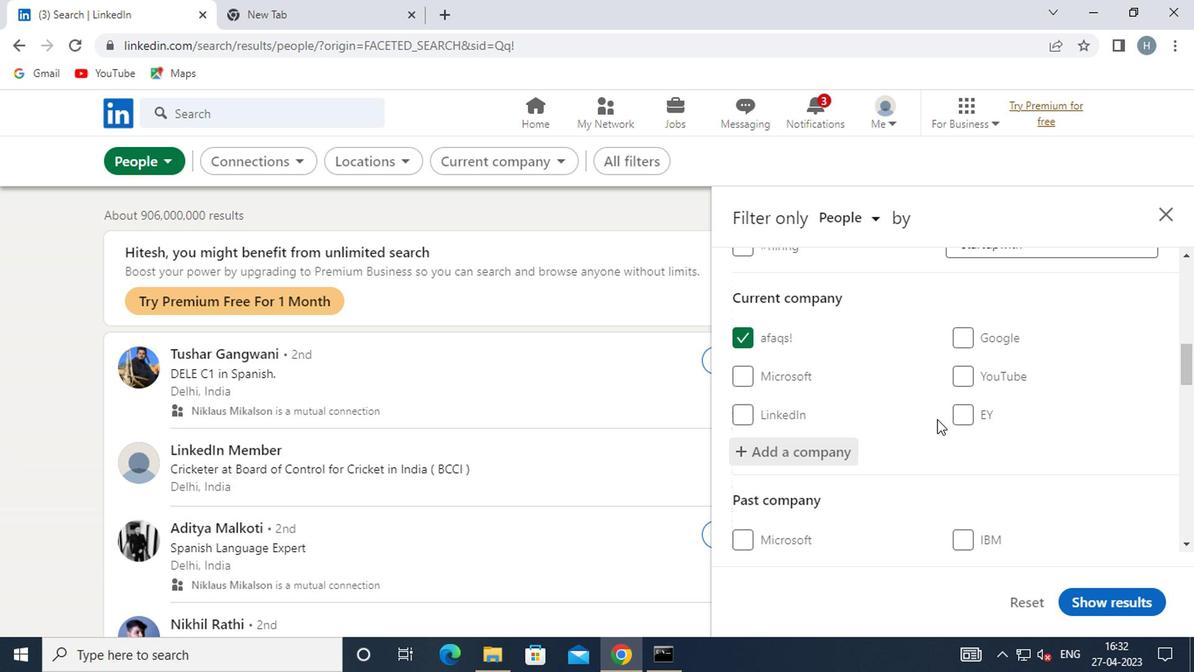 
Action: Mouse scrolled (935, 418) with delta (0, 0)
Screenshot: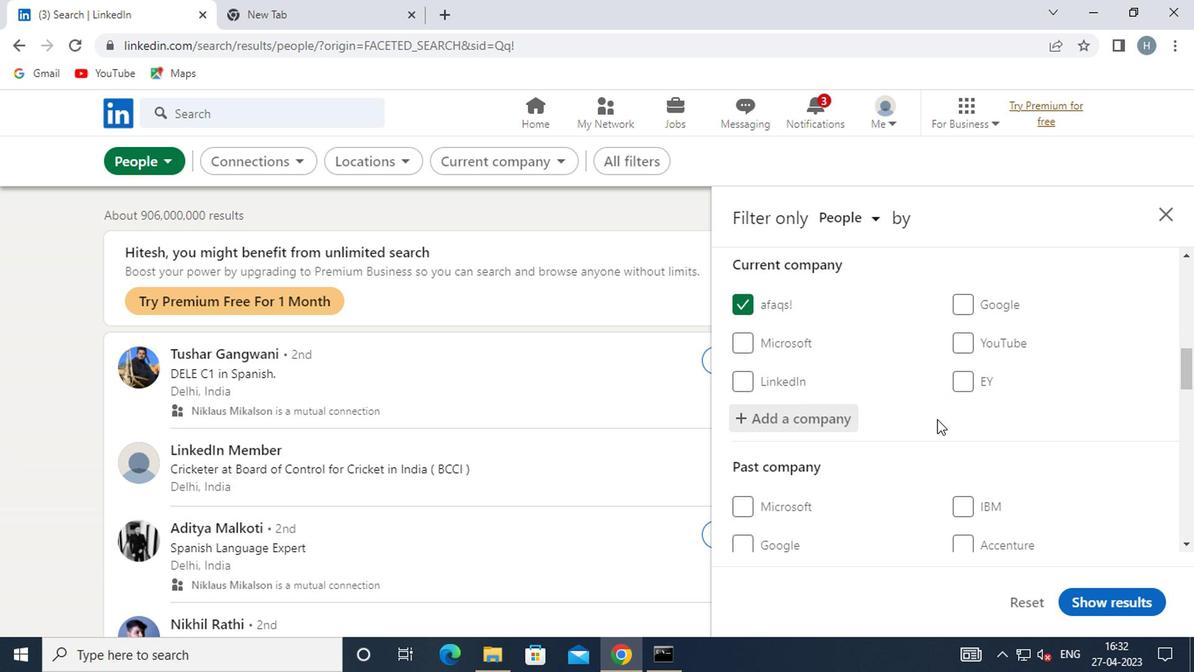 
Action: Mouse scrolled (935, 418) with delta (0, 0)
Screenshot: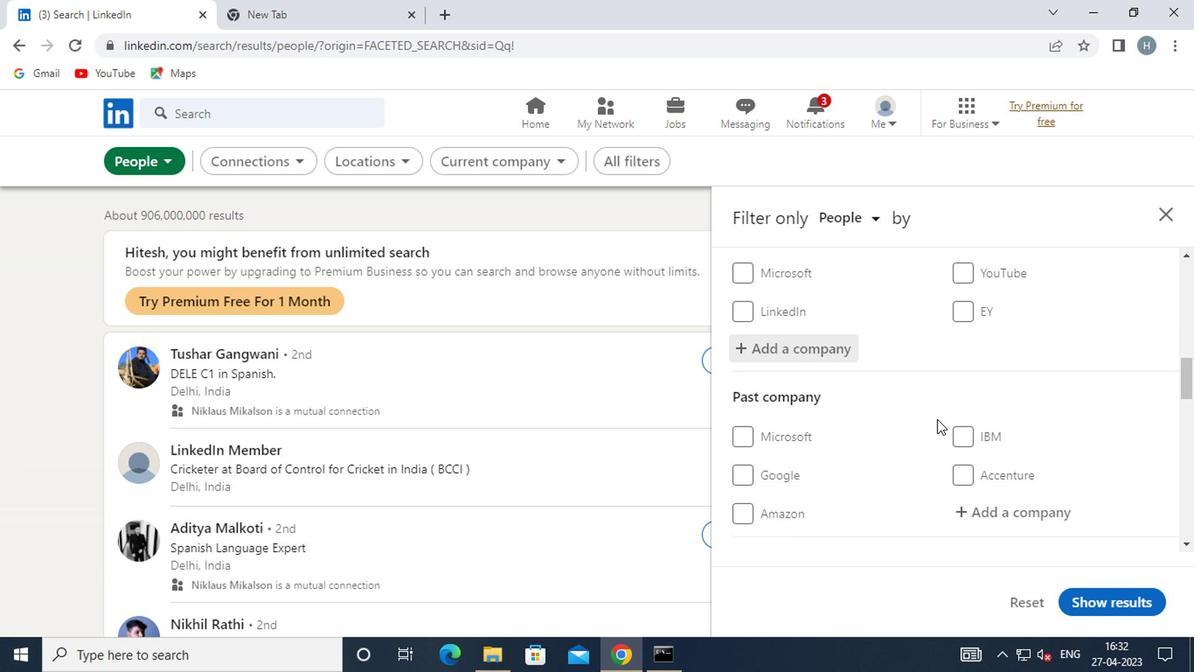 
Action: Mouse scrolled (935, 418) with delta (0, 0)
Screenshot: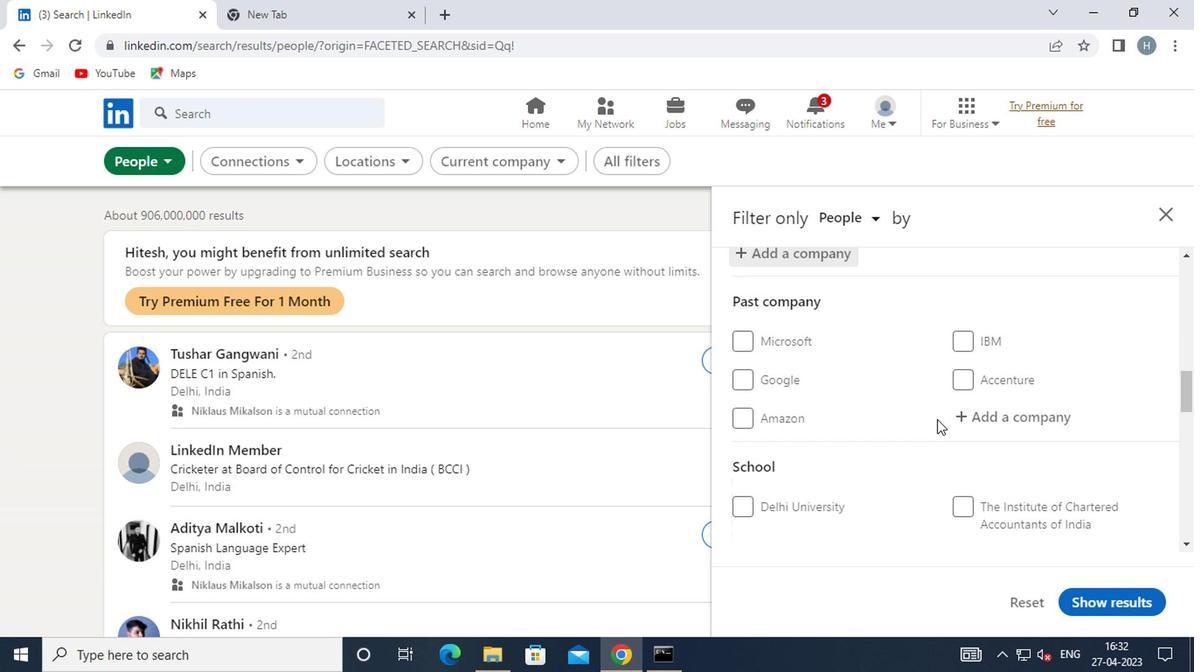 
Action: Mouse moved to (990, 444)
Screenshot: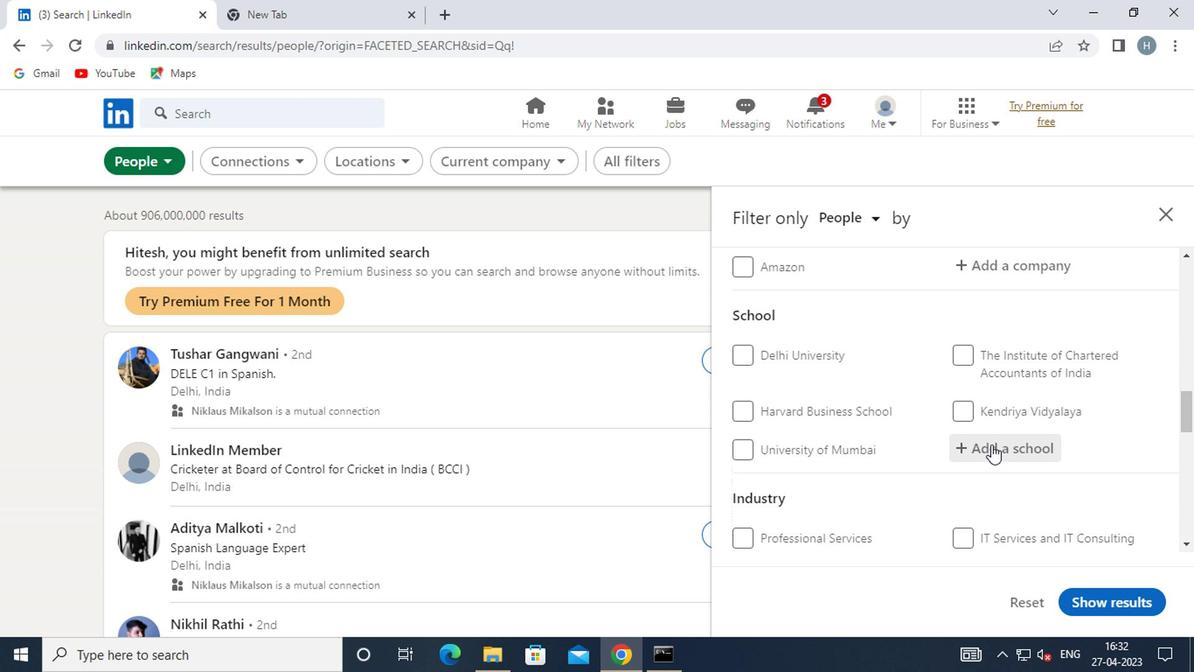 
Action: Mouse pressed left at (990, 444)
Screenshot: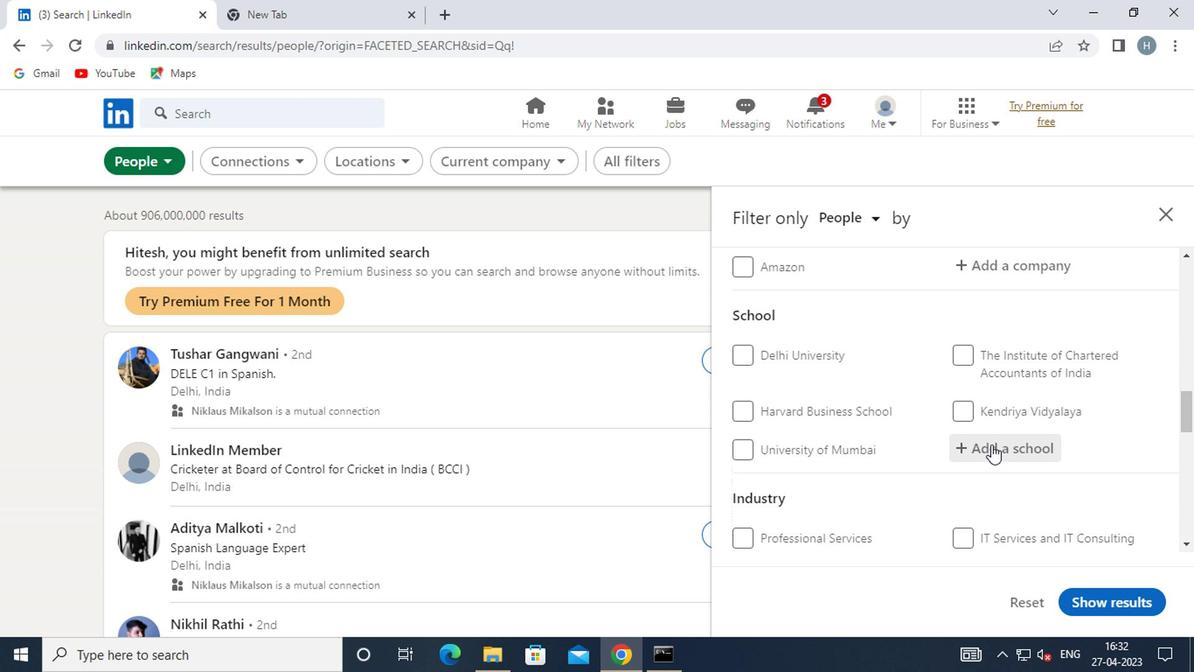 
Action: Mouse moved to (983, 442)
Screenshot: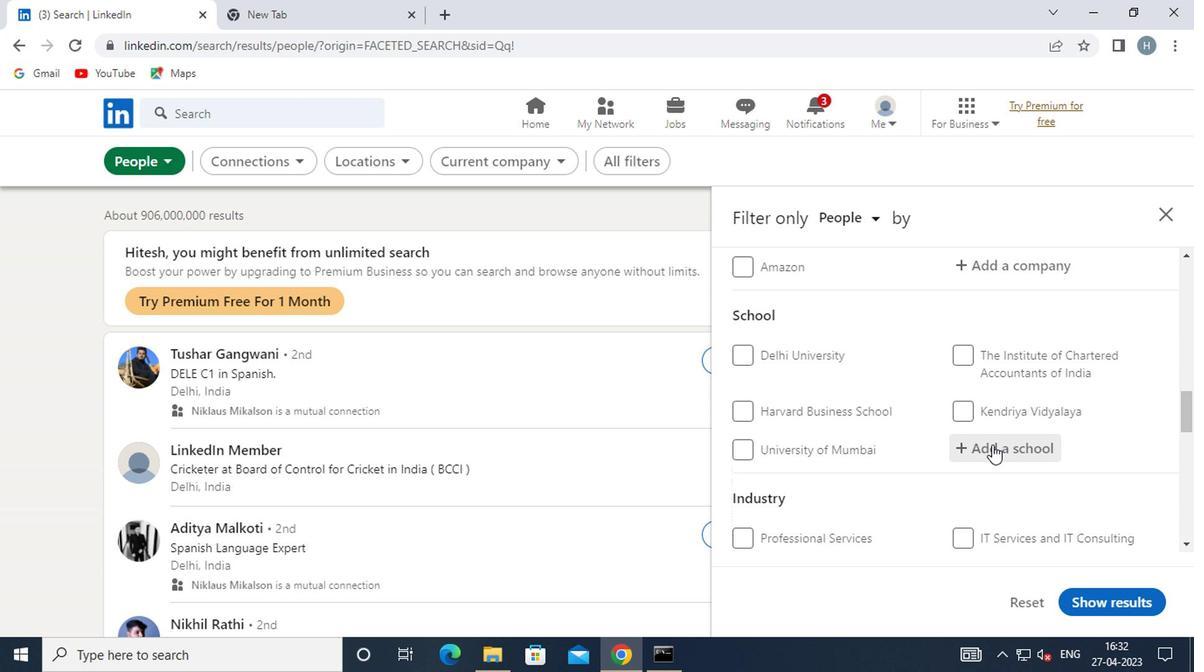 
Action: Key pressed <Key.shift>SRI<Key.space><Key.shift>KRISHNA<Key.space>
Screenshot: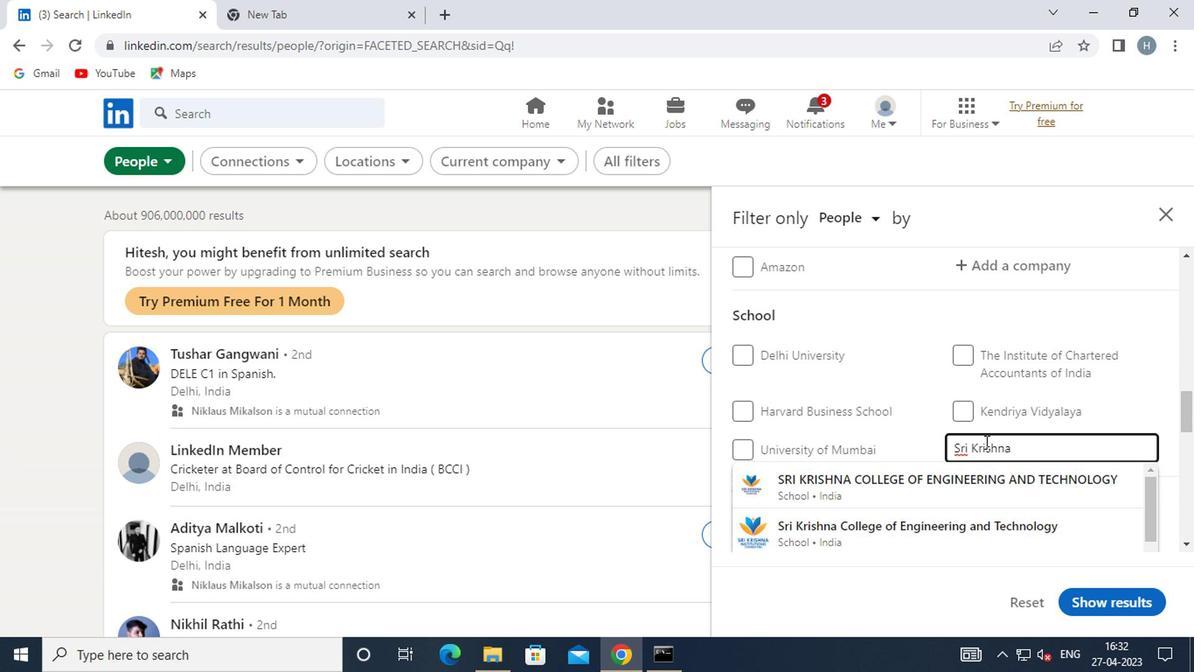 
Action: Mouse moved to (967, 486)
Screenshot: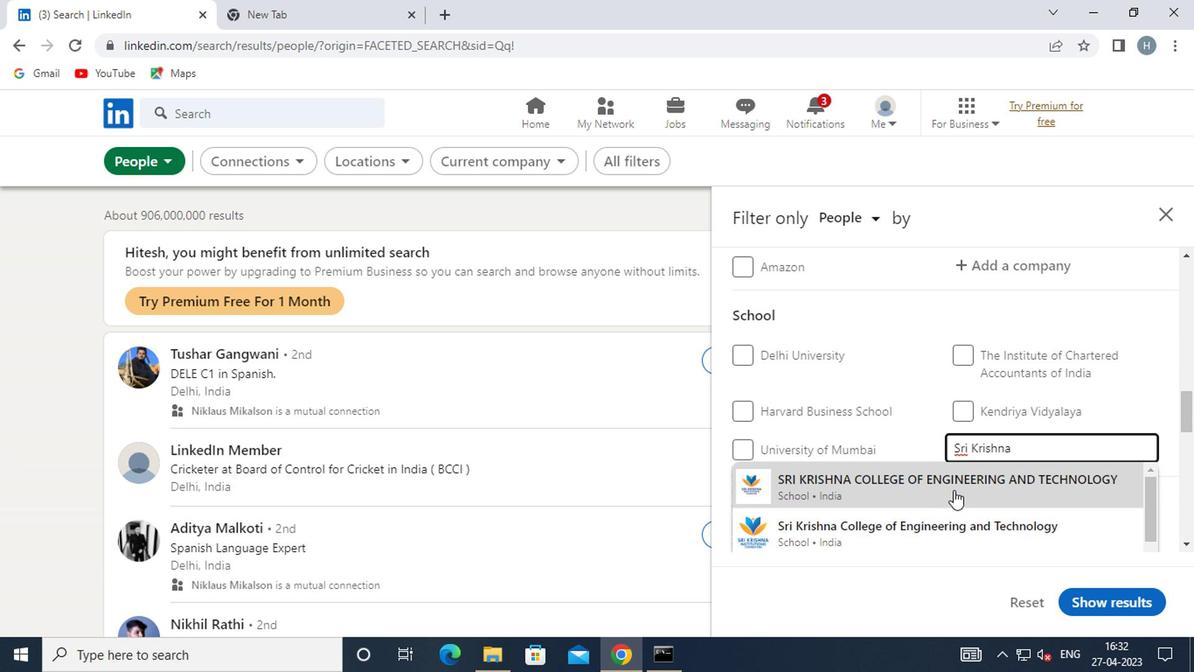 
Action: Key pressed <Key.shift>COLLEGE<Key.space>OF<Key.space><Key.shift>T<Key.backspace><Key.shift>TE
Screenshot: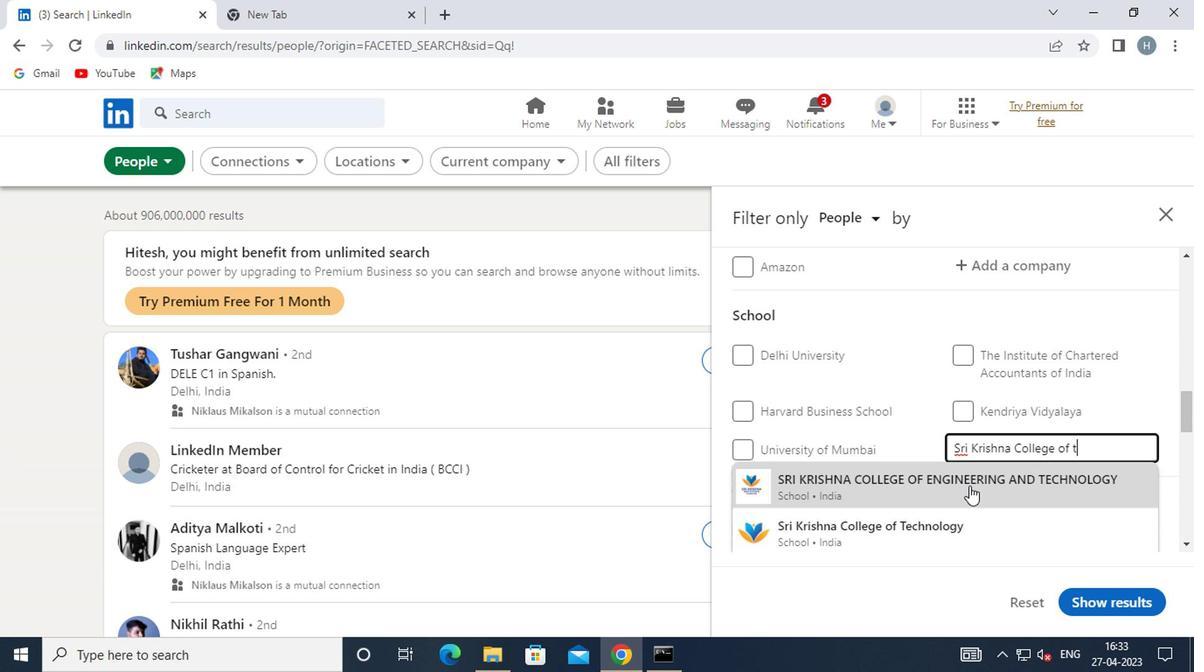 
Action: Mouse pressed left at (967, 486)
Screenshot: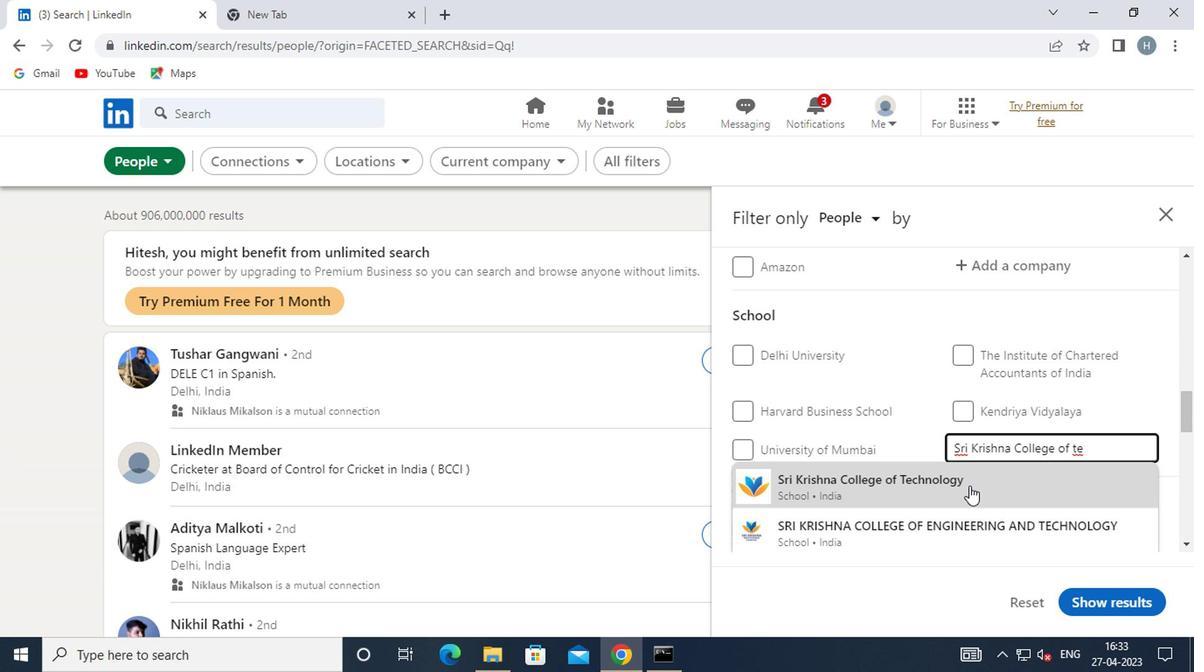 
Action: Mouse moved to (932, 455)
Screenshot: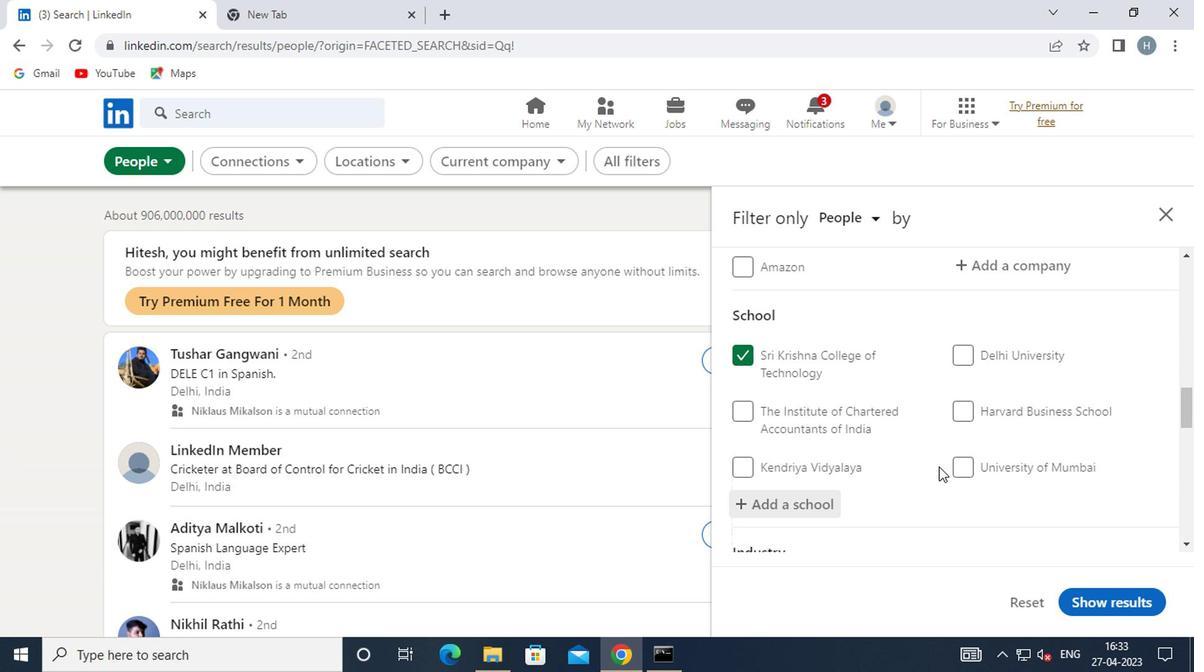 
Action: Mouse scrolled (932, 454) with delta (0, -1)
Screenshot: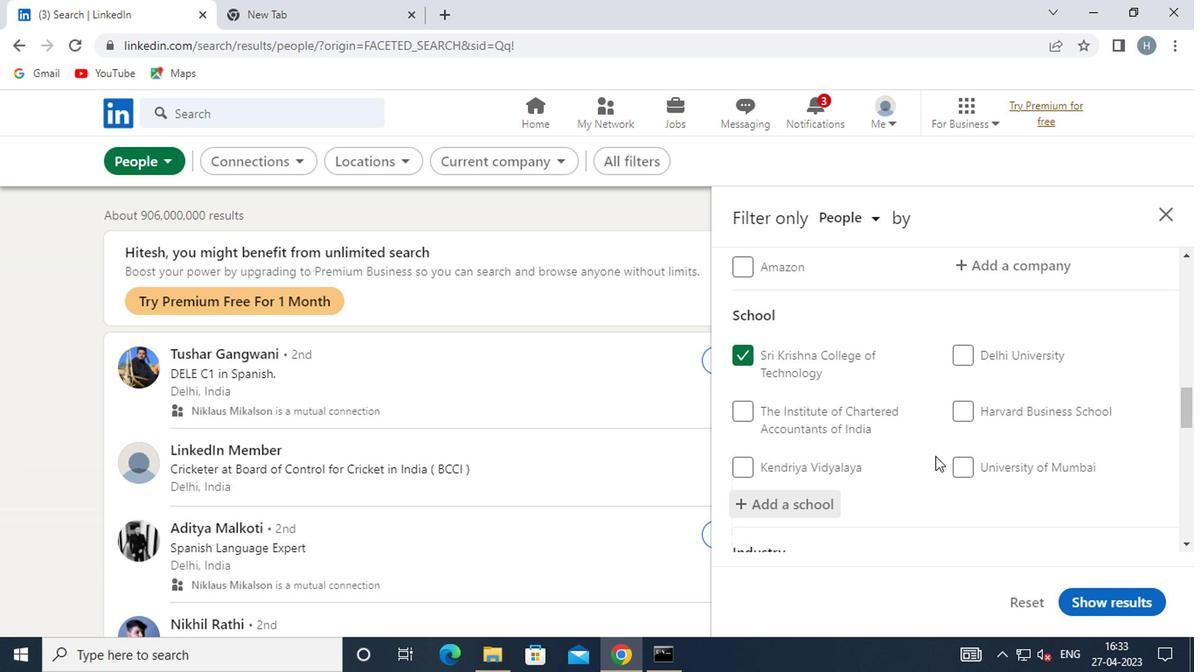 
Action: Mouse moved to (896, 454)
Screenshot: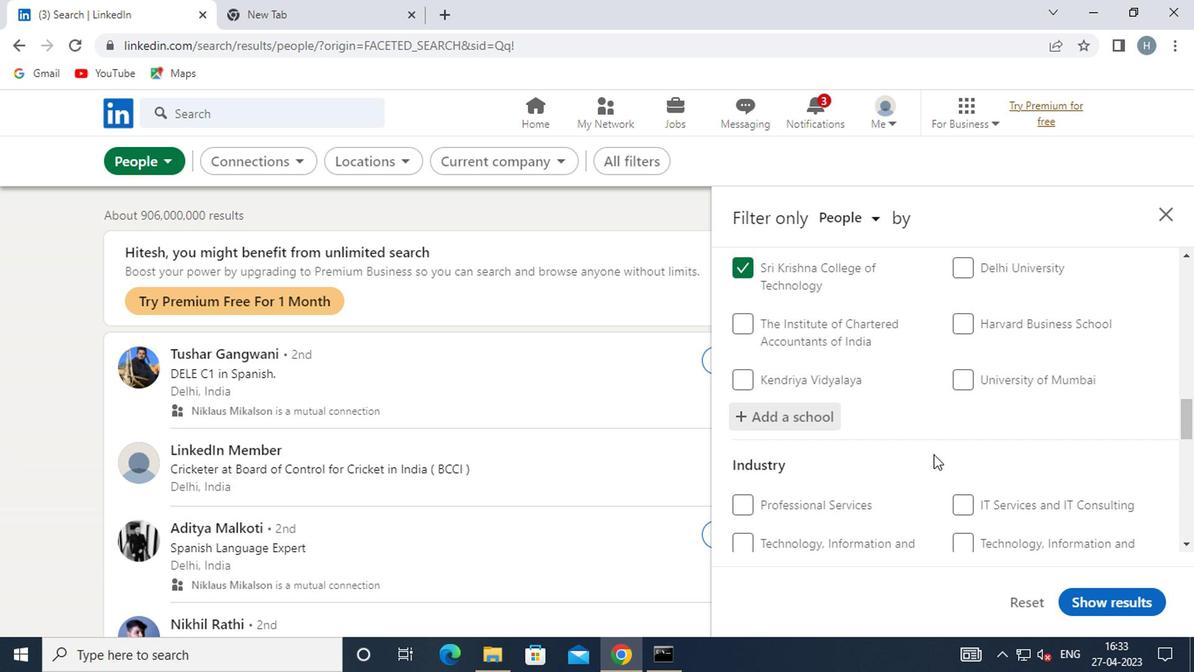 
Action: Mouse scrolled (896, 453) with delta (0, 0)
Screenshot: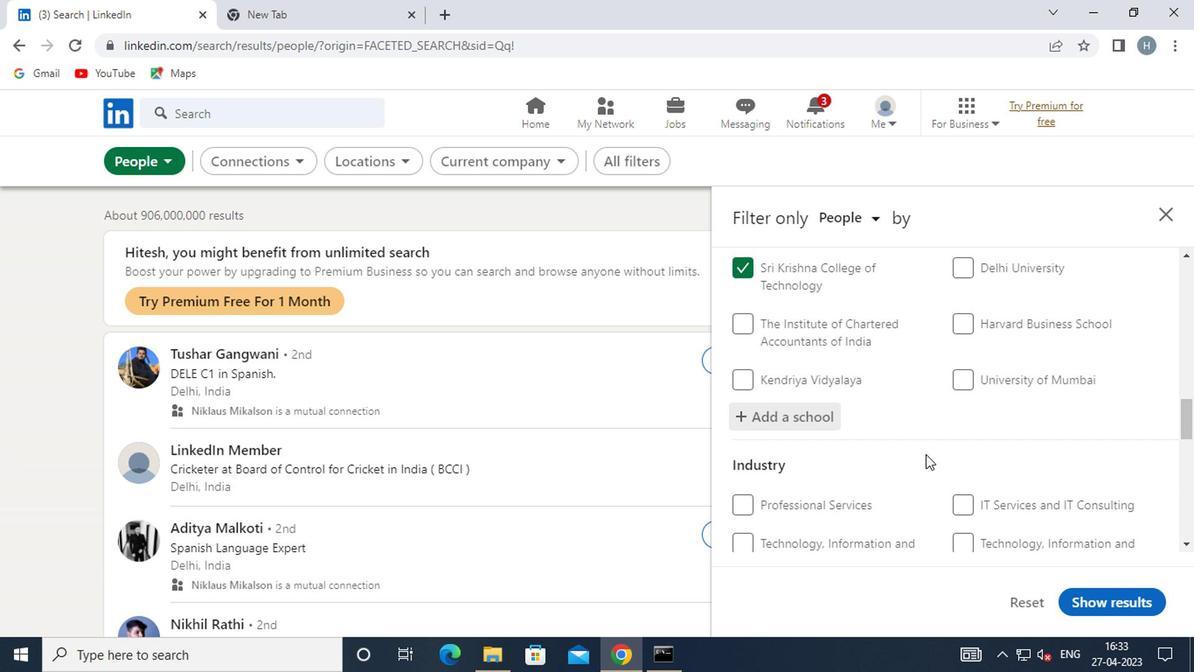 
Action: Mouse moved to (894, 454)
Screenshot: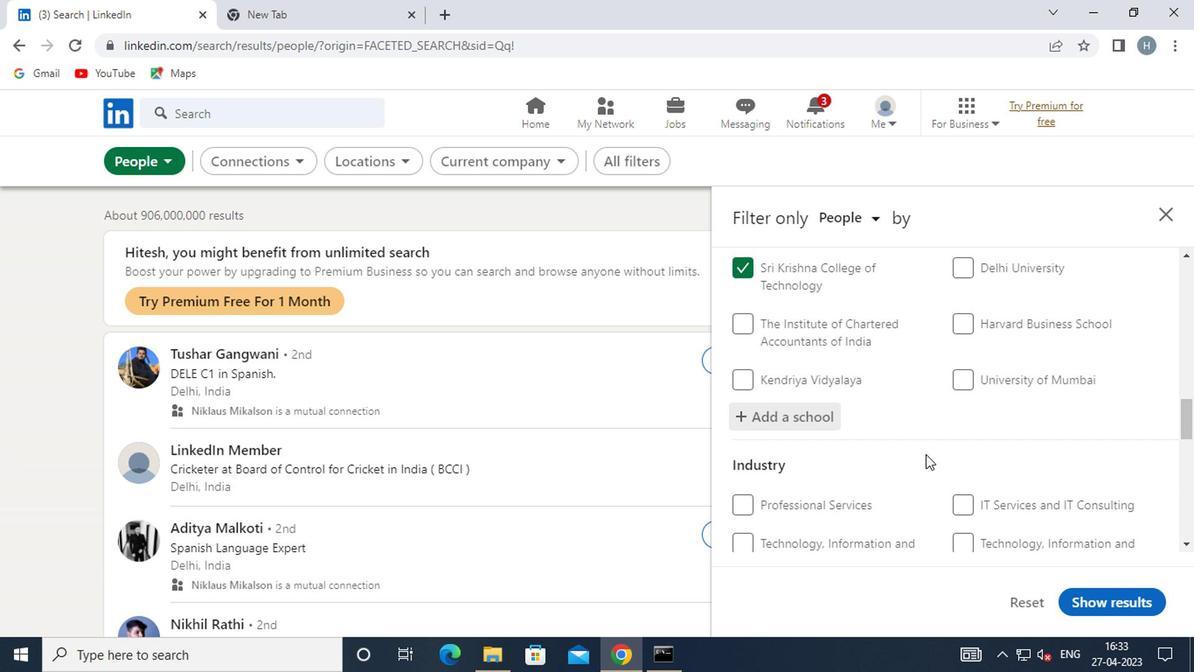 
Action: Mouse scrolled (894, 453) with delta (0, 0)
Screenshot: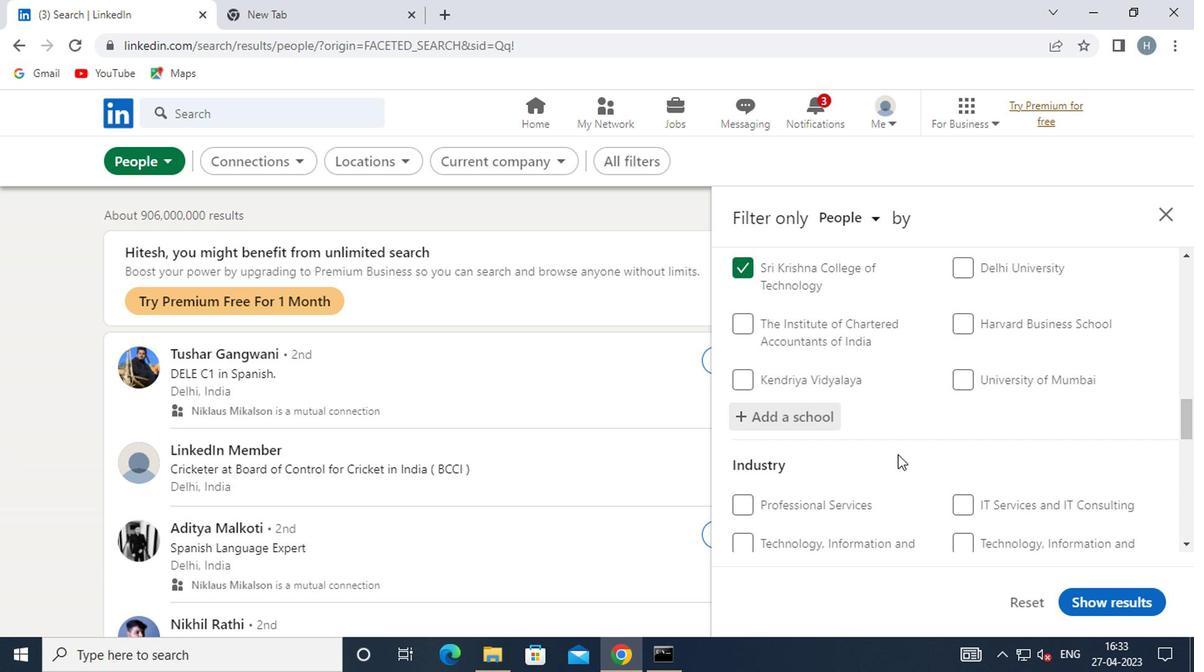 
Action: Mouse moved to (982, 421)
Screenshot: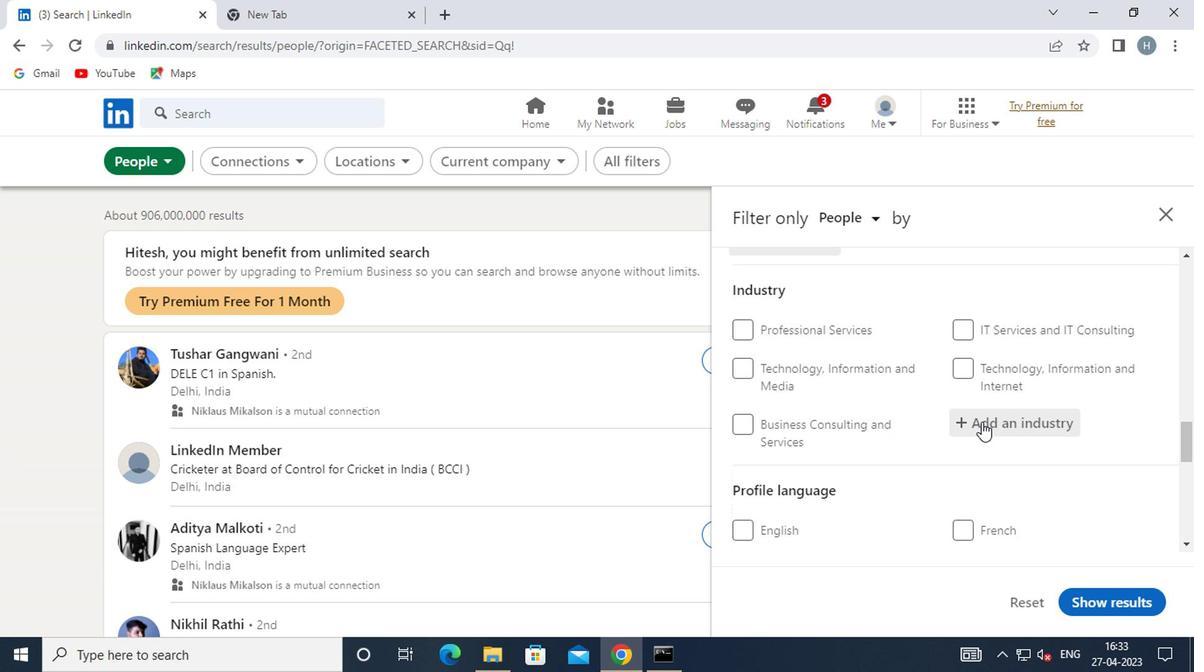
Action: Mouse pressed left at (982, 421)
Screenshot: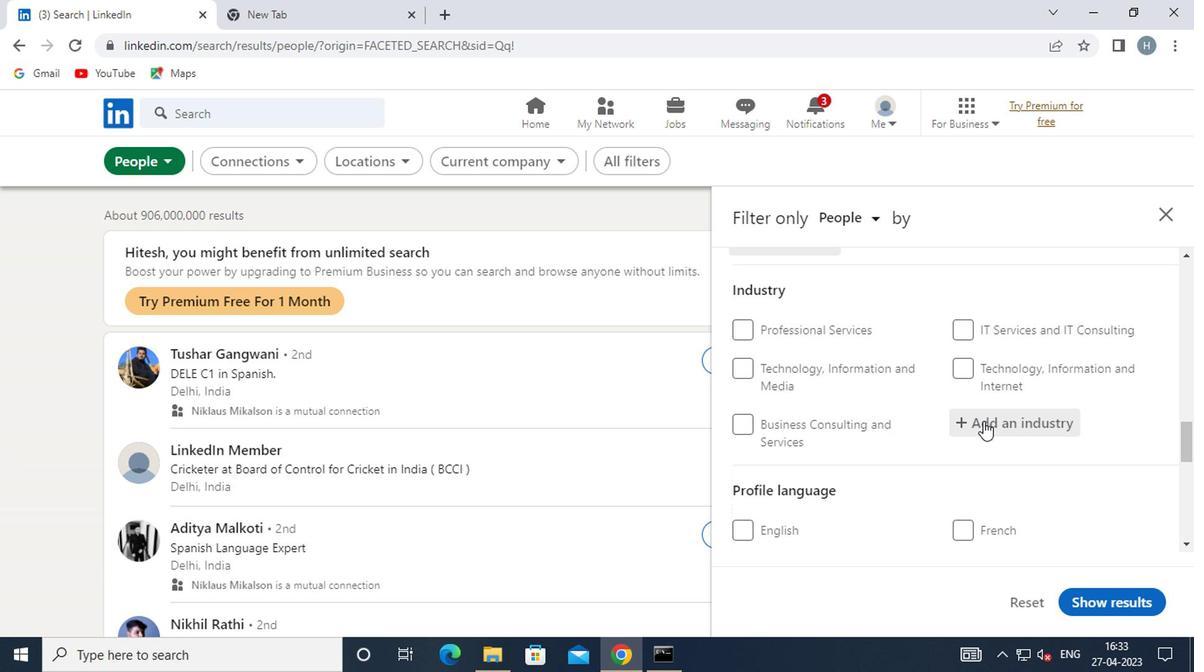
Action: Key pressed <Key.shift>AGR
Screenshot: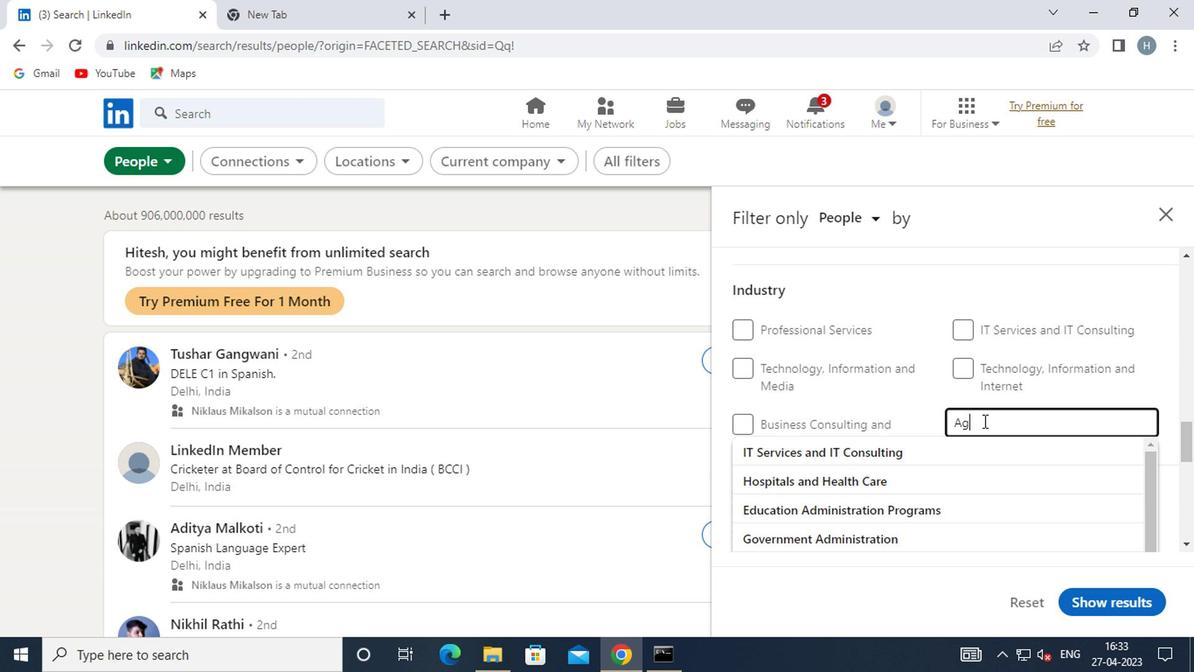 
Action: Mouse moved to (1003, 431)
Screenshot: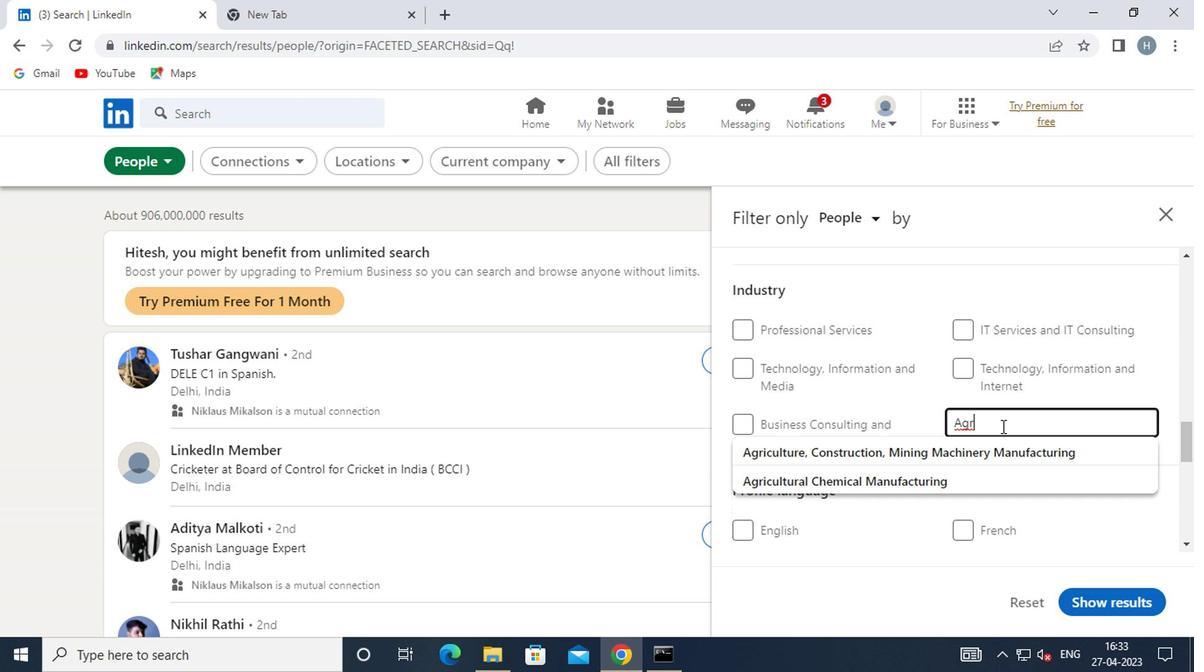 
Action: Key pressed I
Screenshot: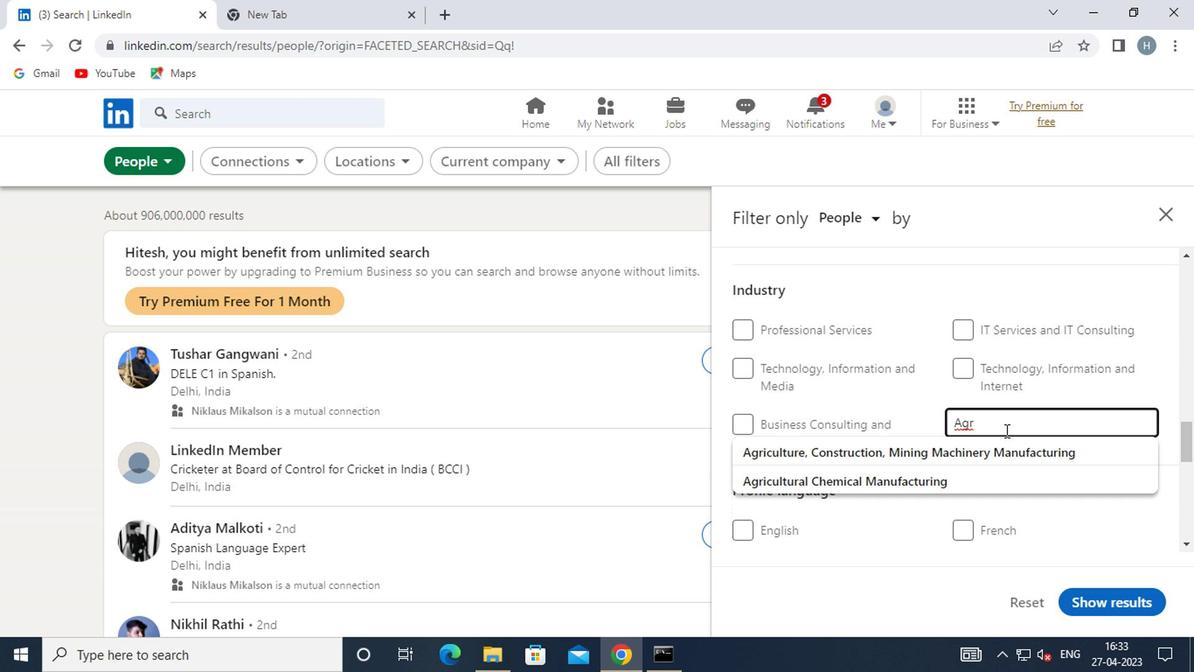 
Action: Mouse moved to (1007, 436)
Screenshot: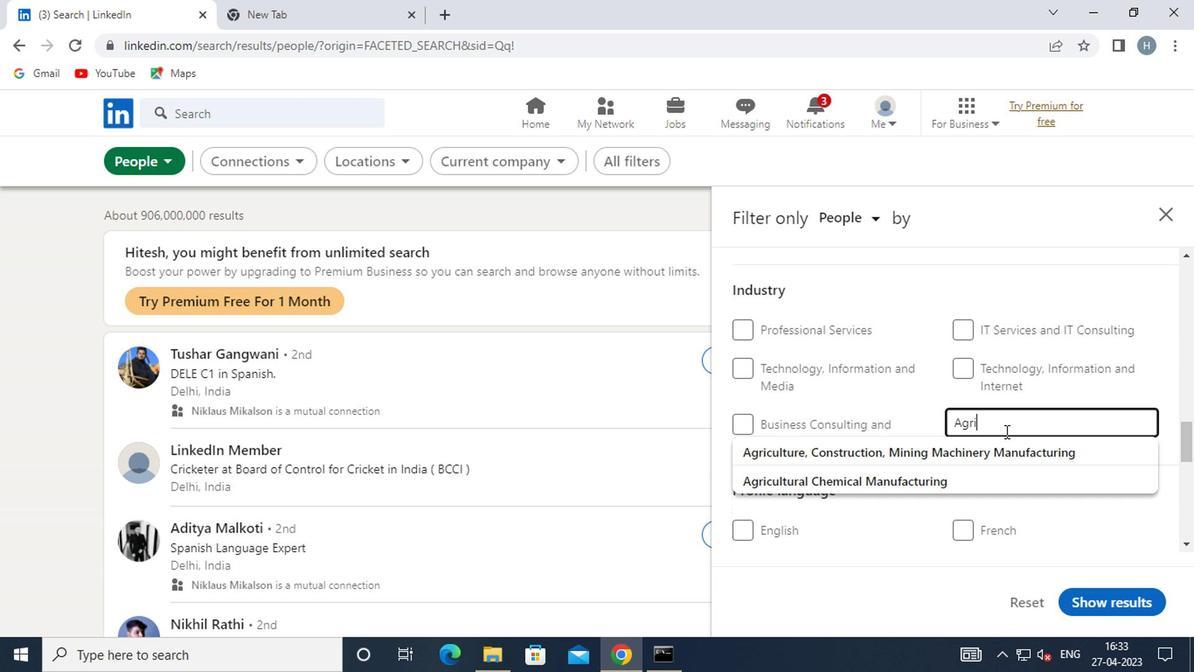 
Action: Key pressed CUL
Screenshot: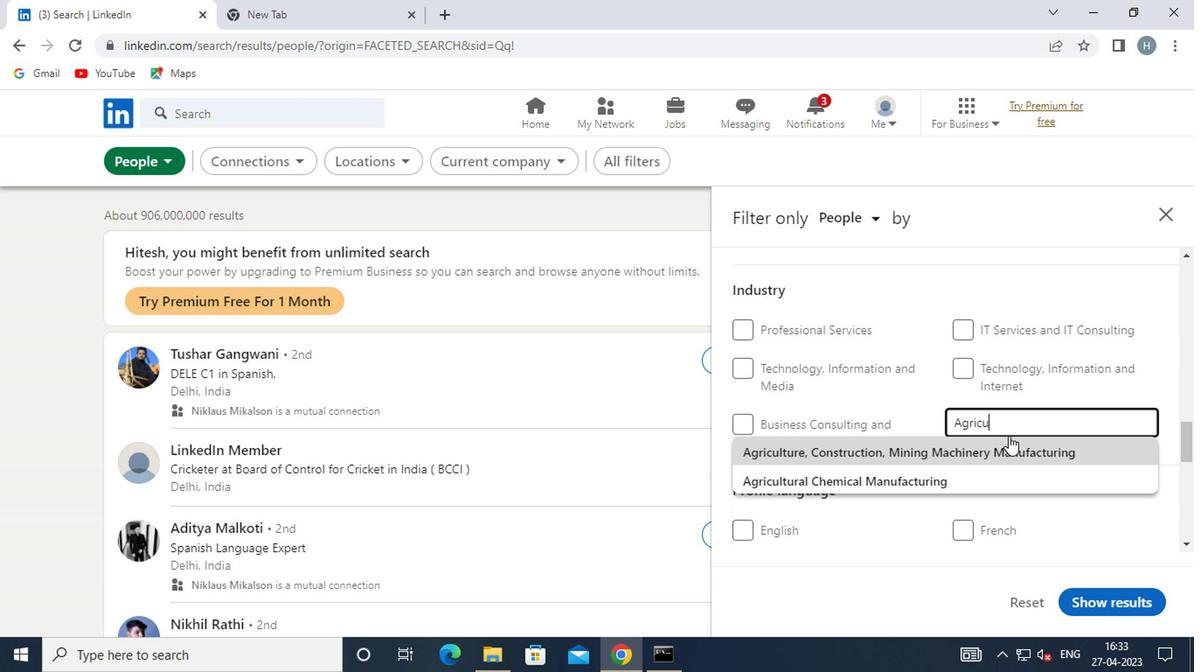 
Action: Mouse moved to (932, 451)
Screenshot: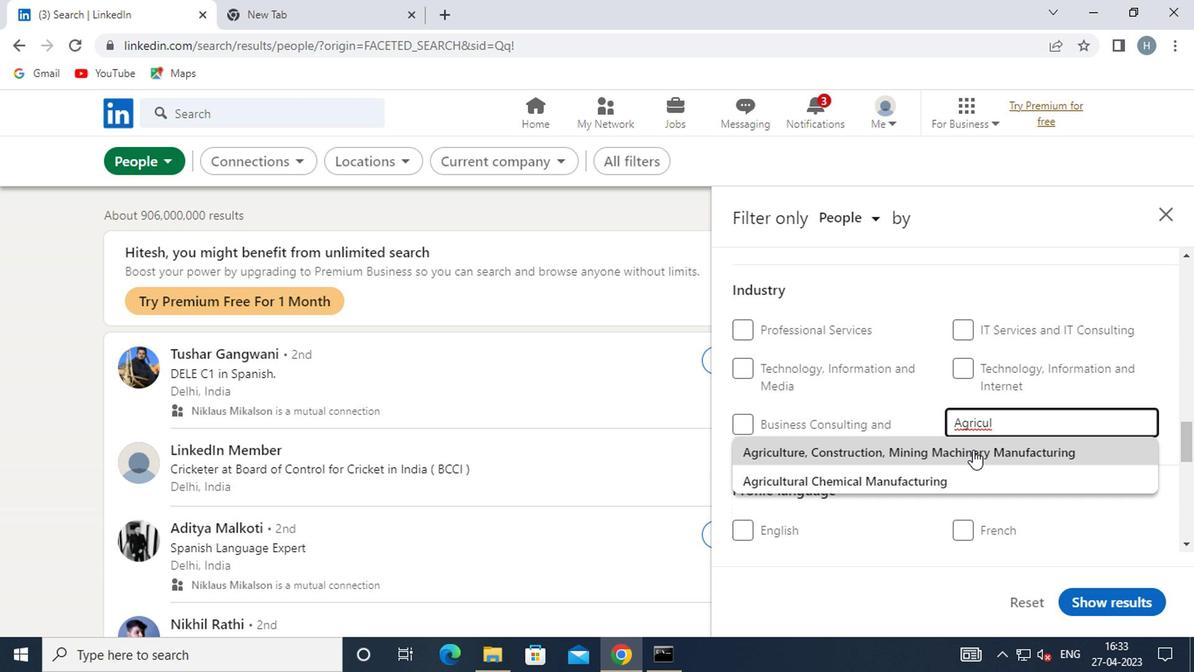 
Action: Mouse pressed left at (932, 451)
Screenshot: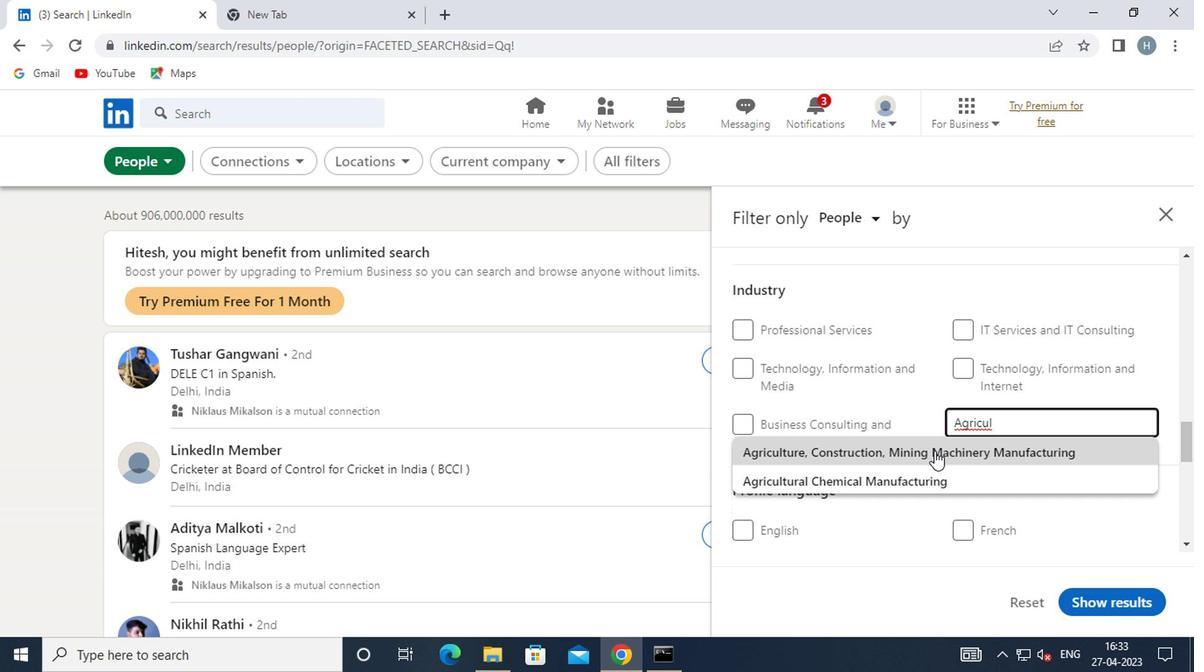 
Action: Mouse moved to (922, 453)
Screenshot: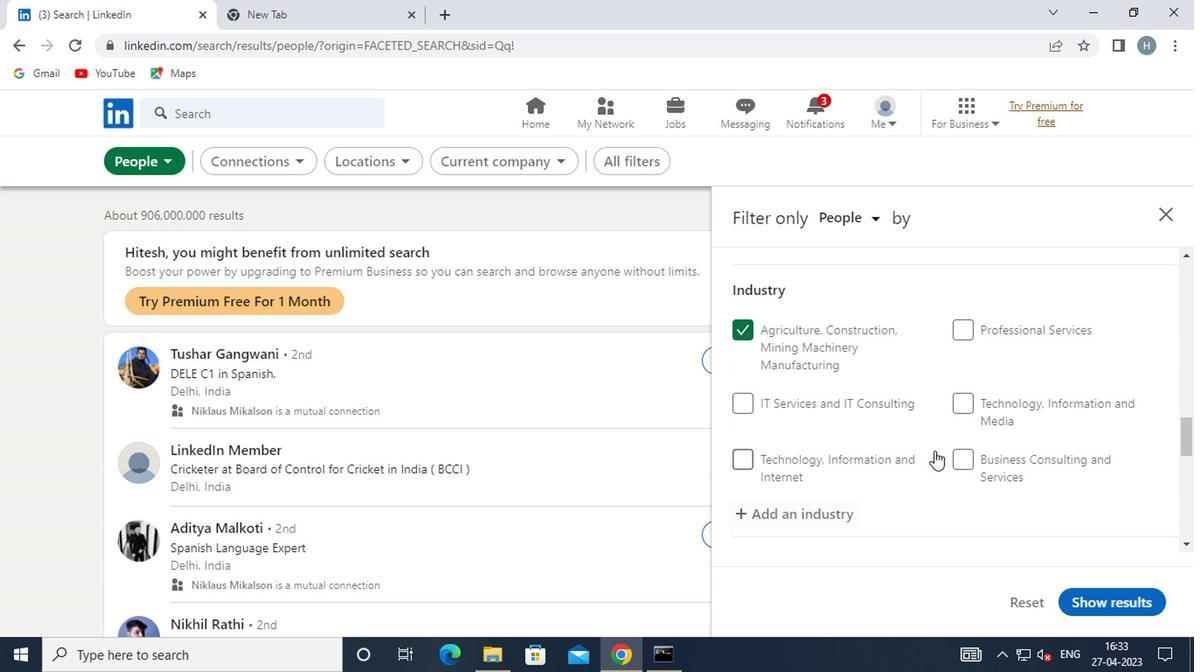 
Action: Mouse scrolled (922, 451) with delta (0, -1)
Screenshot: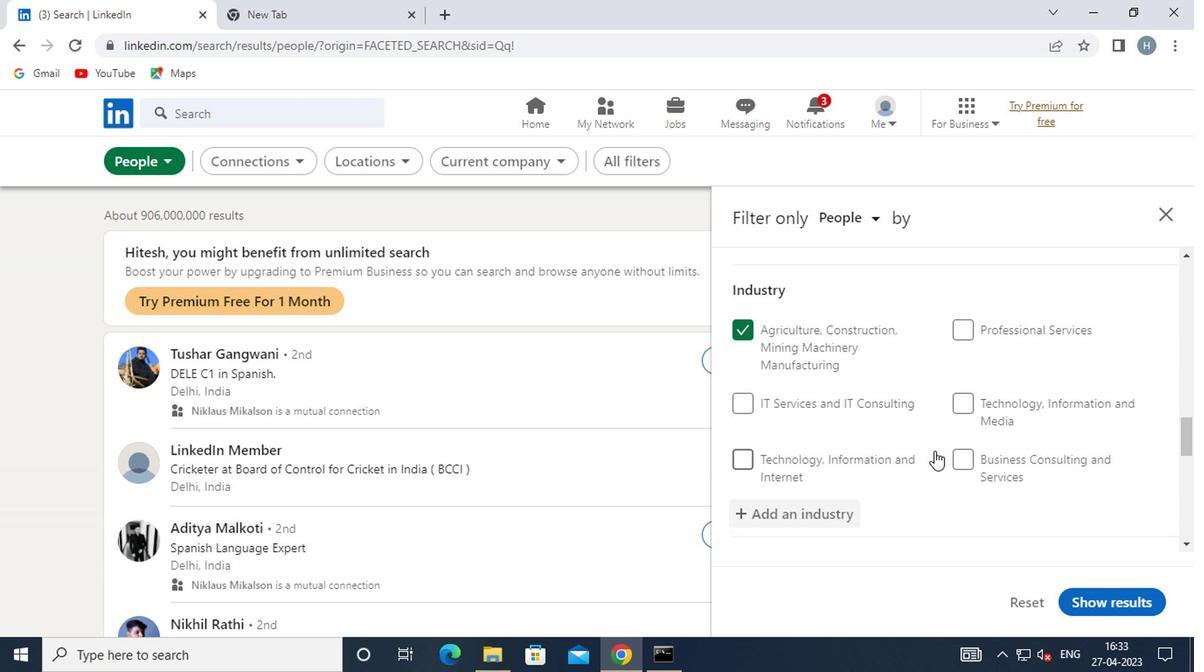 
Action: Mouse moved to (922, 453)
Screenshot: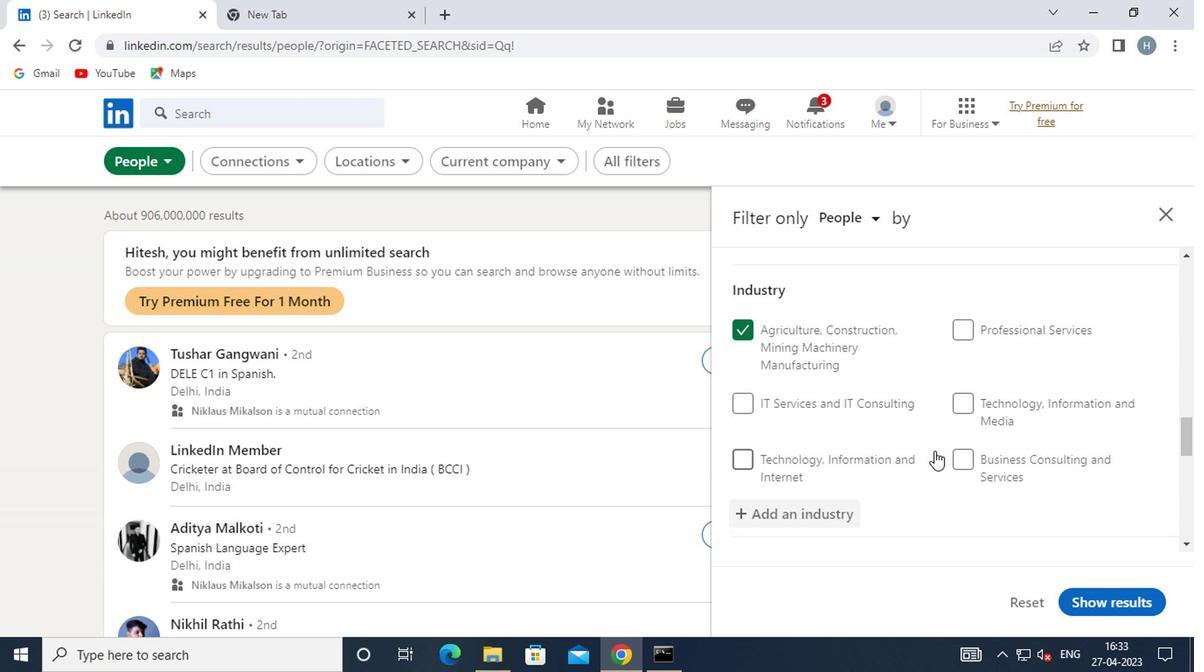 
Action: Mouse scrolled (922, 453) with delta (0, 0)
Screenshot: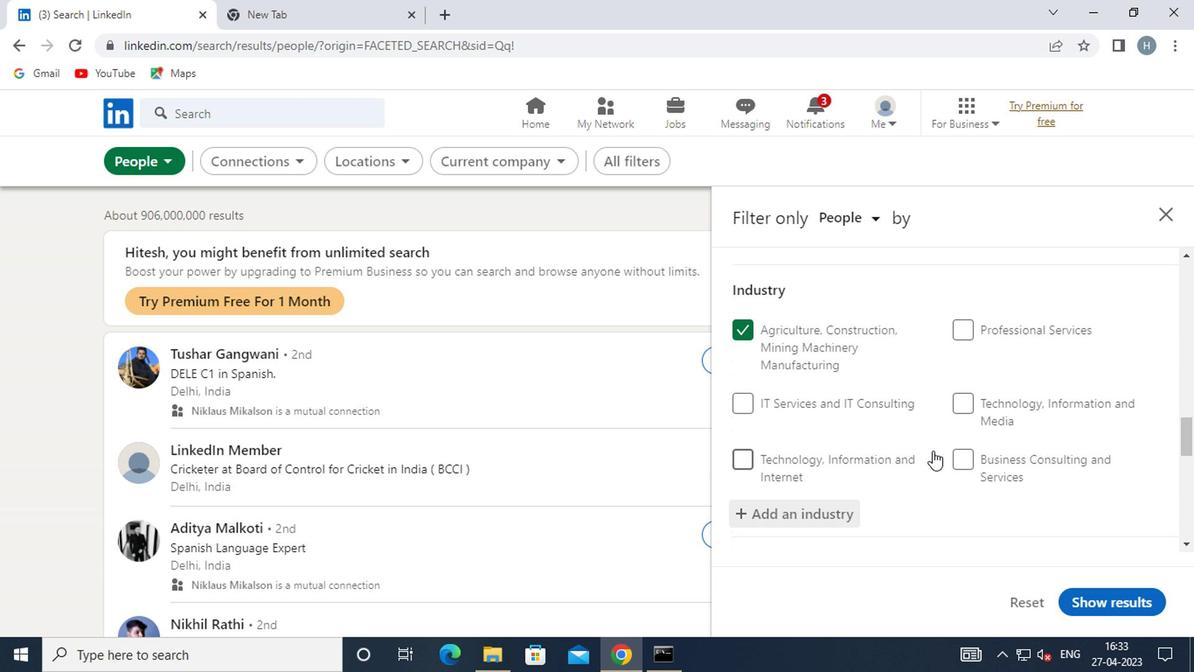 
Action: Mouse moved to (906, 449)
Screenshot: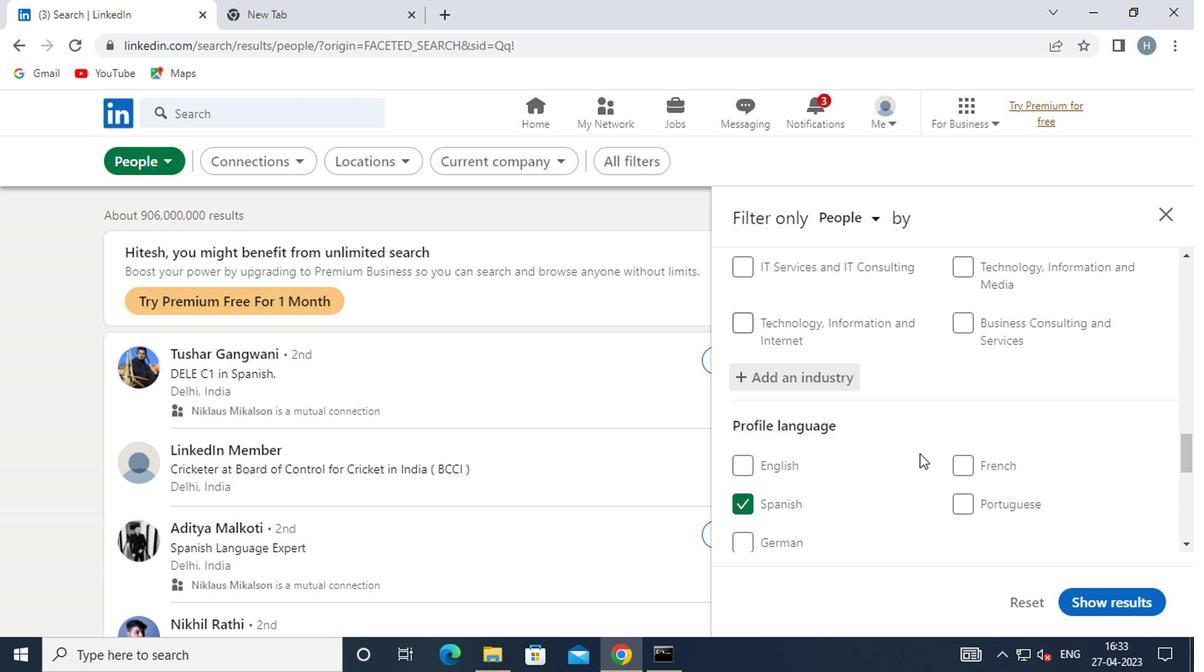 
Action: Mouse scrolled (906, 448) with delta (0, 0)
Screenshot: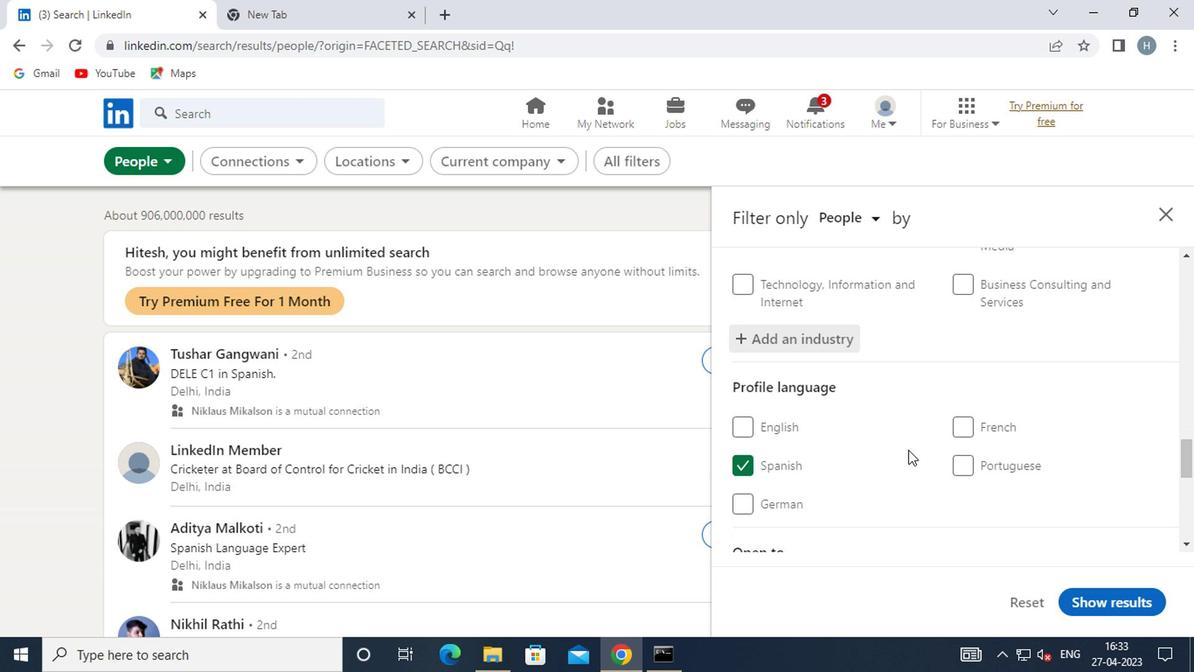 
Action: Mouse moved to (905, 449)
Screenshot: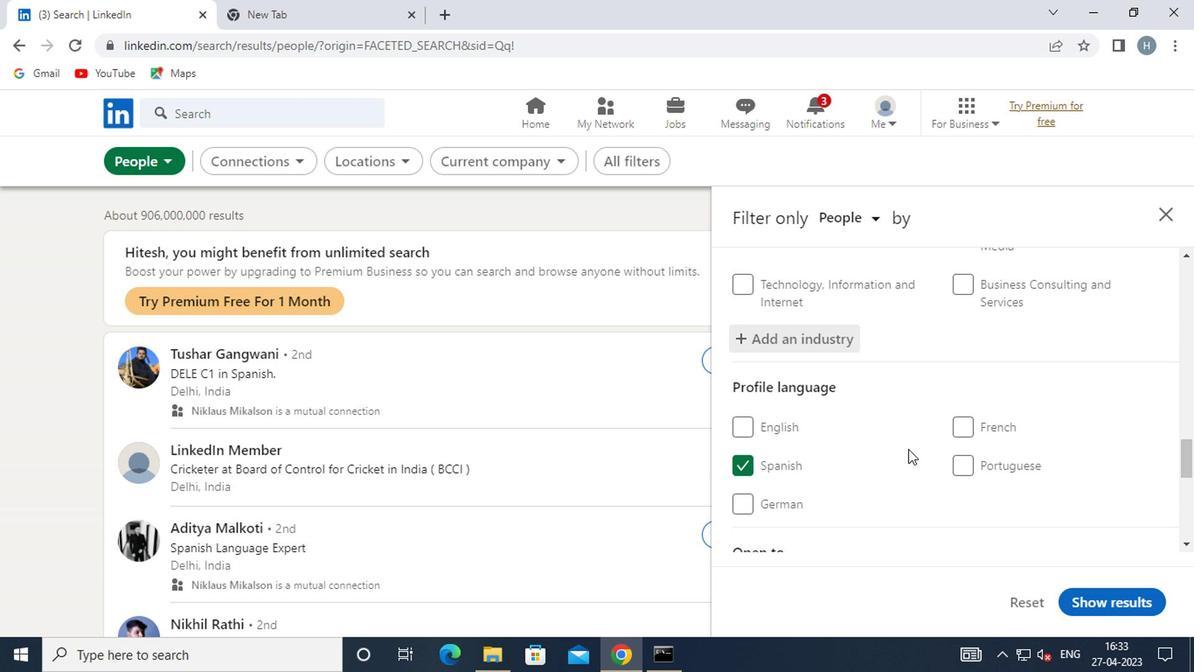 
Action: Mouse scrolled (905, 448) with delta (0, 0)
Screenshot: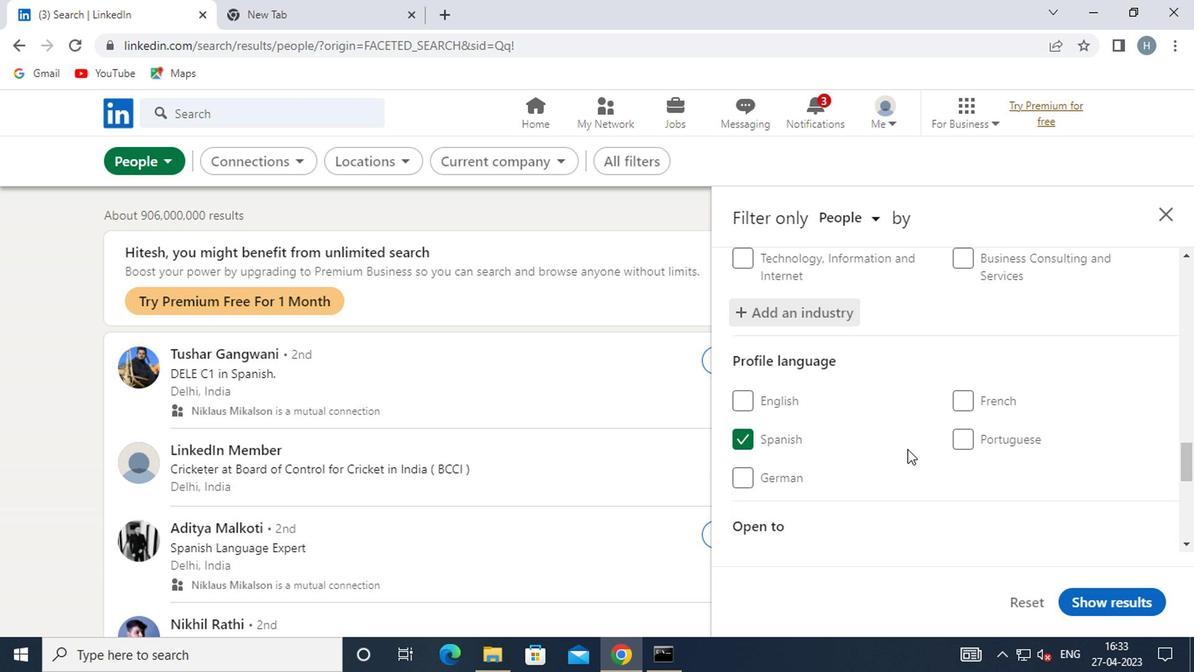 
Action: Mouse scrolled (905, 448) with delta (0, 0)
Screenshot: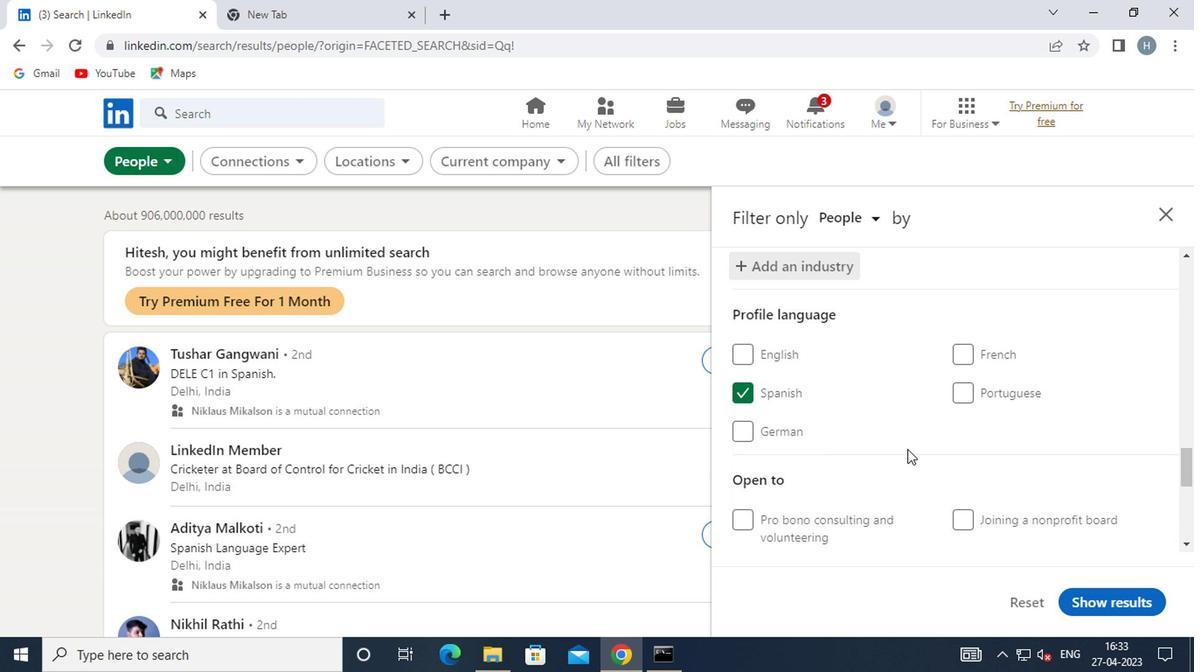 
Action: Mouse moved to (988, 464)
Screenshot: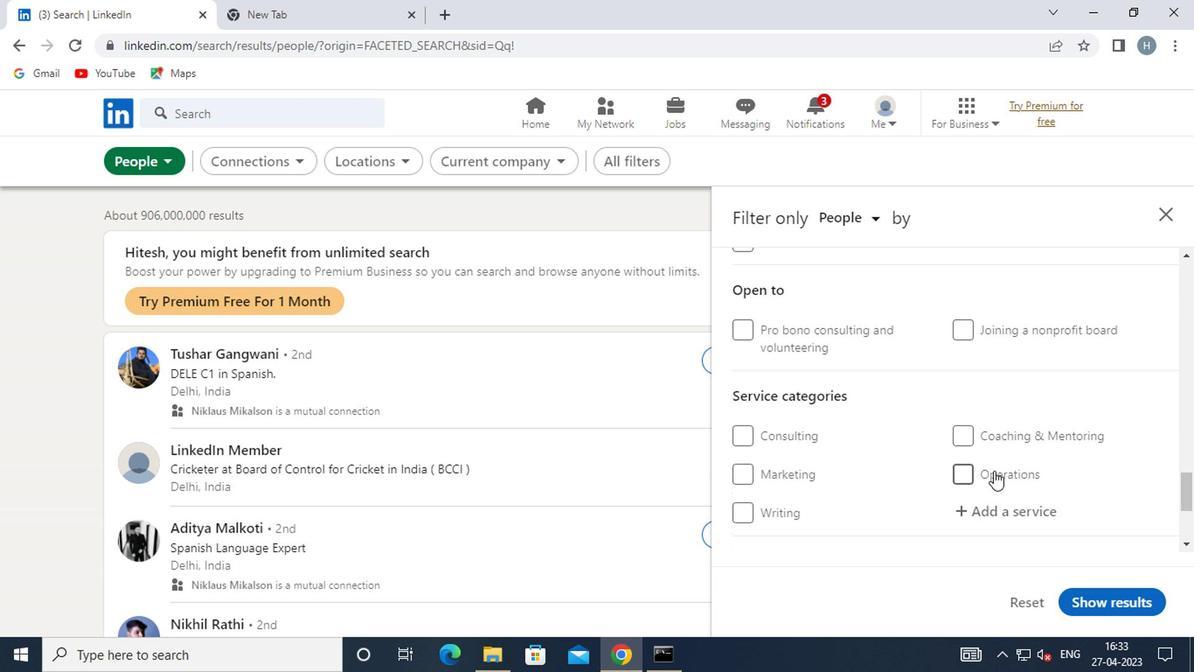 
Action: Mouse scrolled (988, 464) with delta (0, 0)
Screenshot: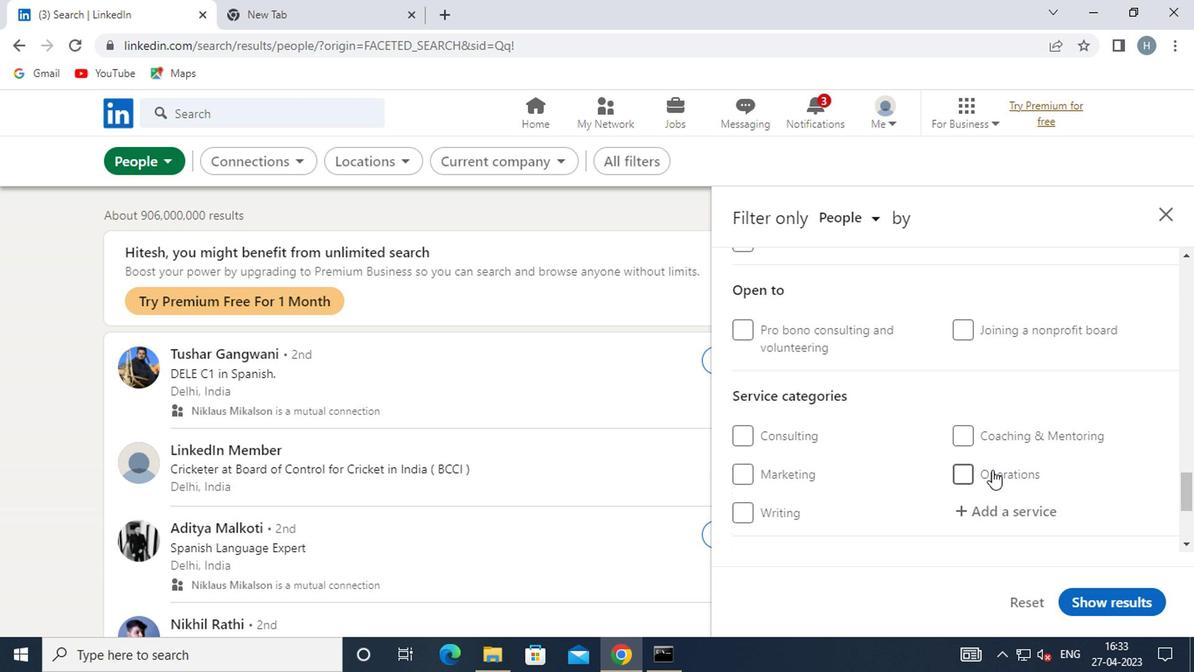 
Action: Mouse scrolled (988, 464) with delta (0, 0)
Screenshot: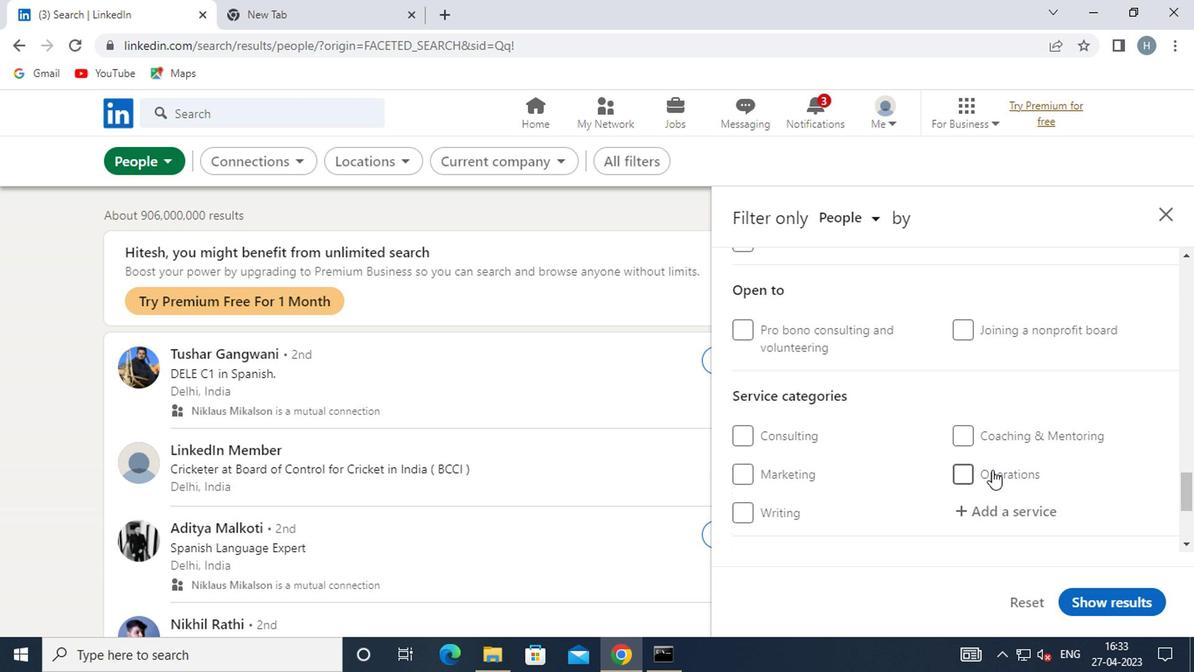 
Action: Mouse moved to (1003, 340)
Screenshot: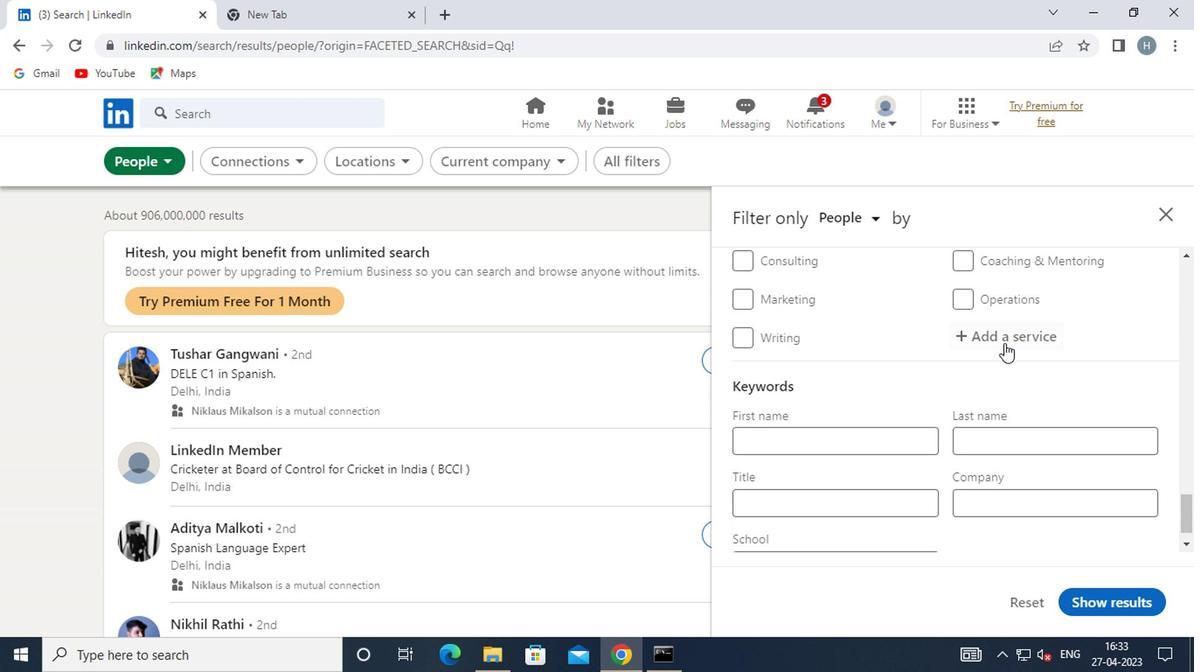 
Action: Mouse pressed left at (1003, 340)
Screenshot: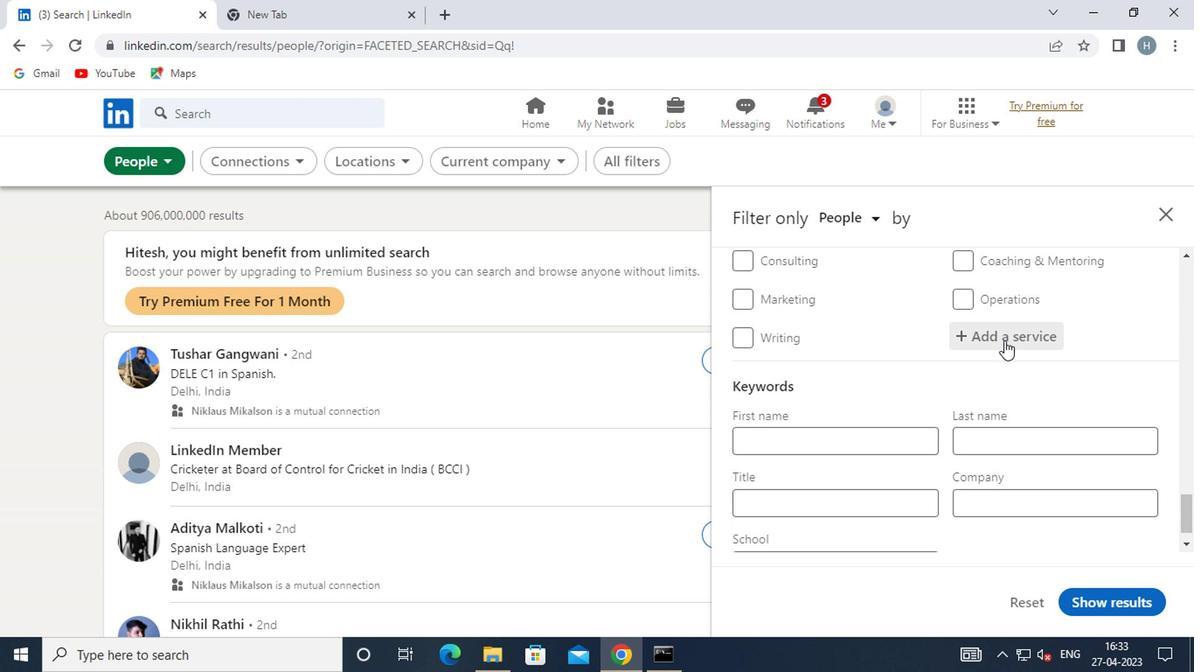 
Action: Key pressed <Key.shift>PACKA
Screenshot: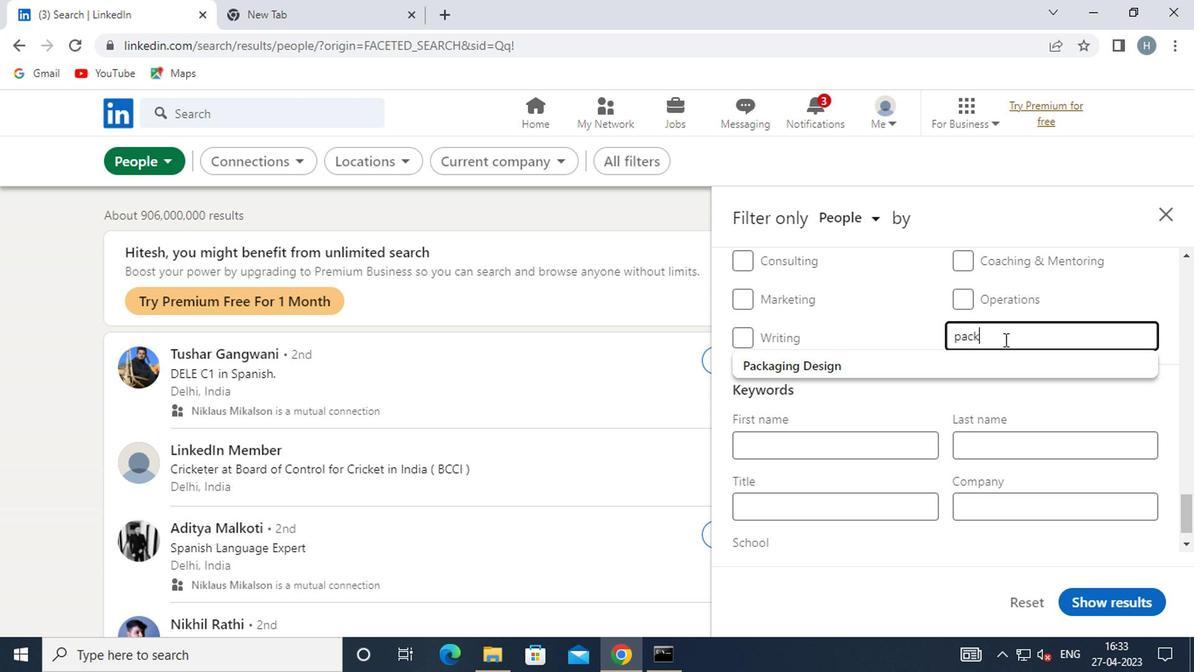 
Action: Mouse moved to (935, 366)
Screenshot: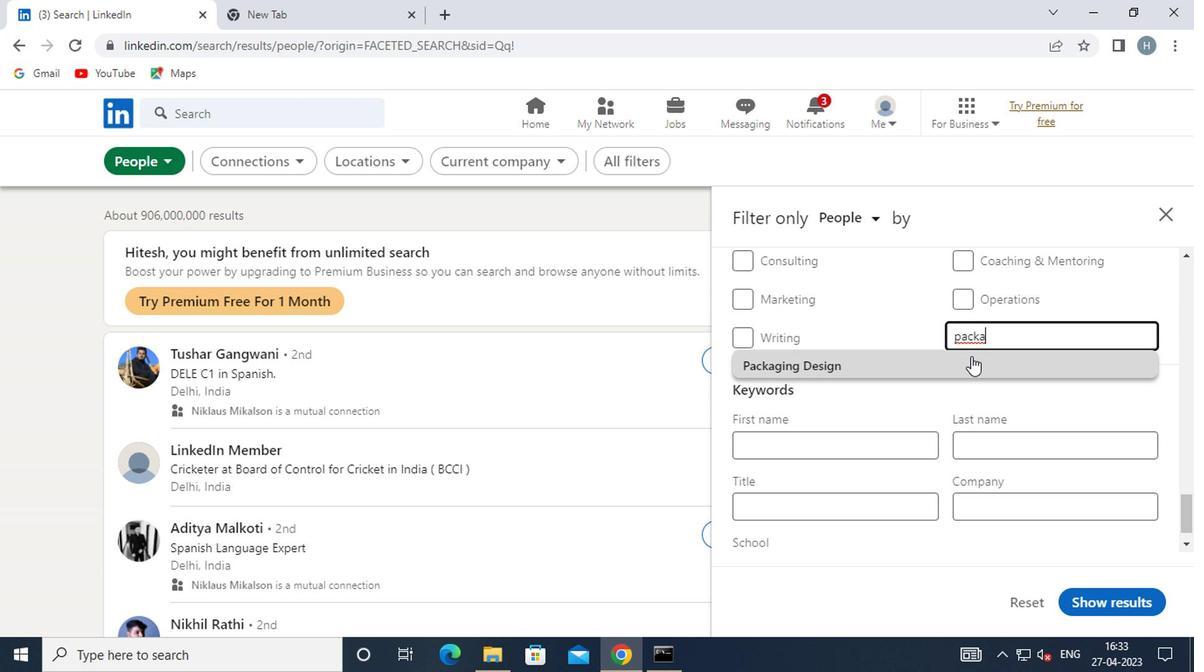 
Action: Mouse pressed left at (935, 366)
Screenshot: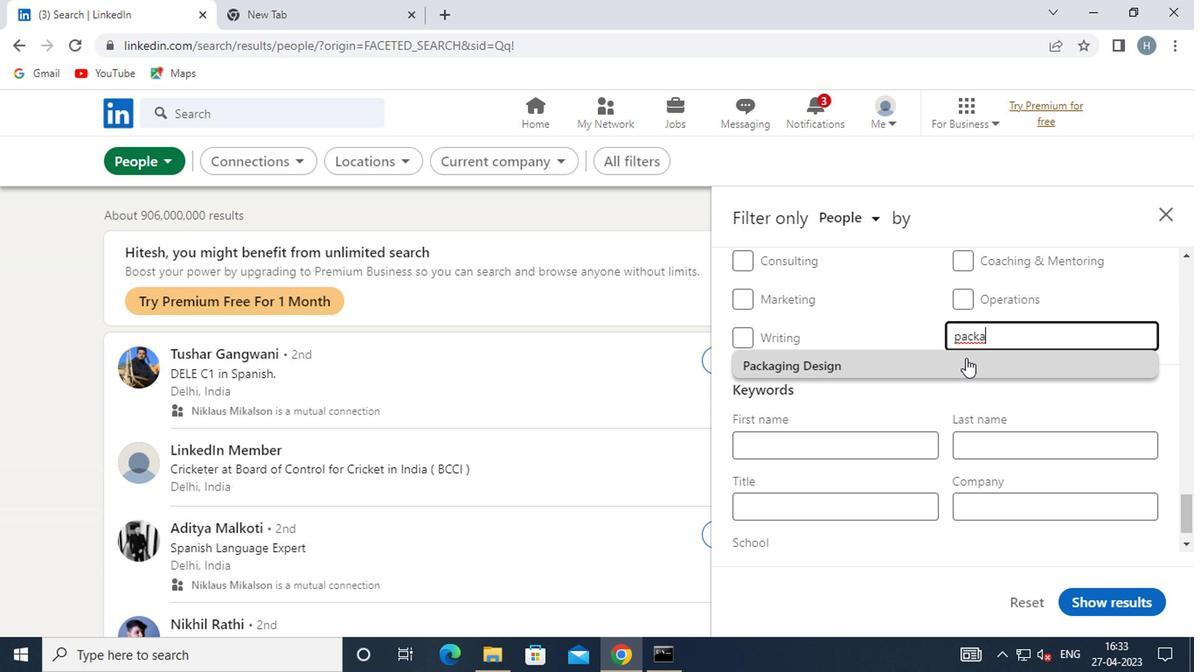 
Action: Mouse scrolled (935, 365) with delta (0, 0)
Screenshot: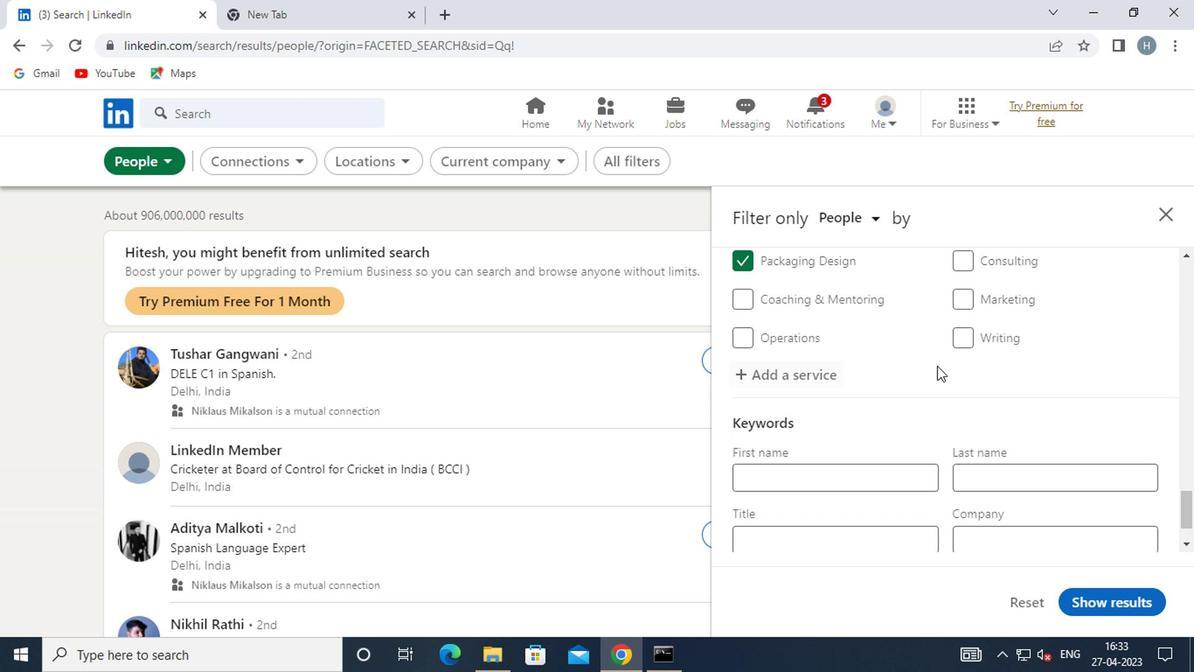 
Action: Mouse scrolled (935, 365) with delta (0, 0)
Screenshot: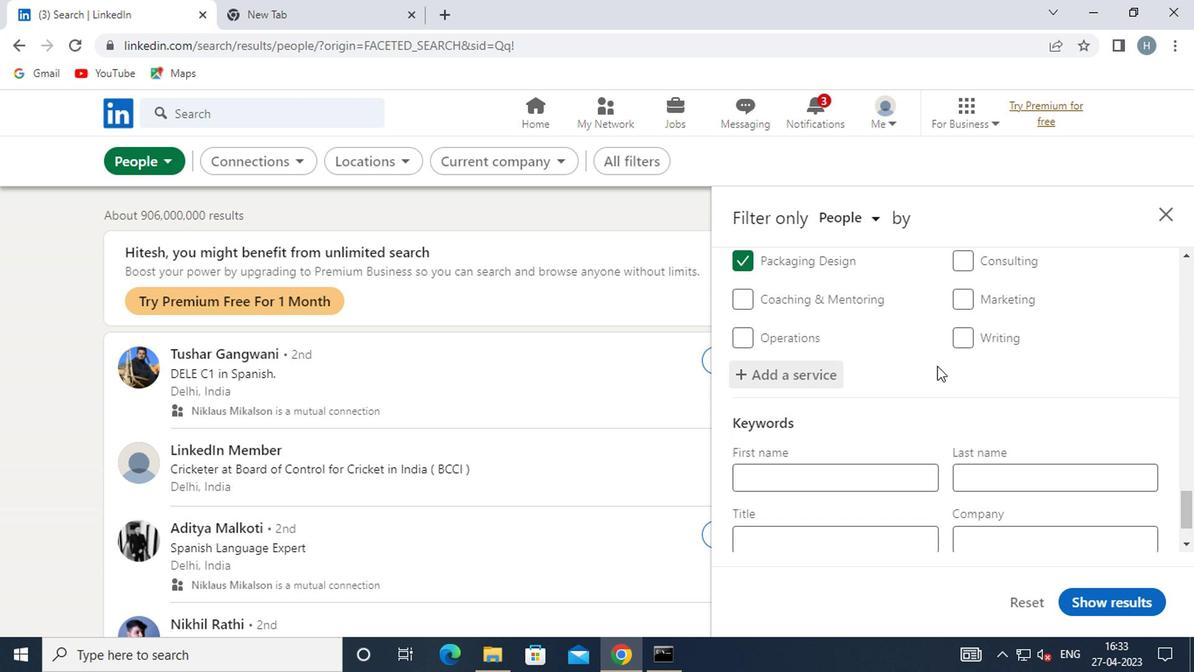 
Action: Mouse moved to (935, 366)
Screenshot: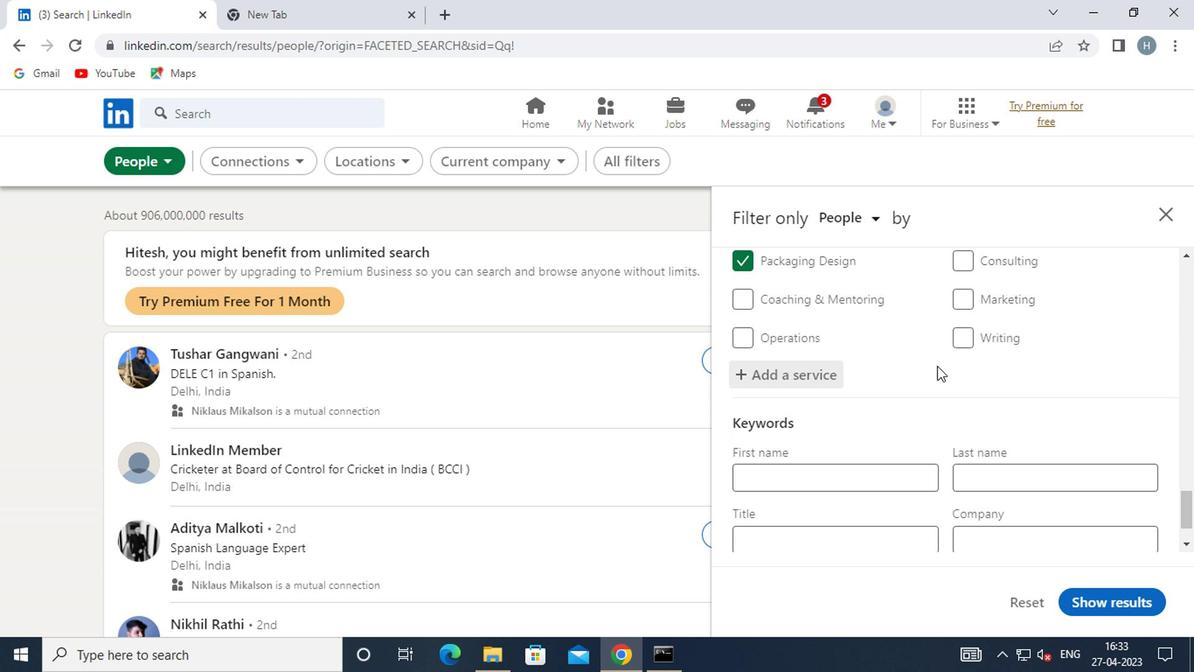 
Action: Mouse scrolled (935, 365) with delta (0, 0)
Screenshot: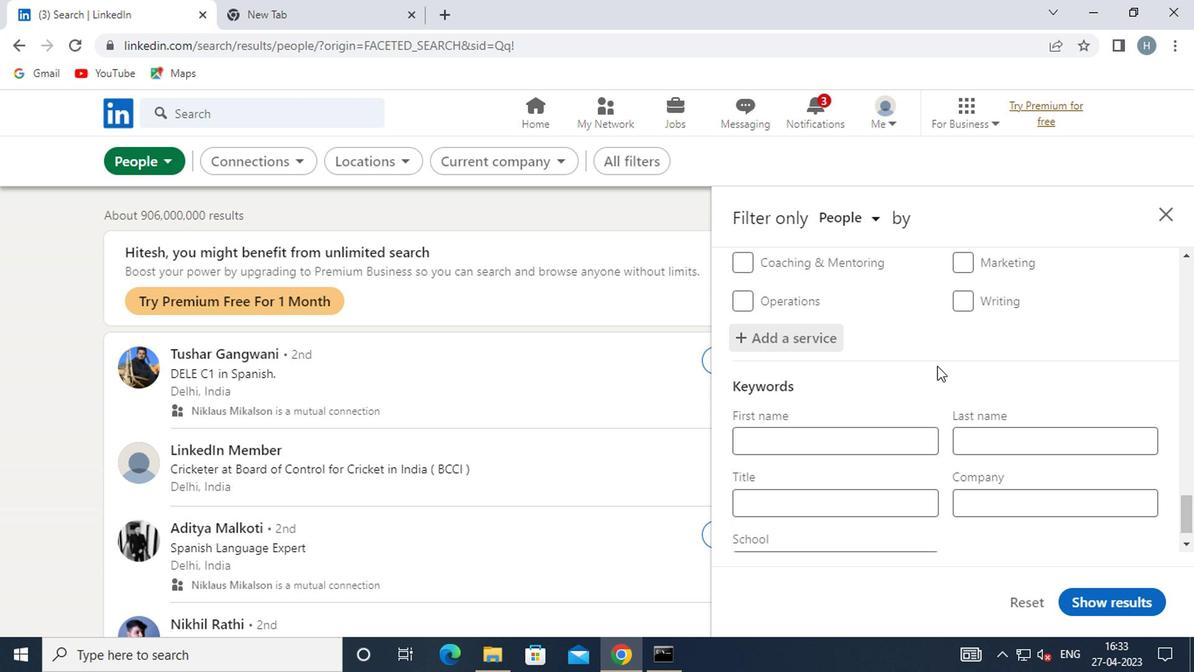 
Action: Mouse scrolled (935, 365) with delta (0, 0)
Screenshot: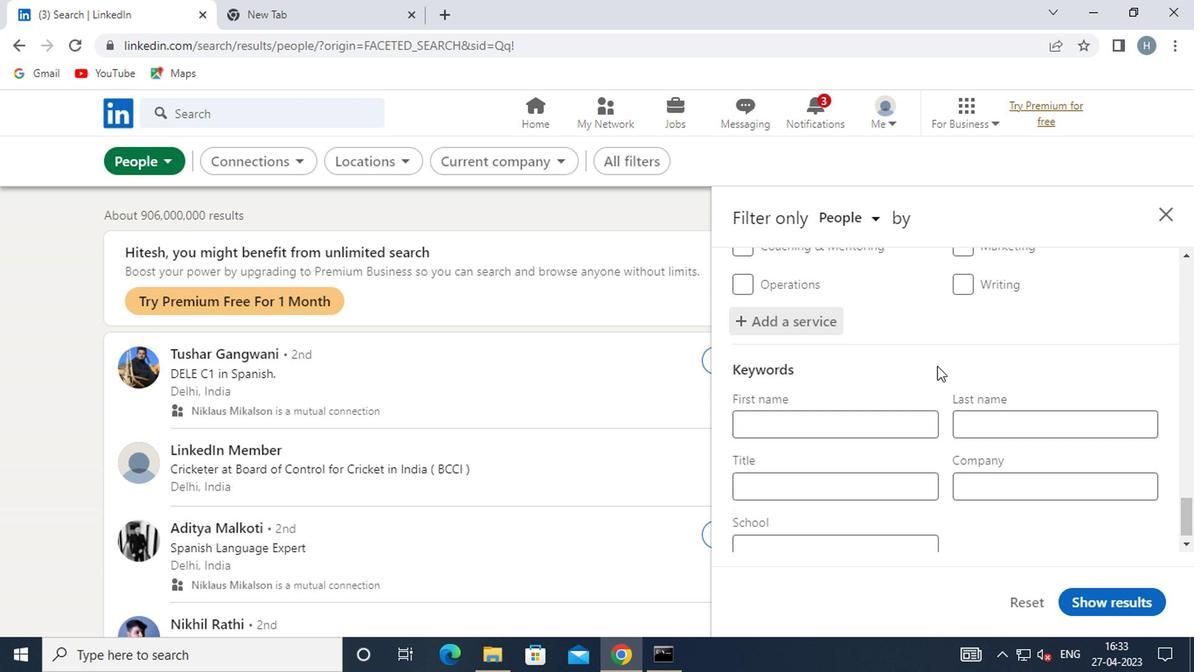 
Action: Mouse moved to (849, 474)
Screenshot: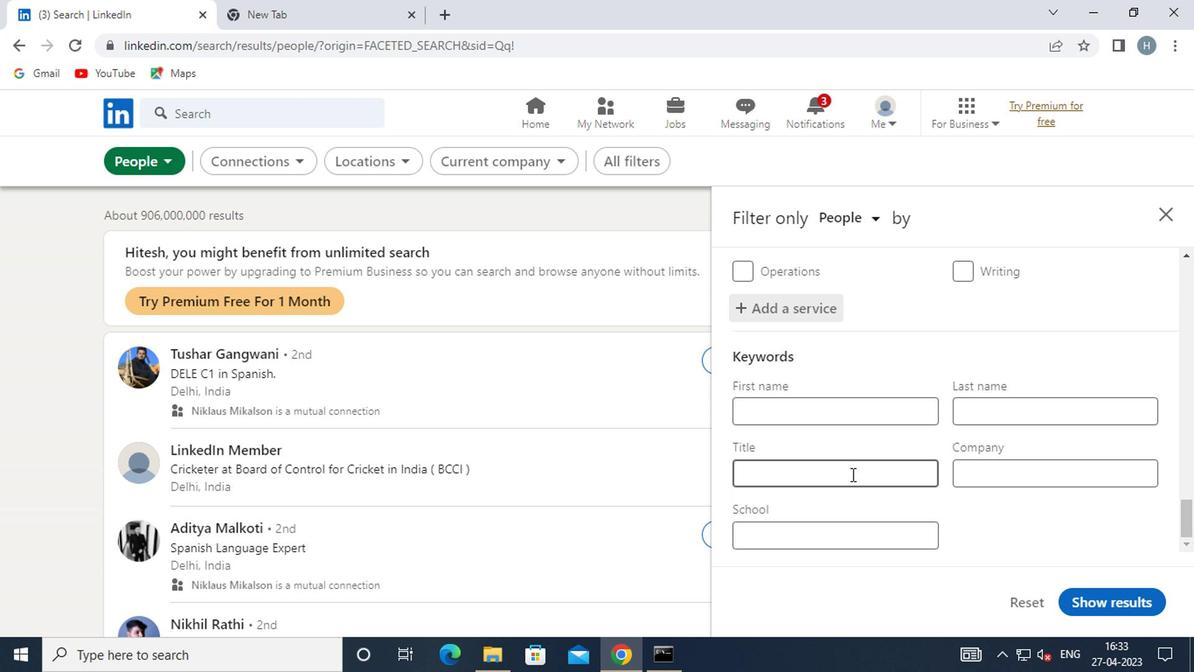 
Action: Mouse pressed left at (849, 474)
Screenshot: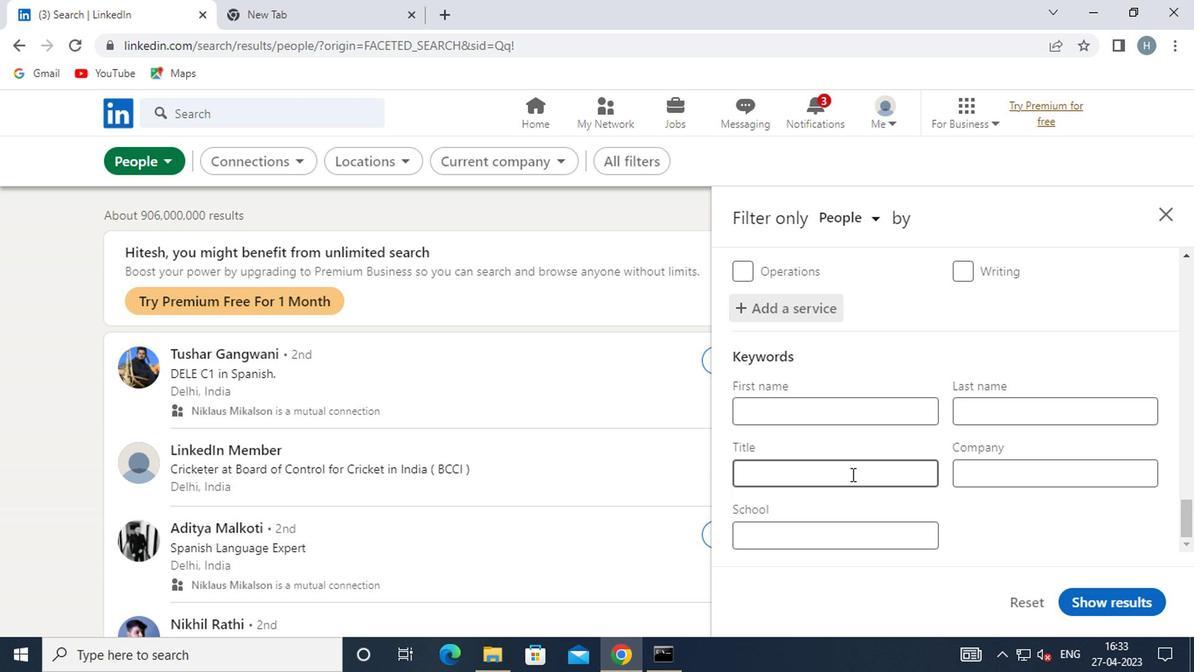 
Action: Mouse moved to (849, 471)
Screenshot: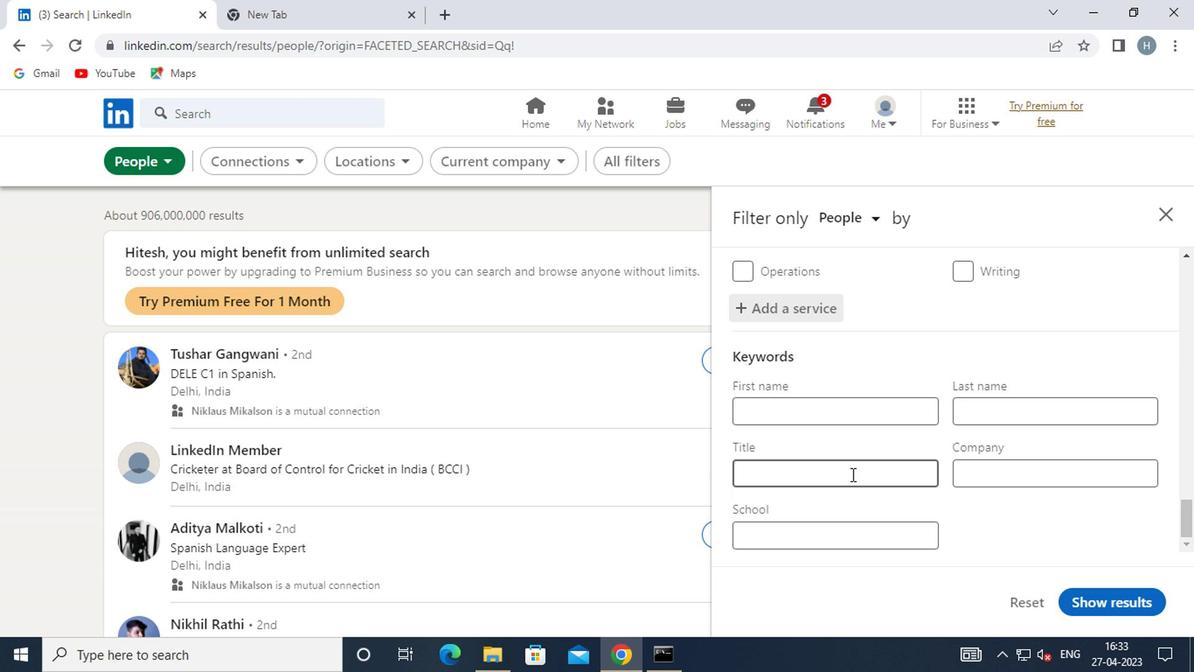 
Action: Key pressed <Key.shift>QU
Screenshot: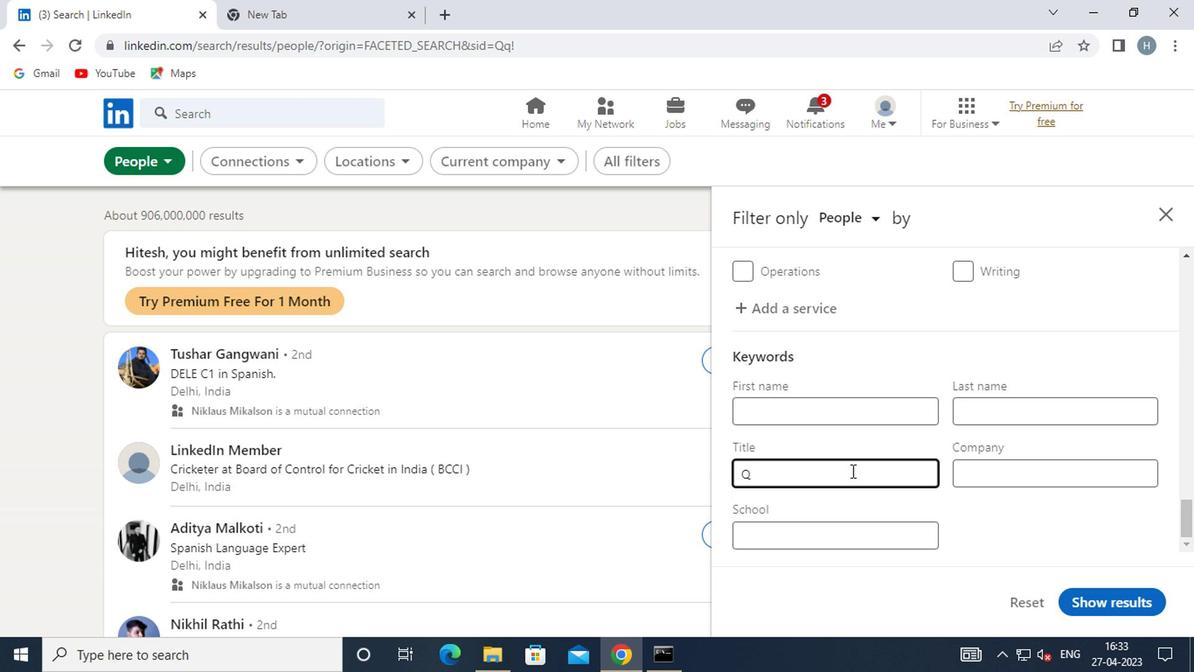 
Action: Mouse moved to (849, 471)
Screenshot: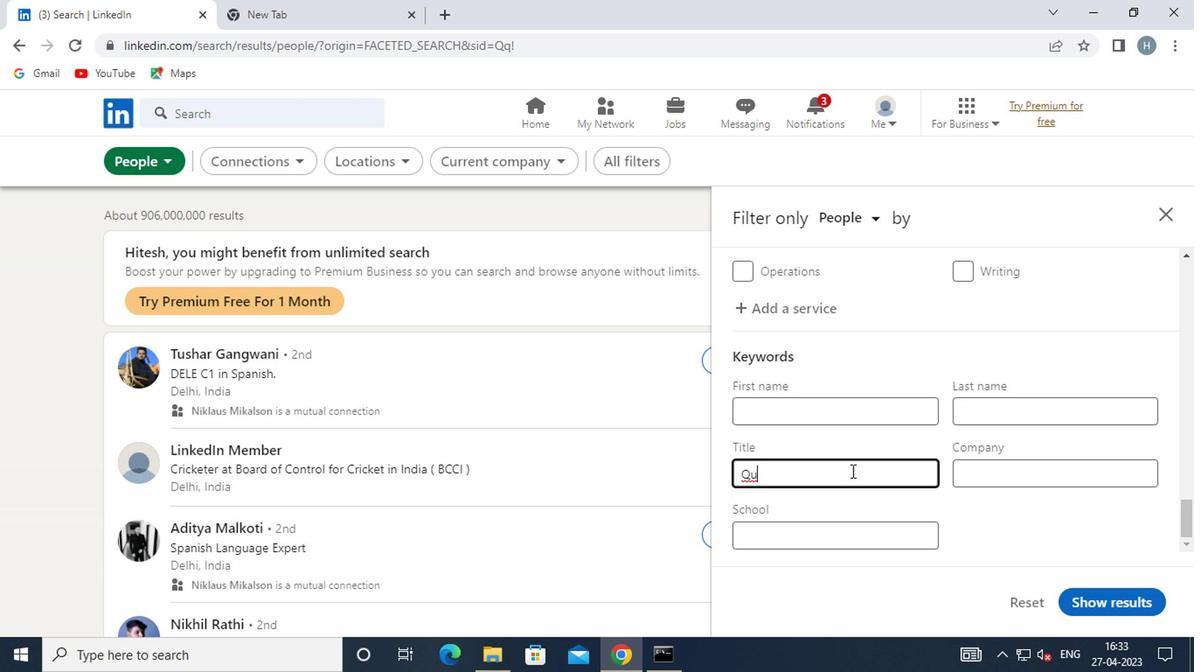 
Action: Key pressed A
Screenshot: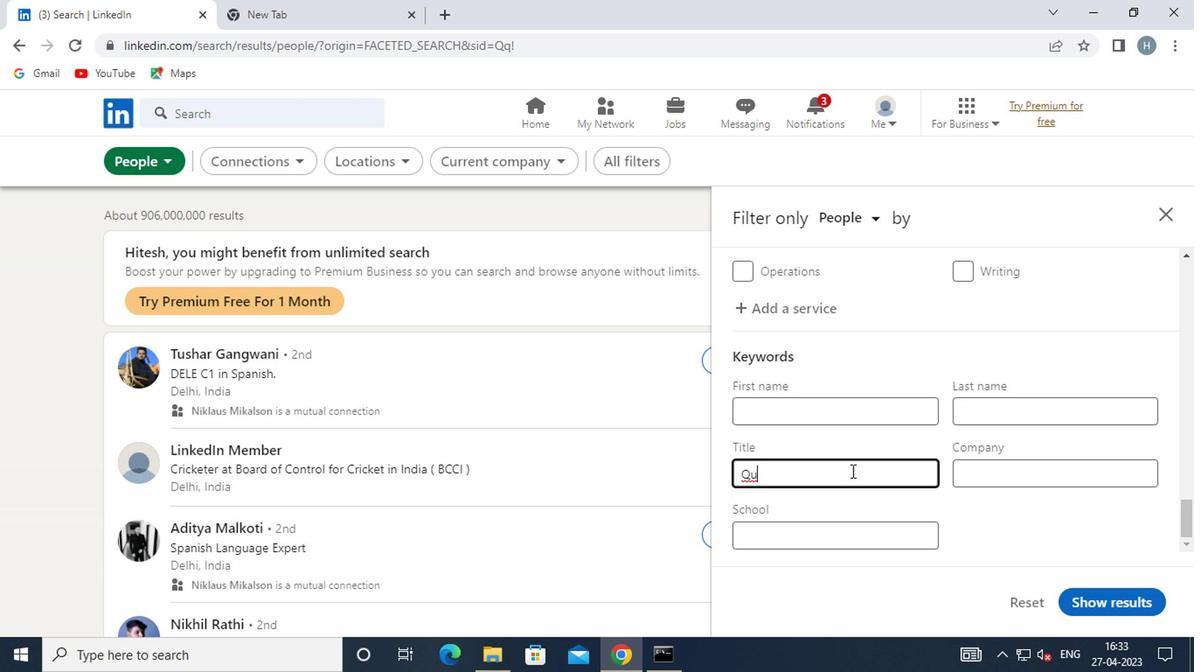 
Action: Mouse moved to (843, 463)
Screenshot: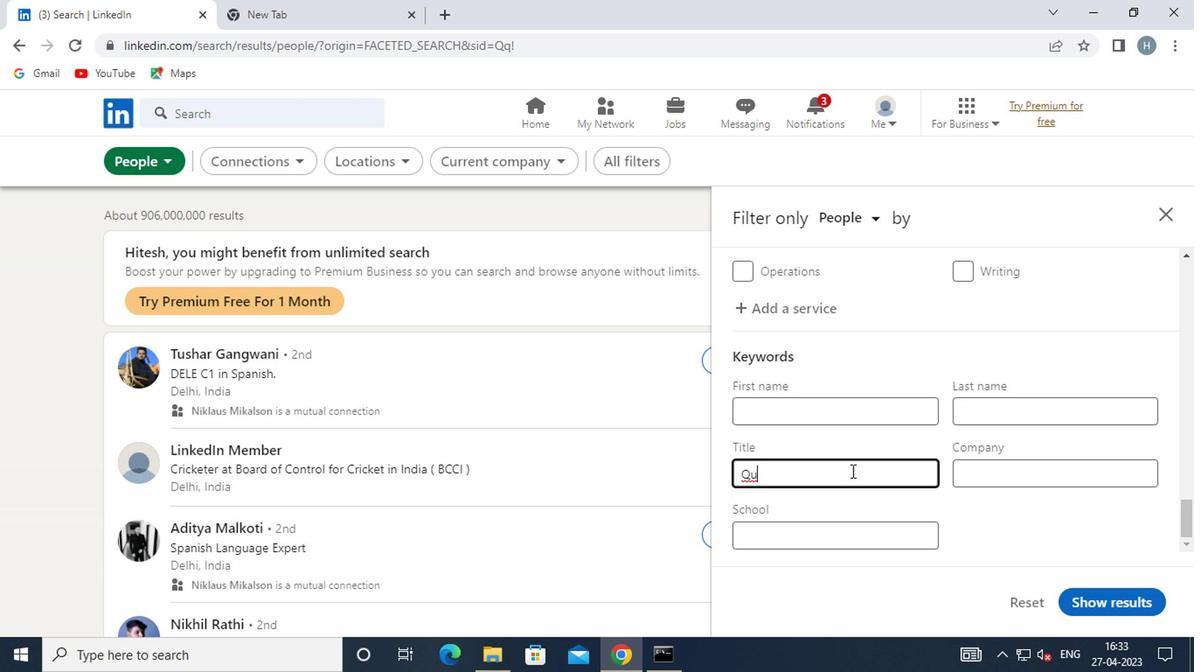 
Action: Key pressed LITY<Key.space>
Screenshot: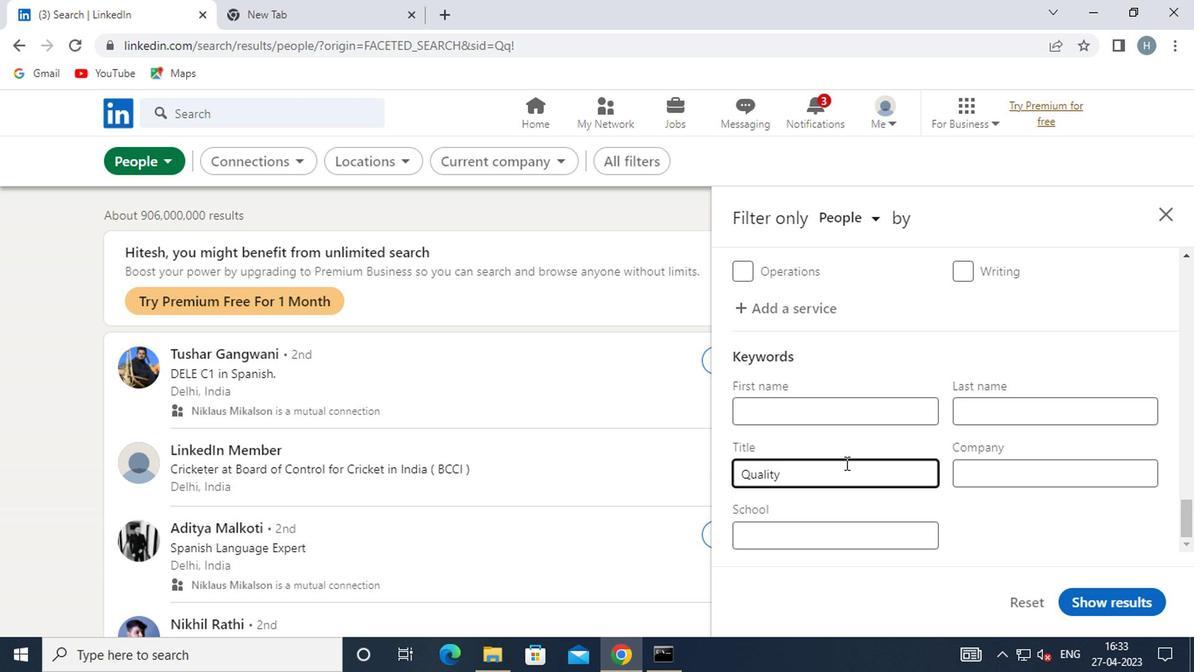
Action: Mouse moved to (839, 463)
Screenshot: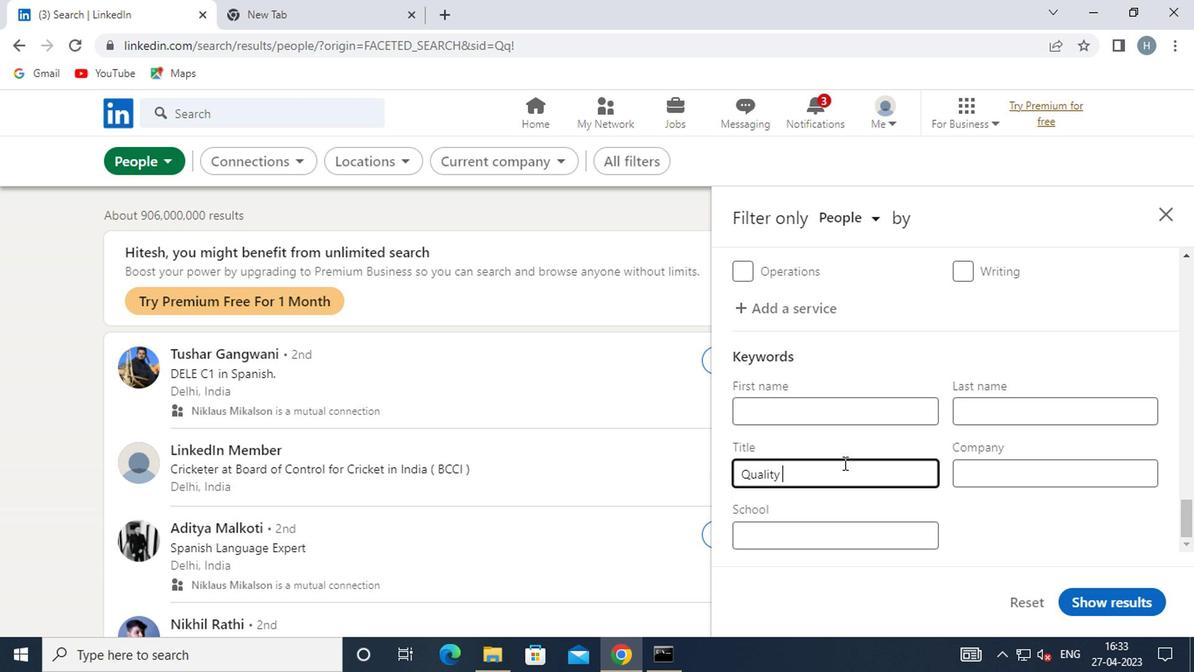 
Action: Key pressed <Key.shift>C
Screenshot: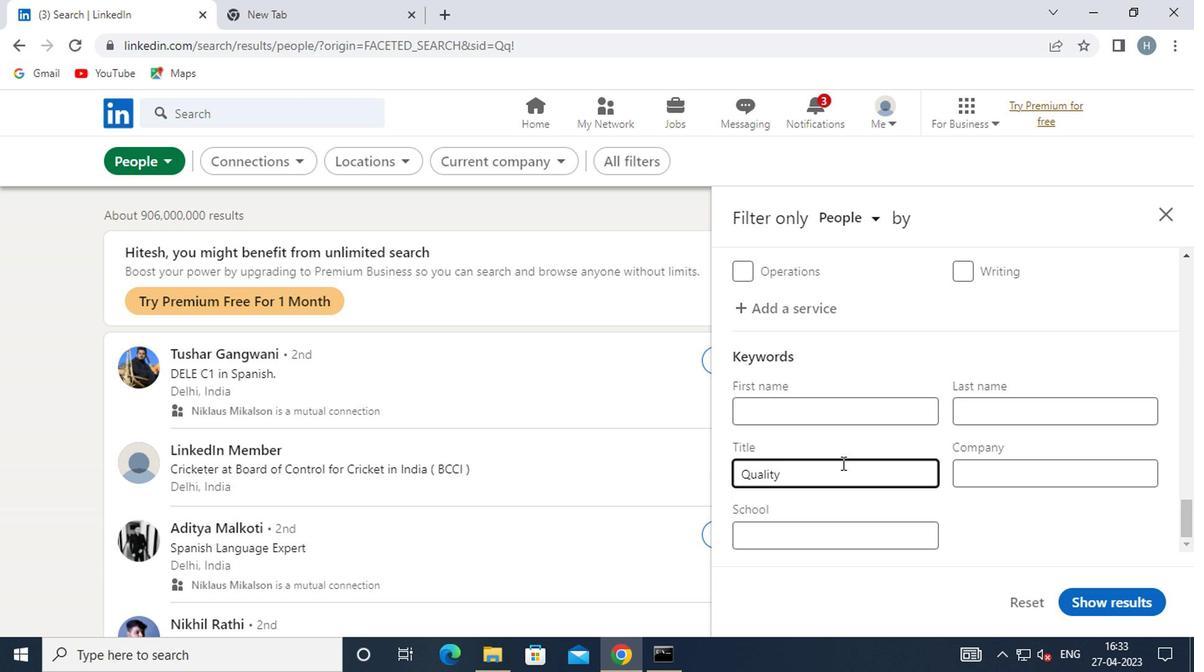 
Action: Mouse moved to (838, 464)
Screenshot: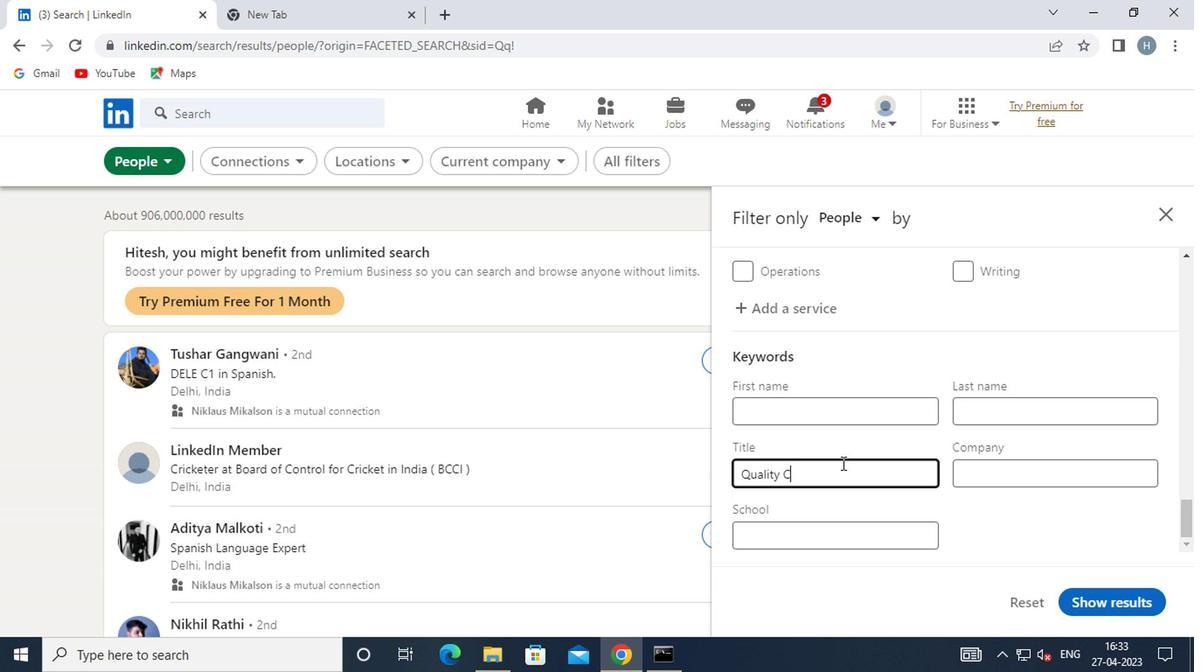 
Action: Key pressed ONTR
Screenshot: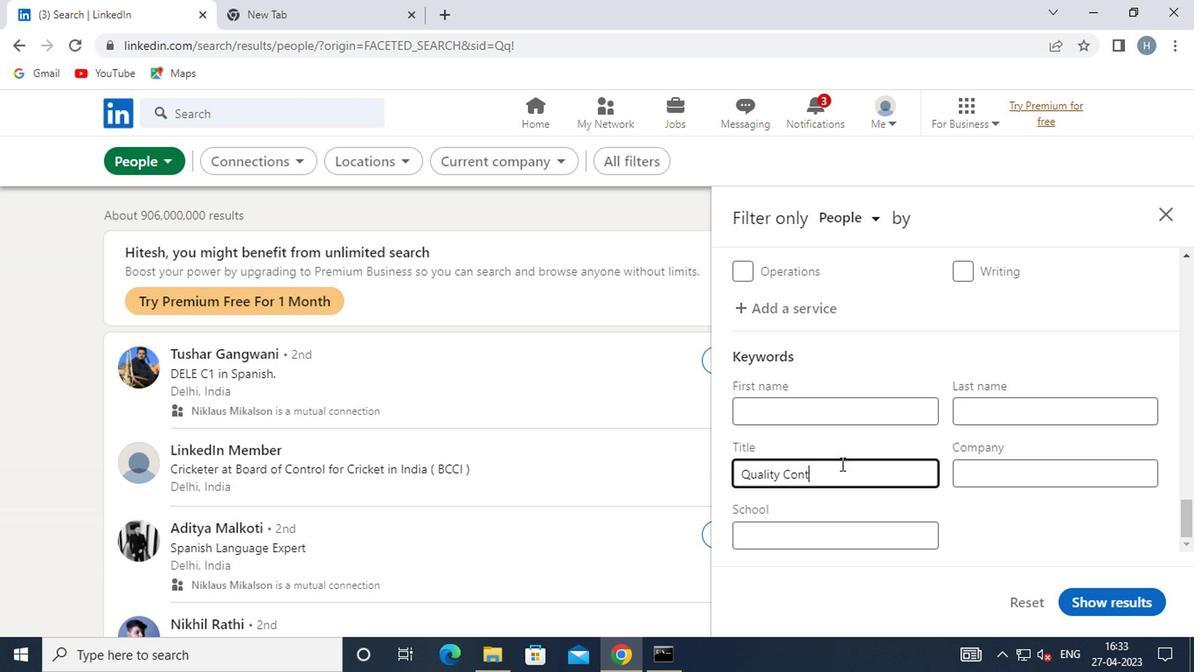 
Action: Mouse moved to (838, 464)
Screenshot: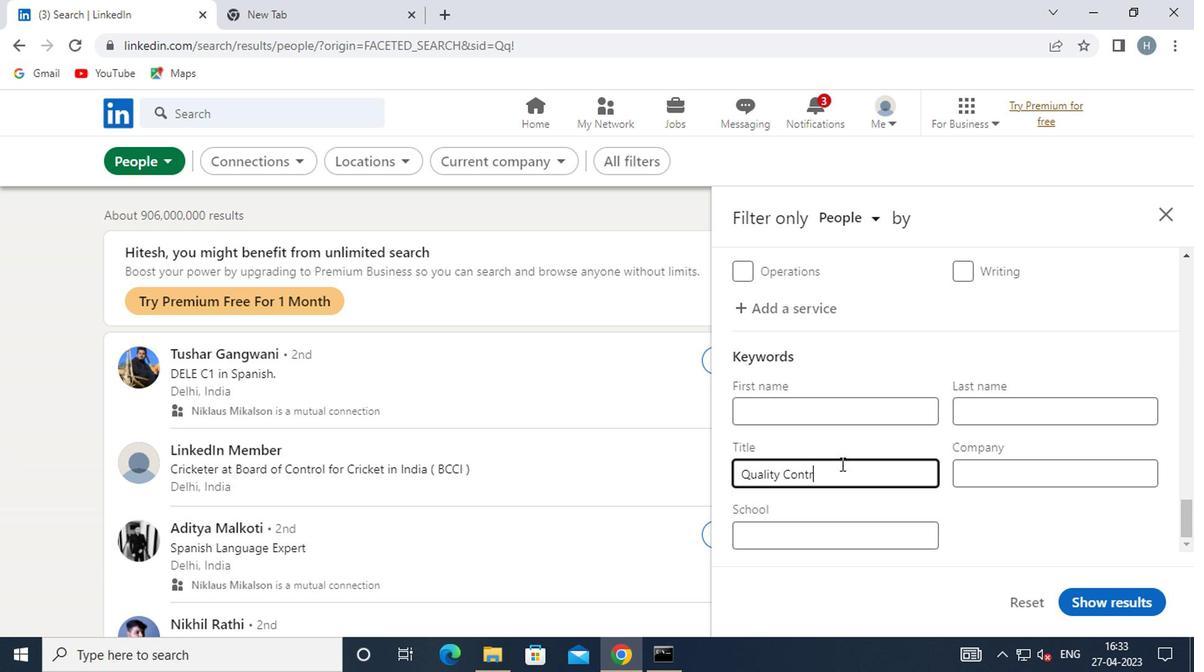
Action: Key pressed OL
Screenshot: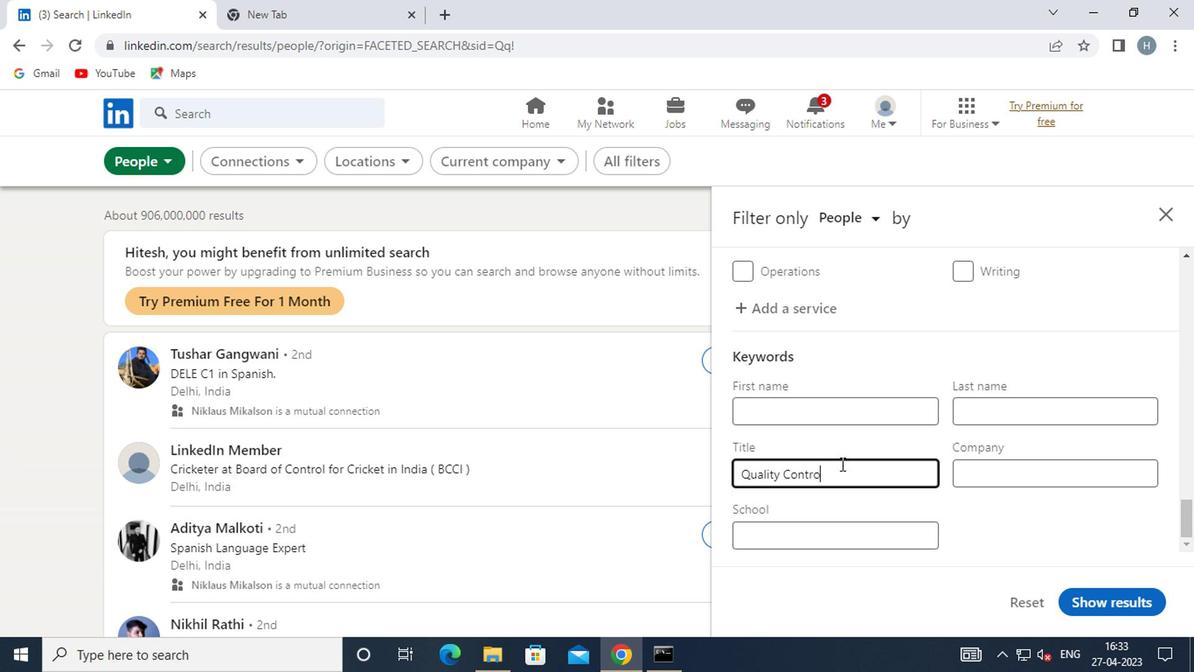 
Action: Mouse moved to (1102, 601)
Screenshot: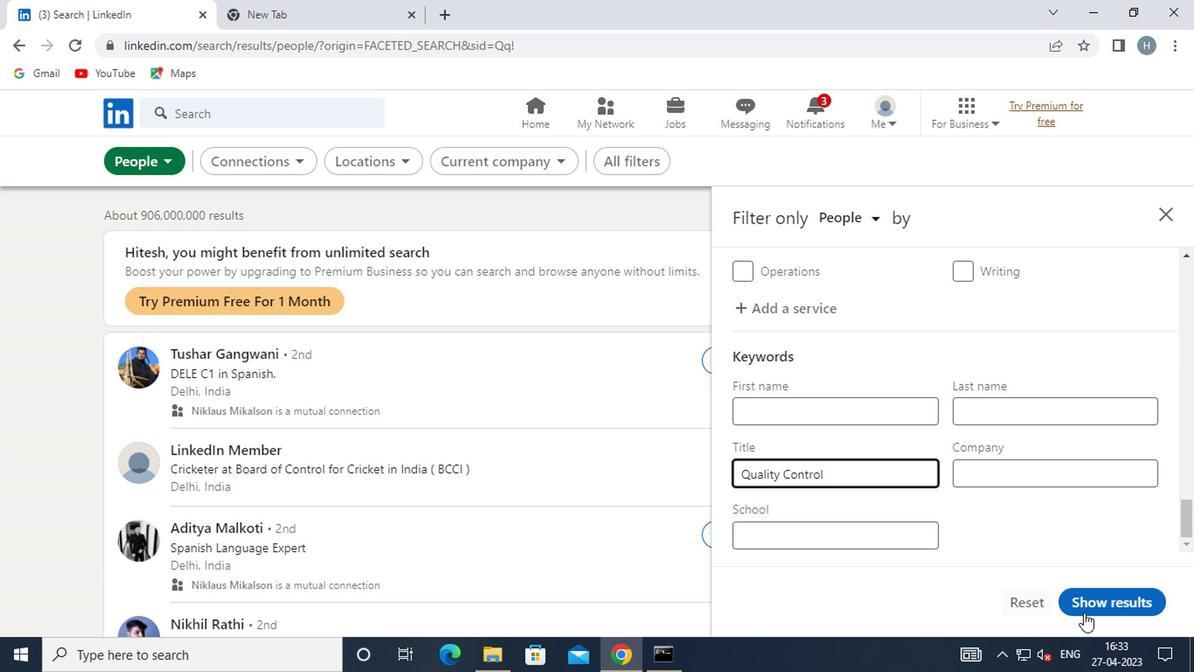 
Action: Mouse pressed left at (1102, 601)
Screenshot: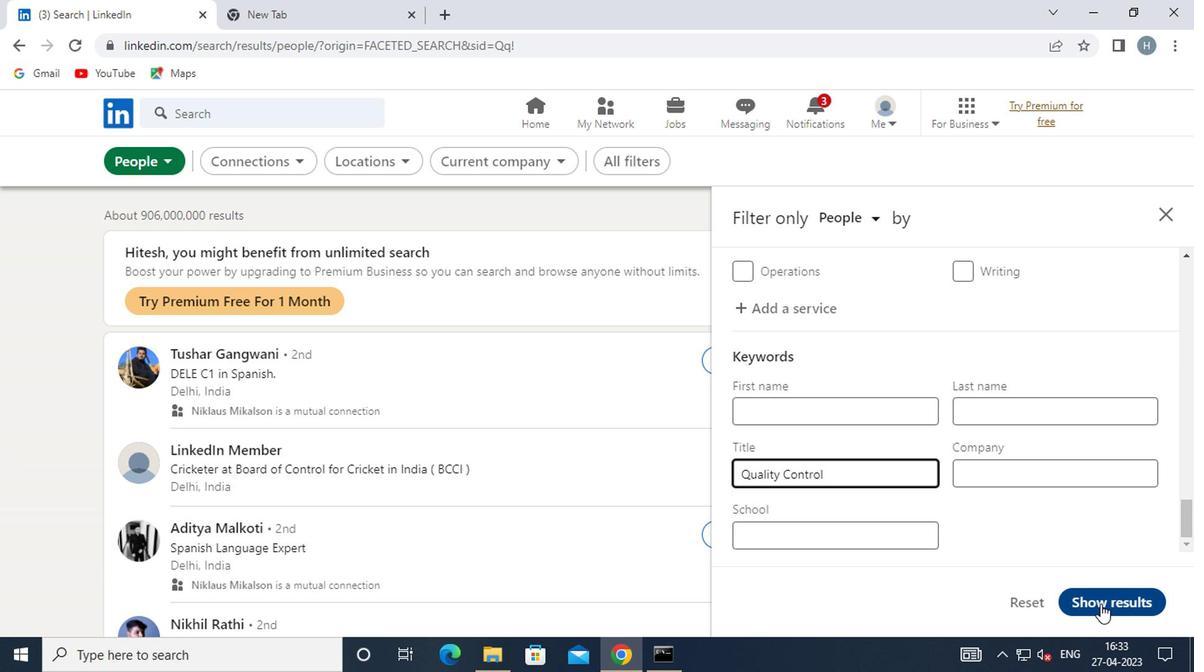 
Action: Mouse moved to (650, 329)
Screenshot: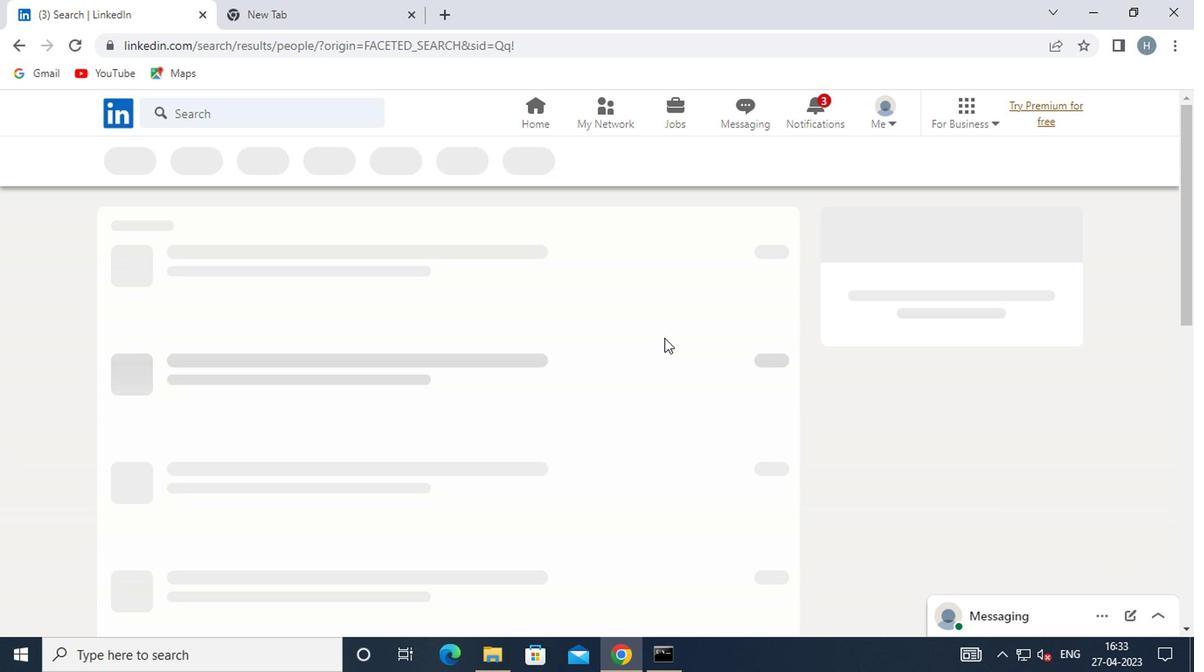 
